 Task: Send an email with the signature Marcus Martinez with the subject Feedback on a website redesign and the message I would like to request a list of the current open positions in the company. from softage.3@softage.net to softage.10@softage.net with an attached audio file Audio_storytelling.mp3 and move the email from Sent Items to the folder Consulting contracts
Action: Mouse moved to (166, 418)
Screenshot: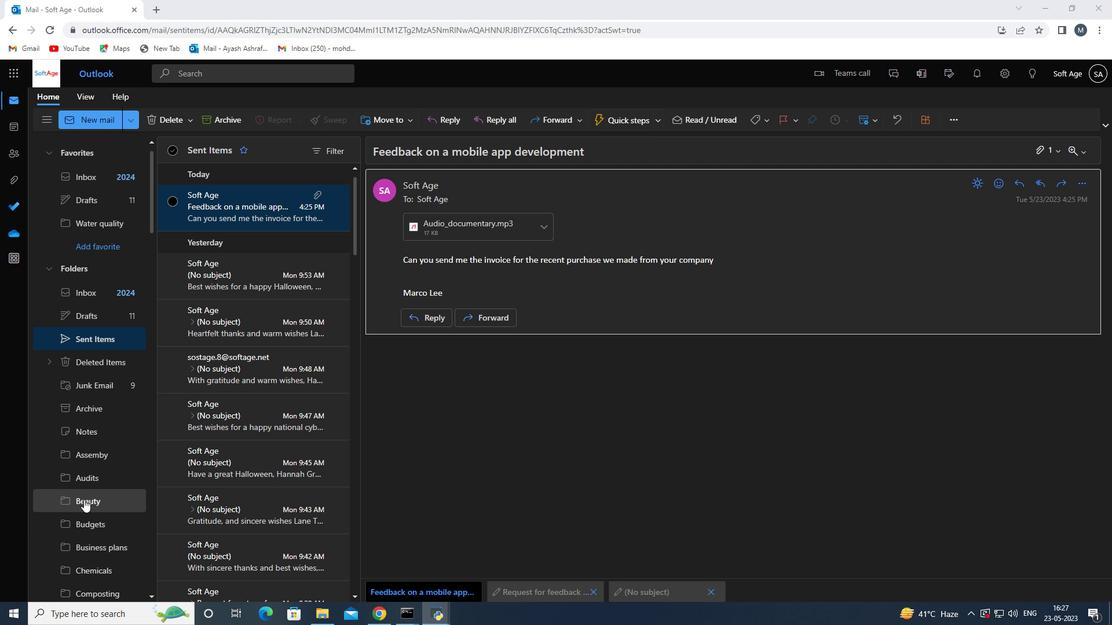 
Action: Mouse scrolled (166, 419) with delta (0, 0)
Screenshot: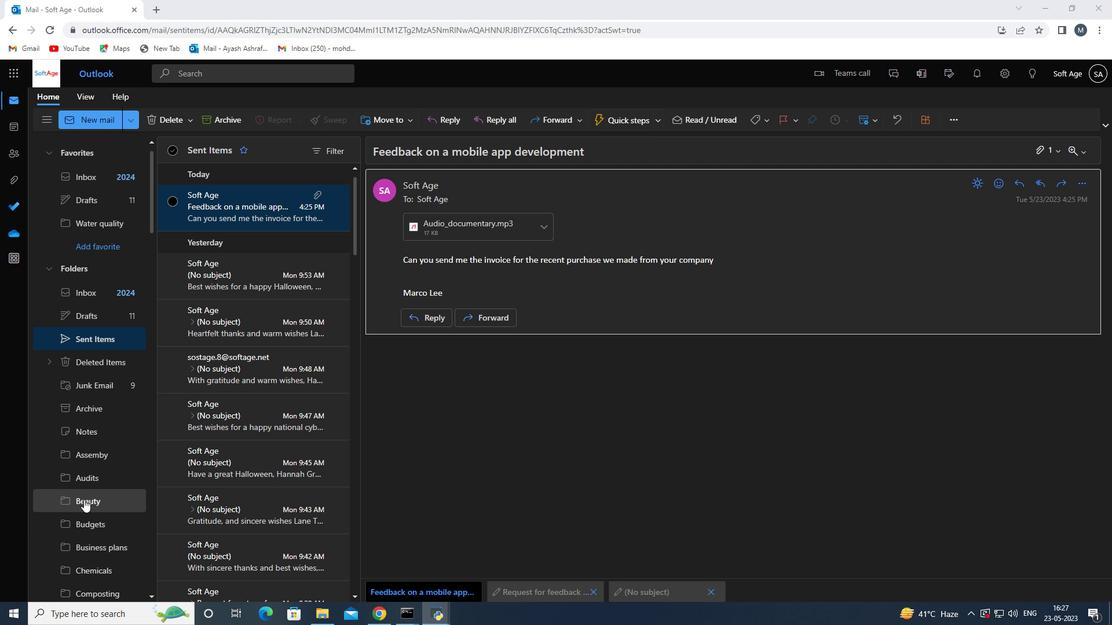 
Action: Mouse moved to (172, 403)
Screenshot: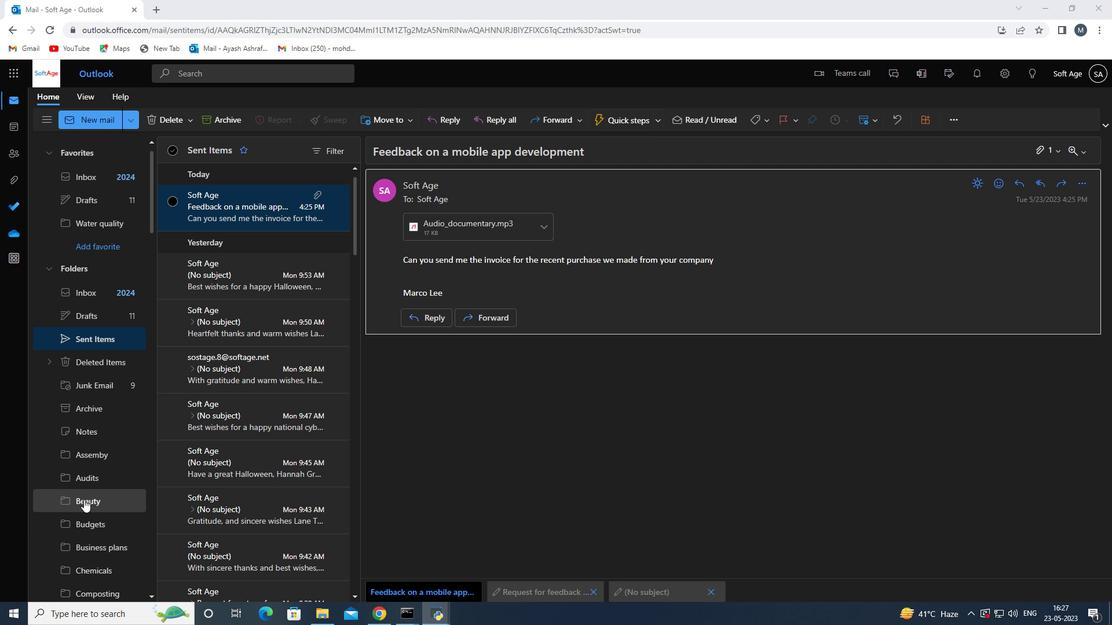 
Action: Mouse scrolled (172, 403) with delta (0, 0)
Screenshot: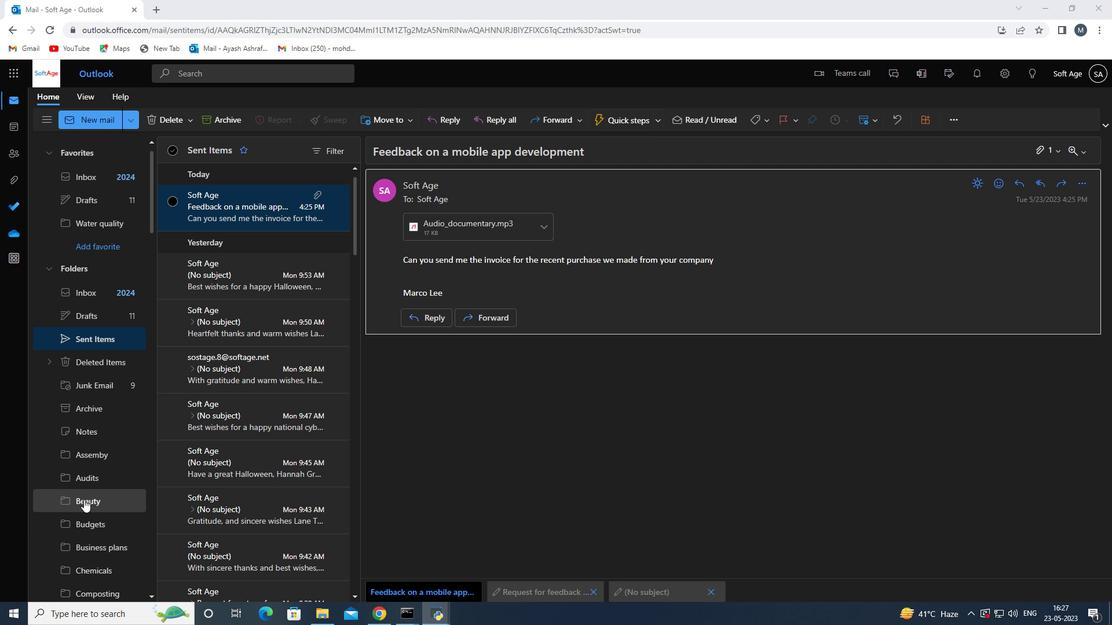 
Action: Mouse moved to (176, 391)
Screenshot: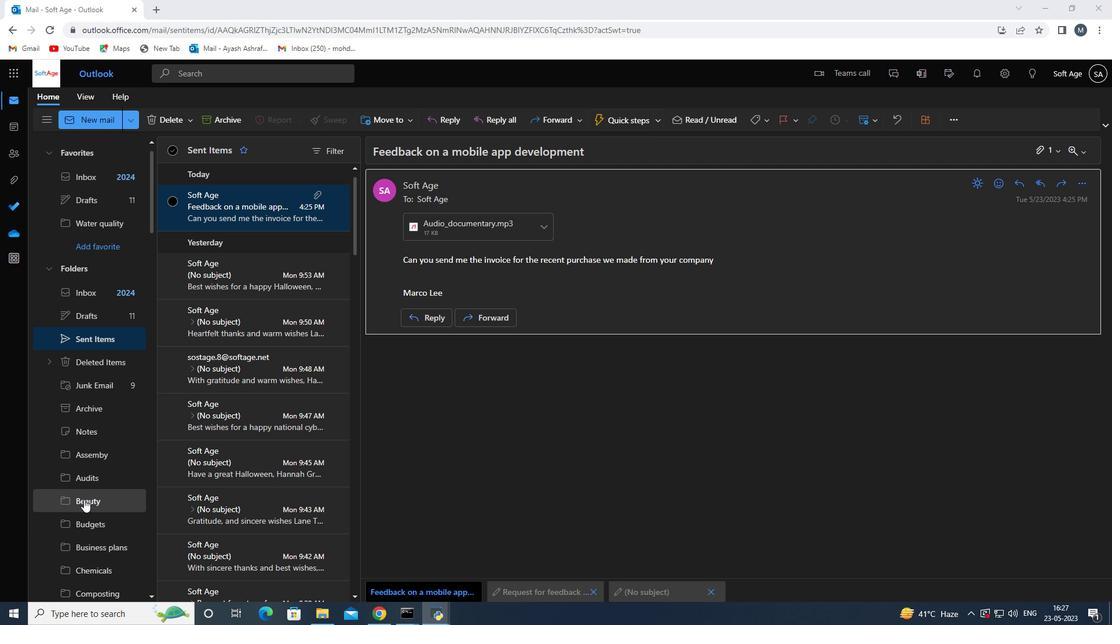 
Action: Mouse scrolled (176, 392) with delta (0, 0)
Screenshot: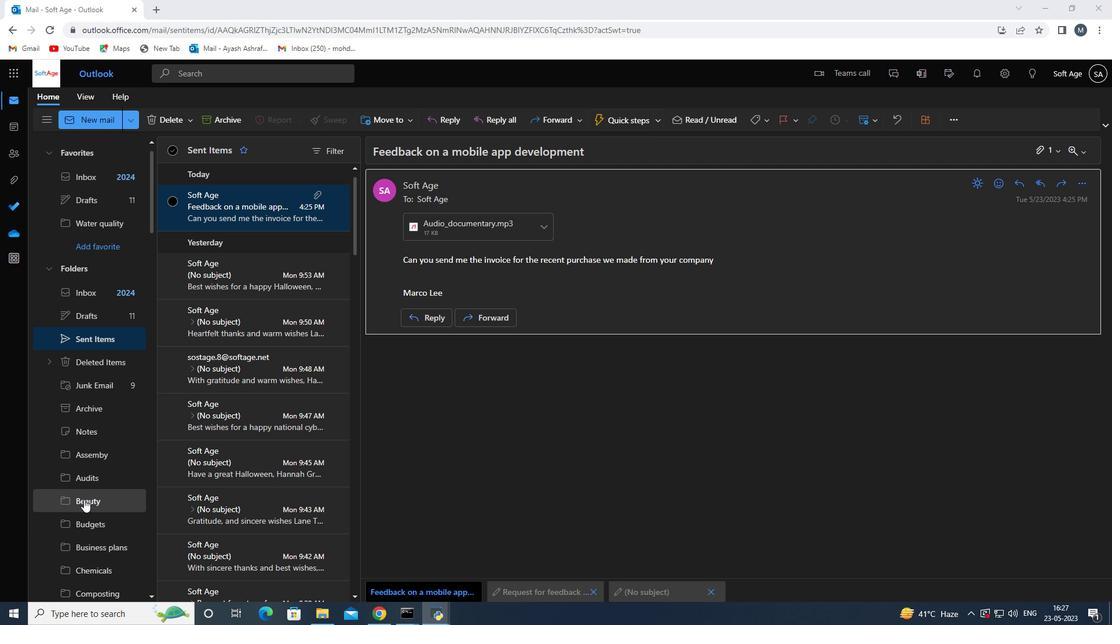 
Action: Mouse moved to (180, 377)
Screenshot: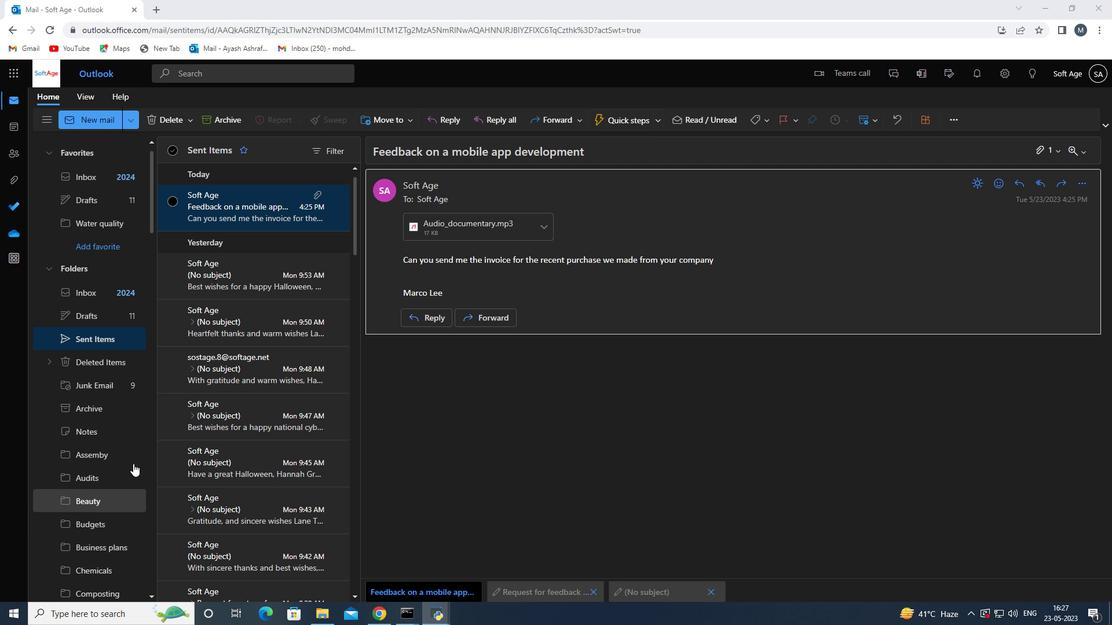 
Action: Mouse scrolled (180, 378) with delta (0, 0)
Screenshot: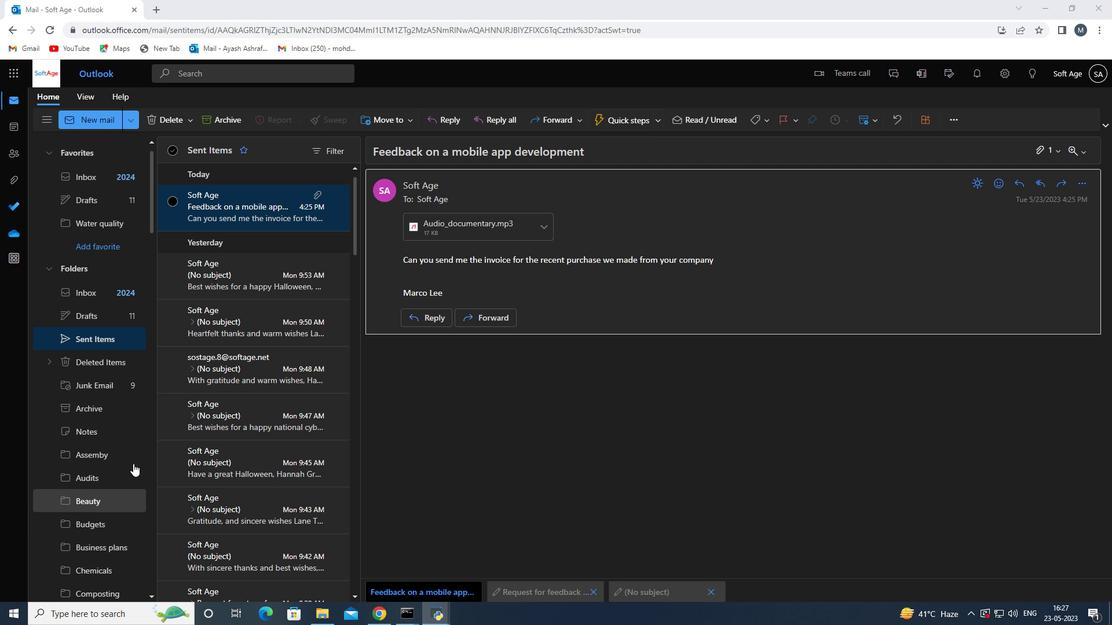 
Action: Mouse moved to (184, 357)
Screenshot: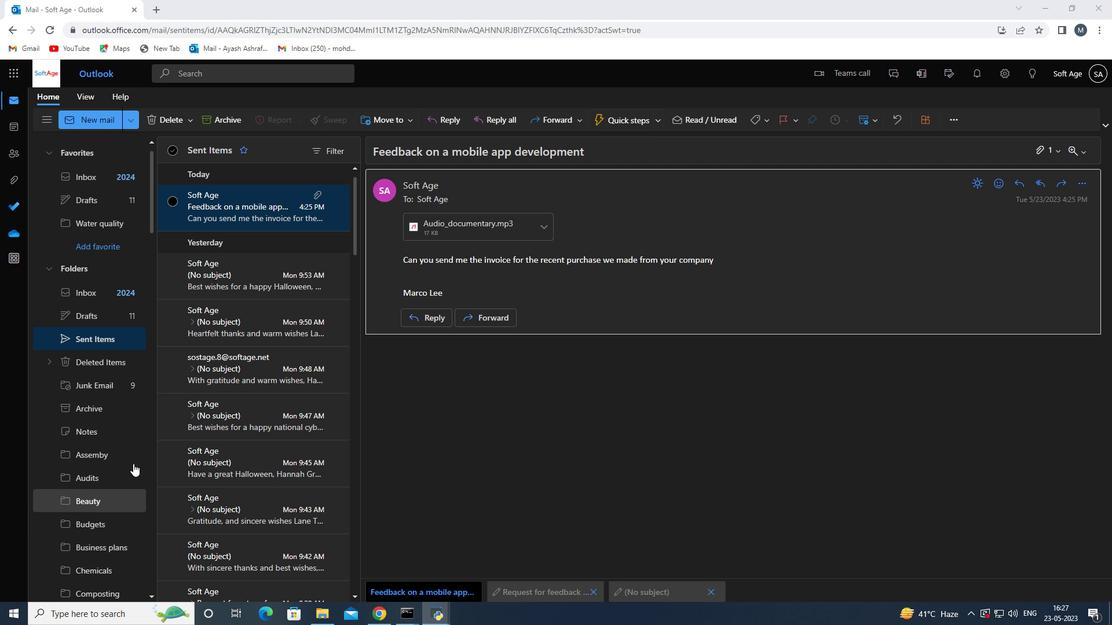 
Action: Mouse scrolled (184, 358) with delta (0, 0)
Screenshot: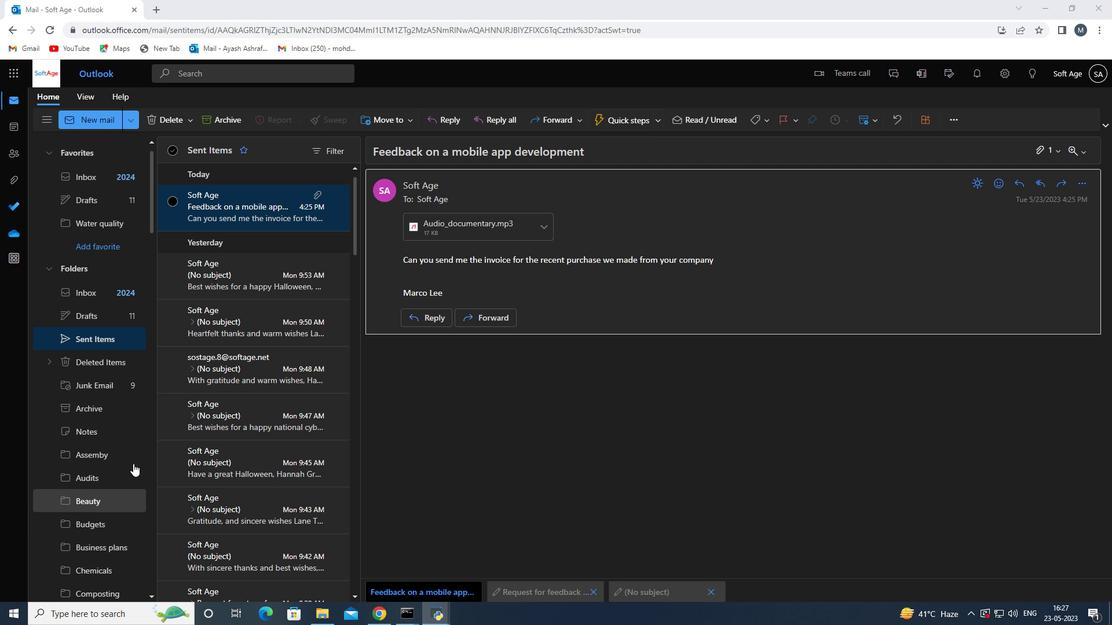 
Action: Mouse moved to (87, 114)
Screenshot: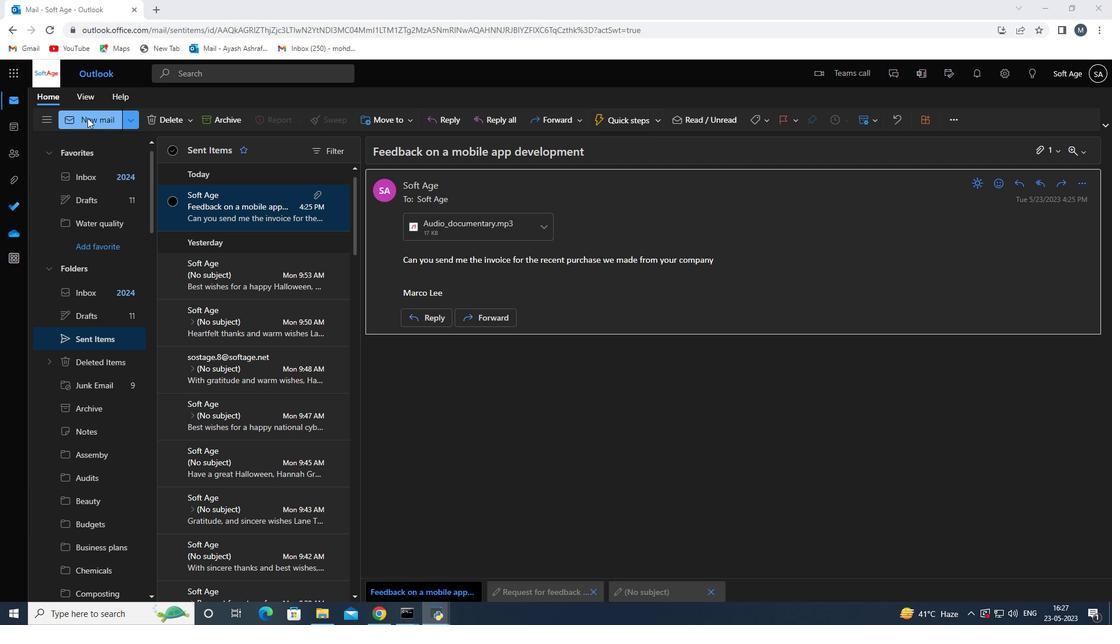 
Action: Mouse pressed left at (87, 114)
Screenshot: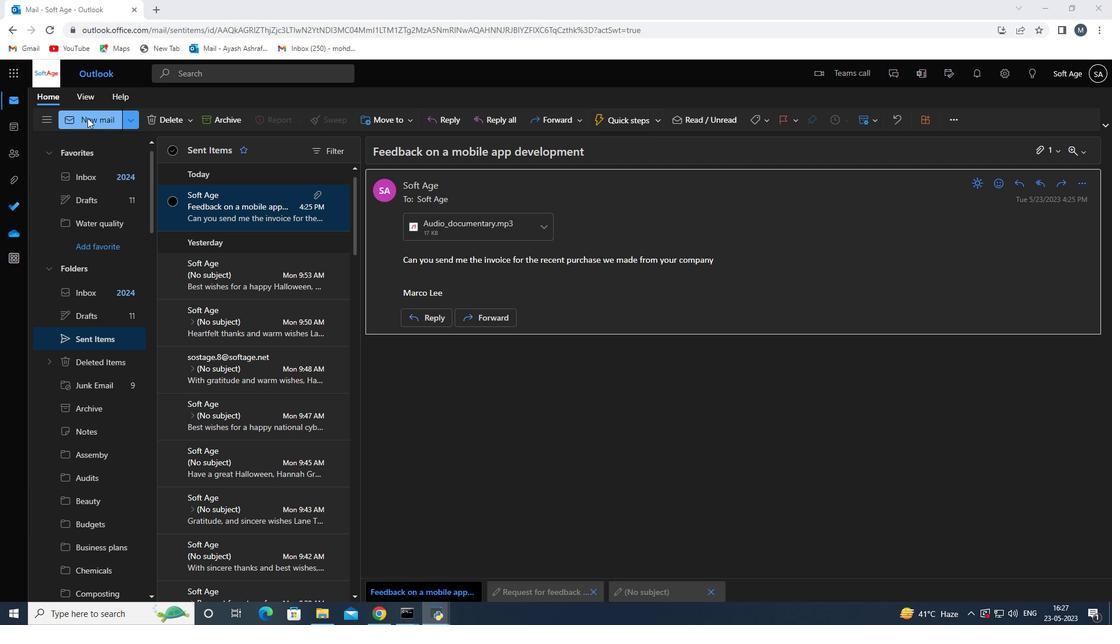 
Action: Mouse moved to (784, 121)
Screenshot: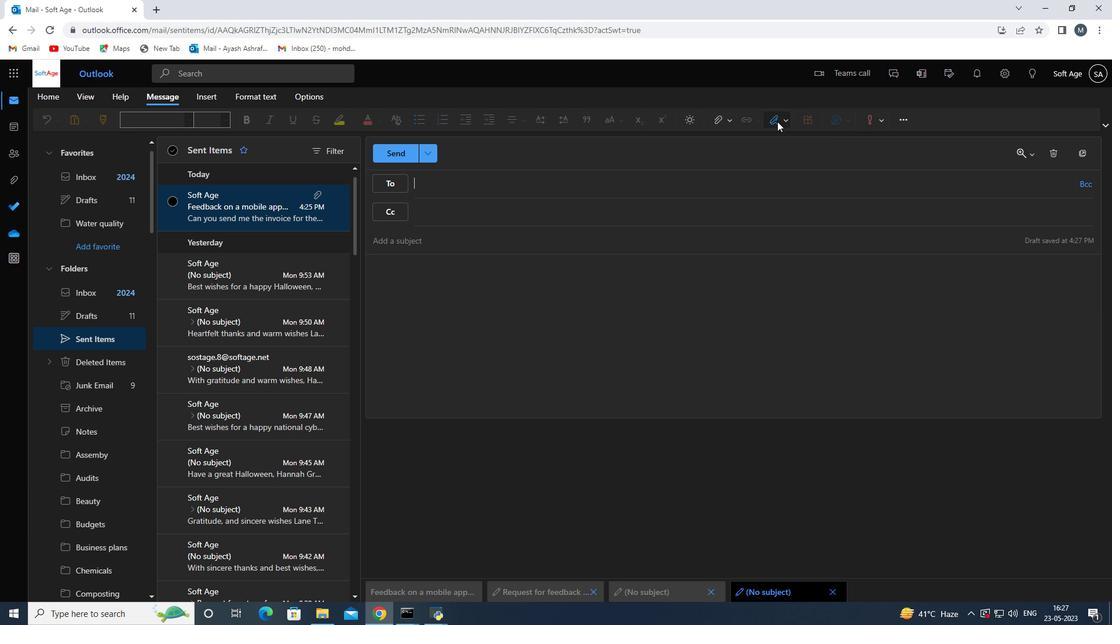 
Action: Mouse pressed left at (784, 121)
Screenshot: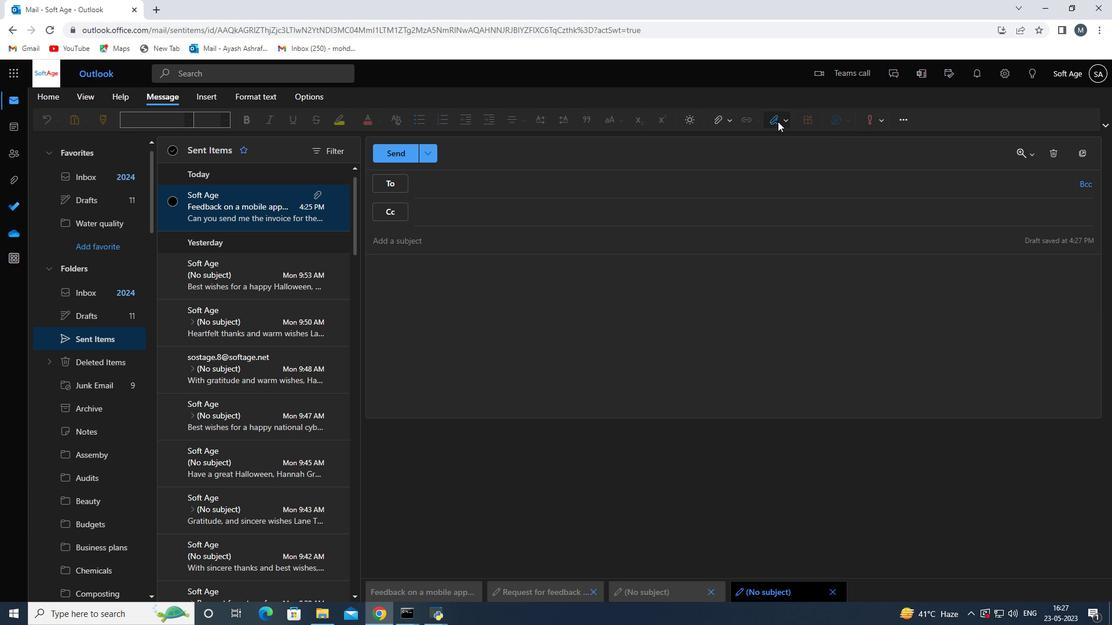 
Action: Mouse moved to (765, 165)
Screenshot: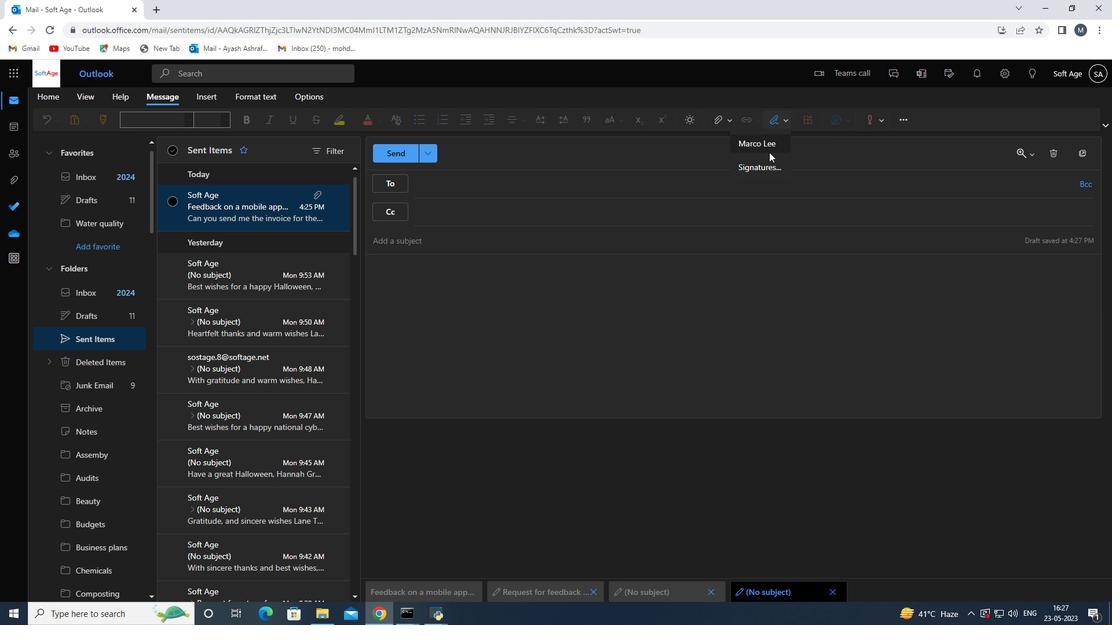 
Action: Mouse pressed left at (765, 165)
Screenshot: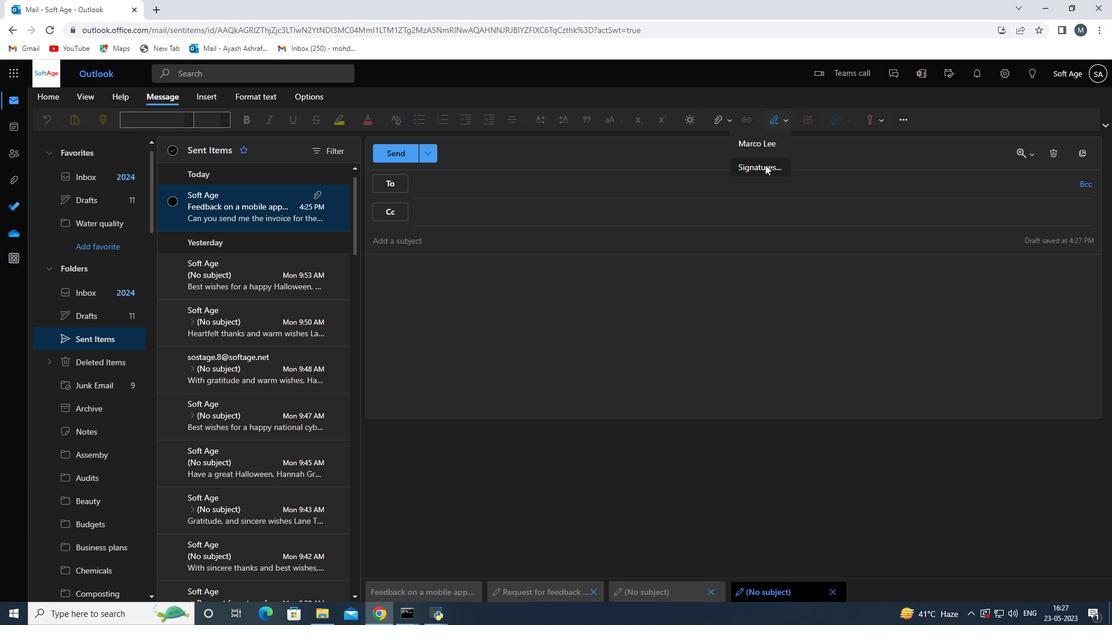 
Action: Mouse moved to (768, 215)
Screenshot: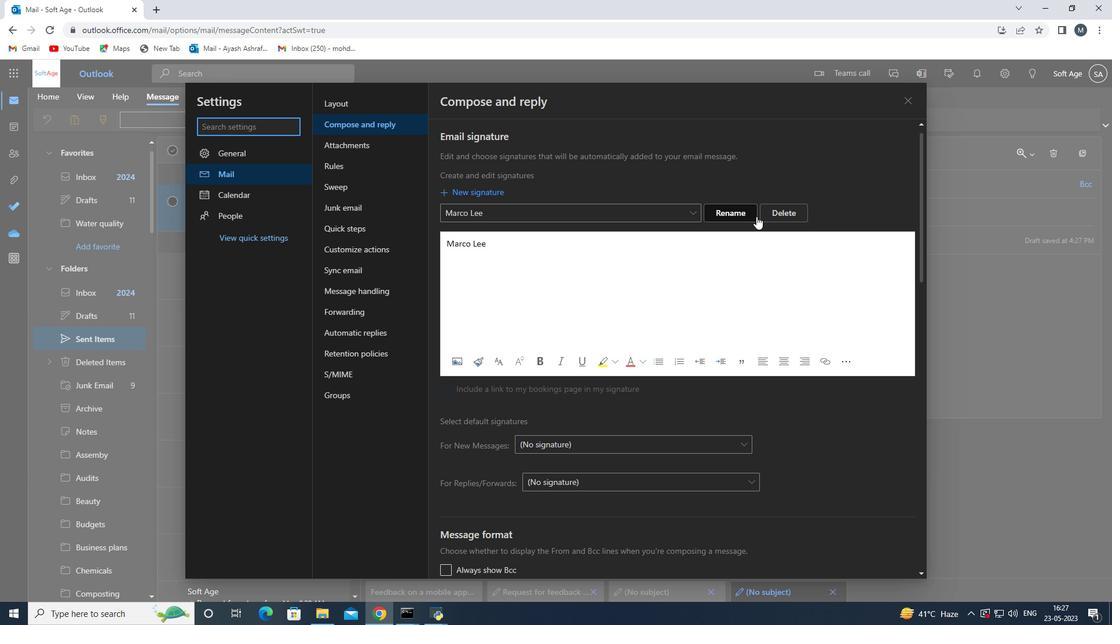 
Action: Mouse pressed left at (768, 215)
Screenshot: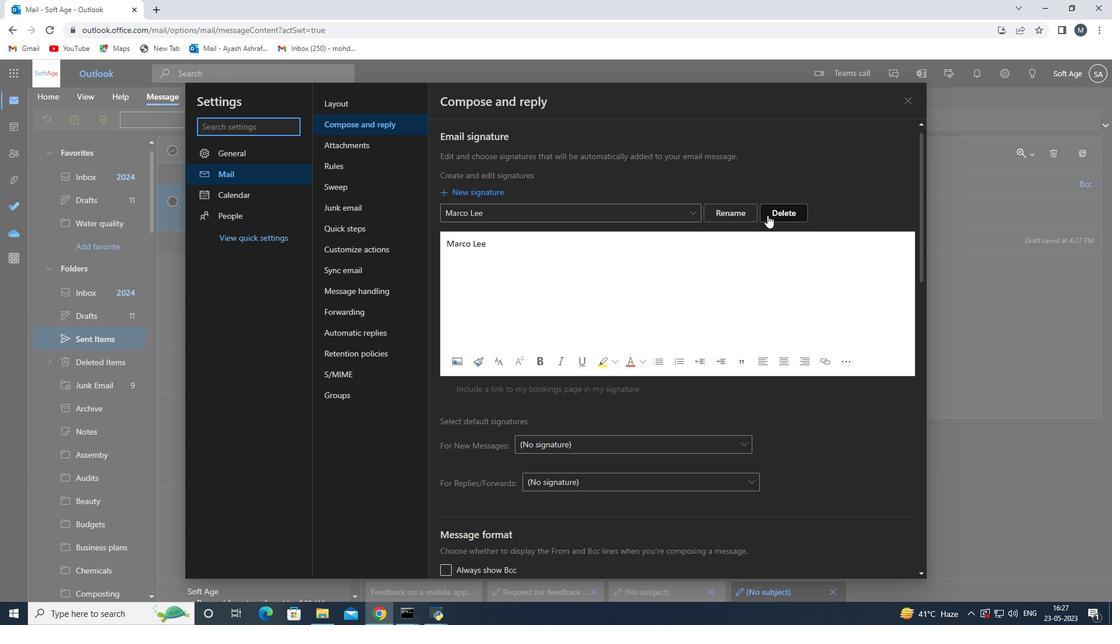 
Action: Mouse moved to (576, 211)
Screenshot: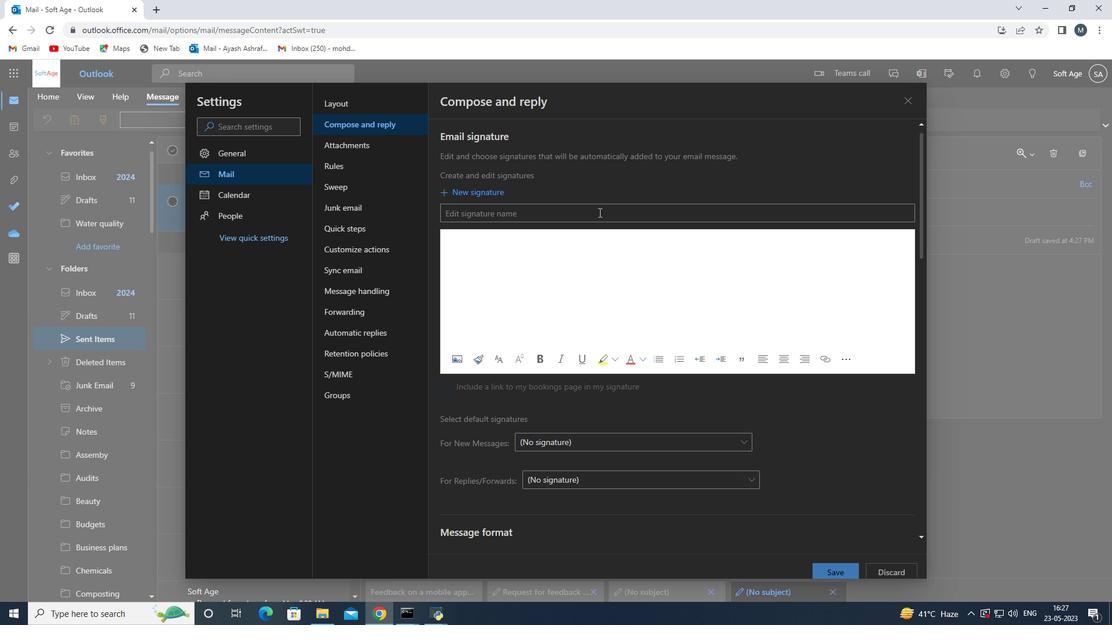 
Action: Mouse pressed left at (576, 211)
Screenshot: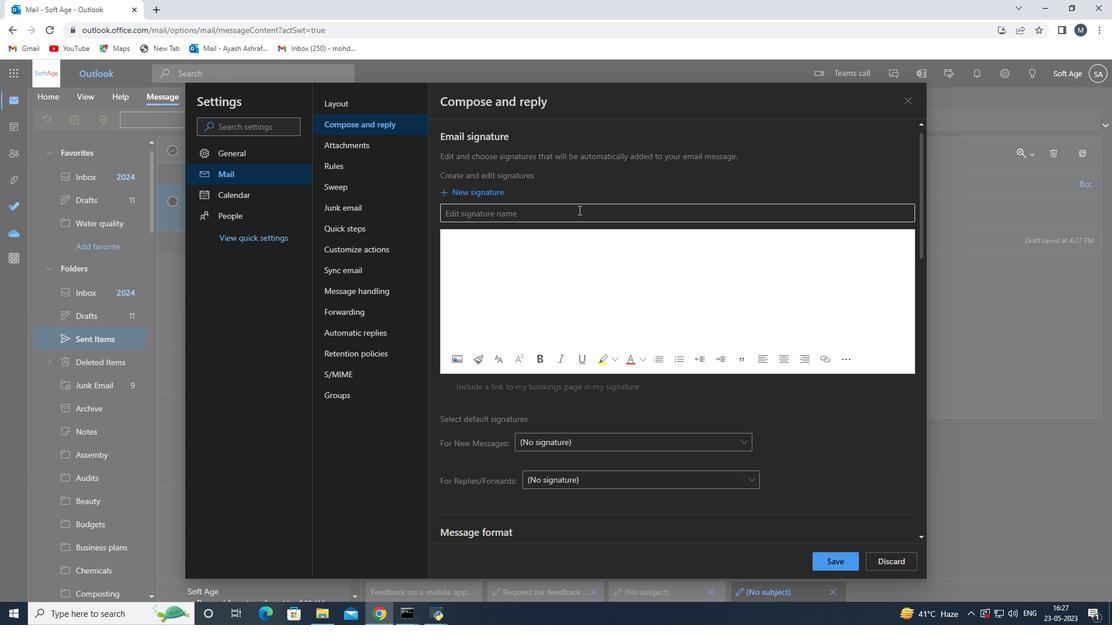 
Action: Key pressed <Key.shift>Marcus<Key.space><Key.shift>Martinez<Key.space>
Screenshot: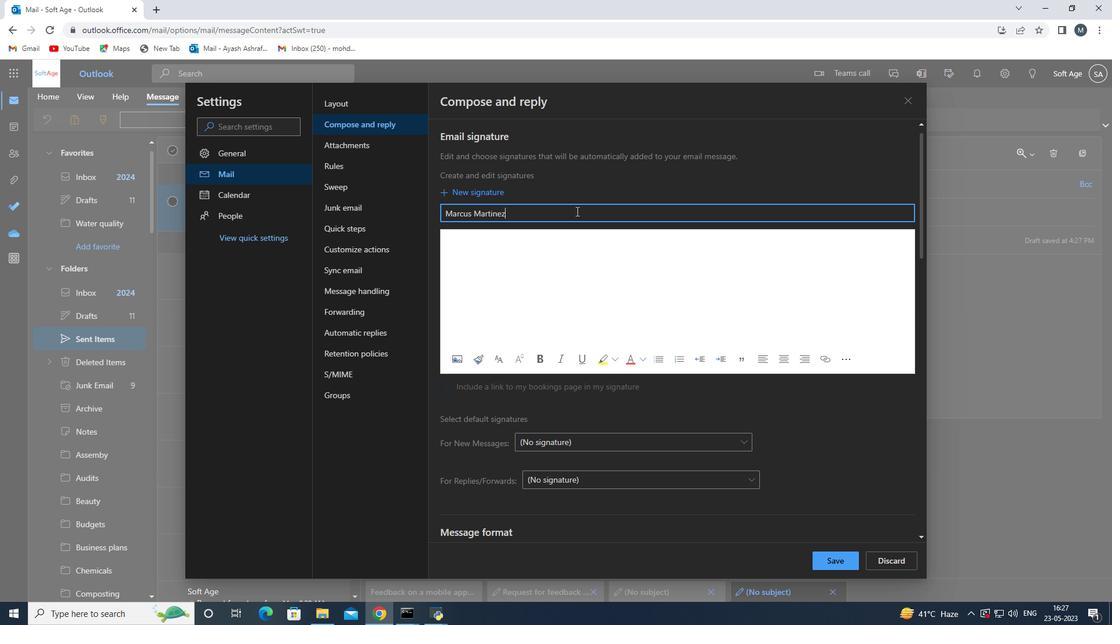 
Action: Mouse moved to (541, 263)
Screenshot: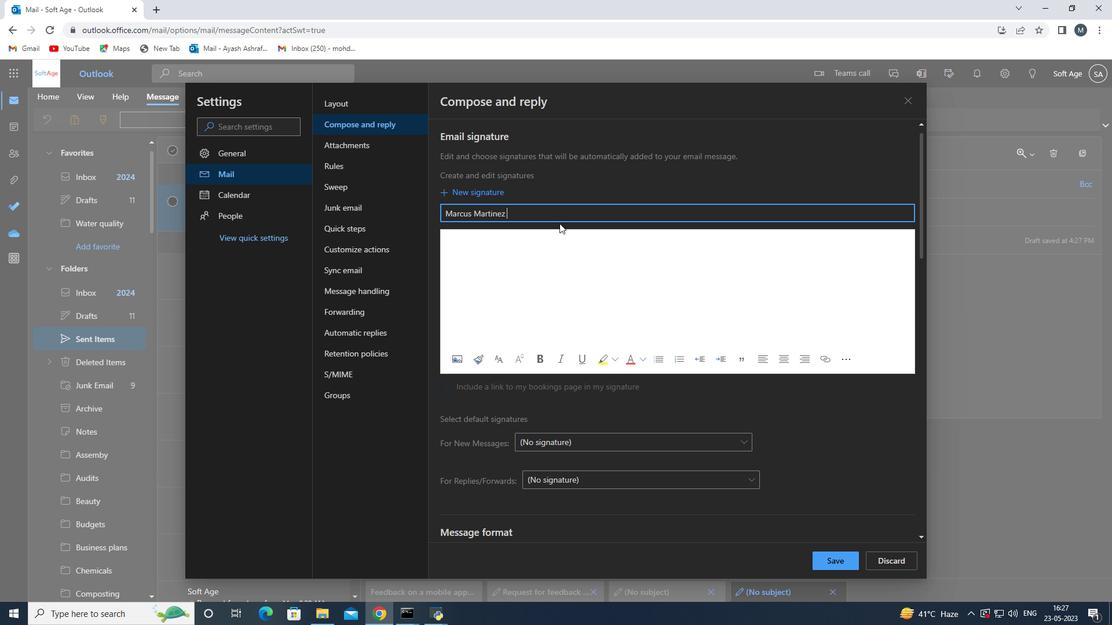 
Action: Mouse pressed left at (541, 263)
Screenshot: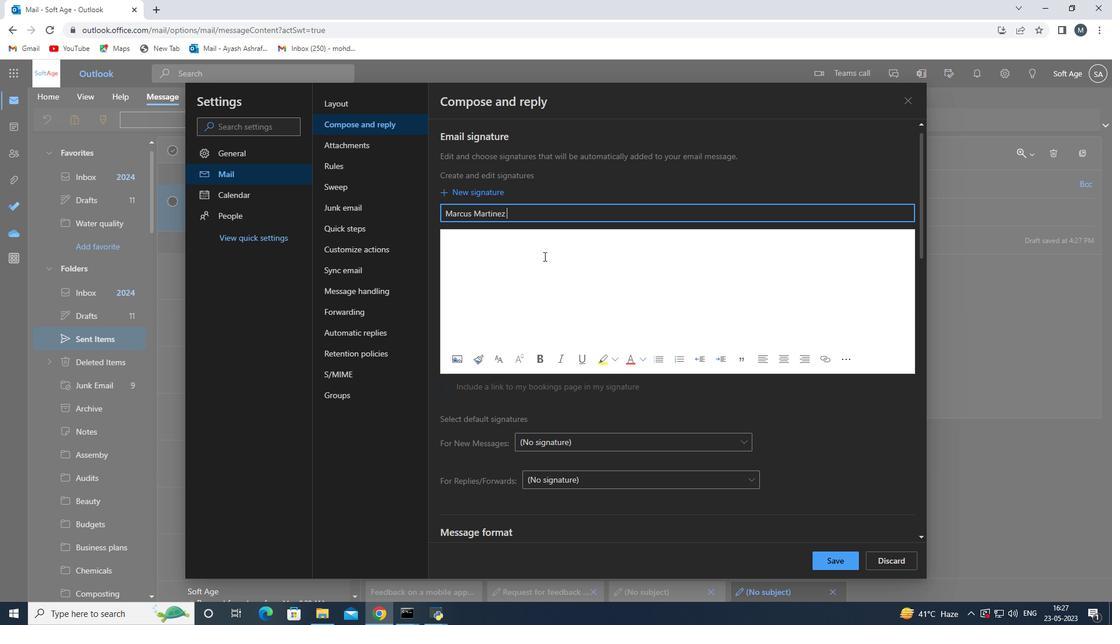 
Action: Mouse moved to (540, 263)
Screenshot: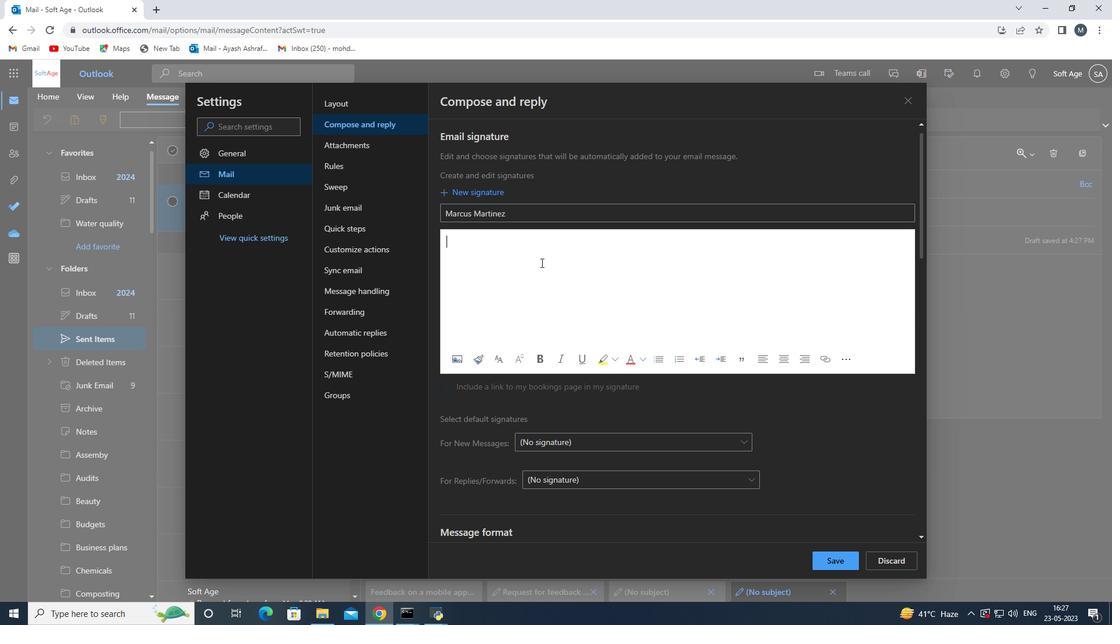 
Action: Key pressed <Key.shift>Marcus<Key.space><Key.shift>Martinez<Key.space>
Screenshot: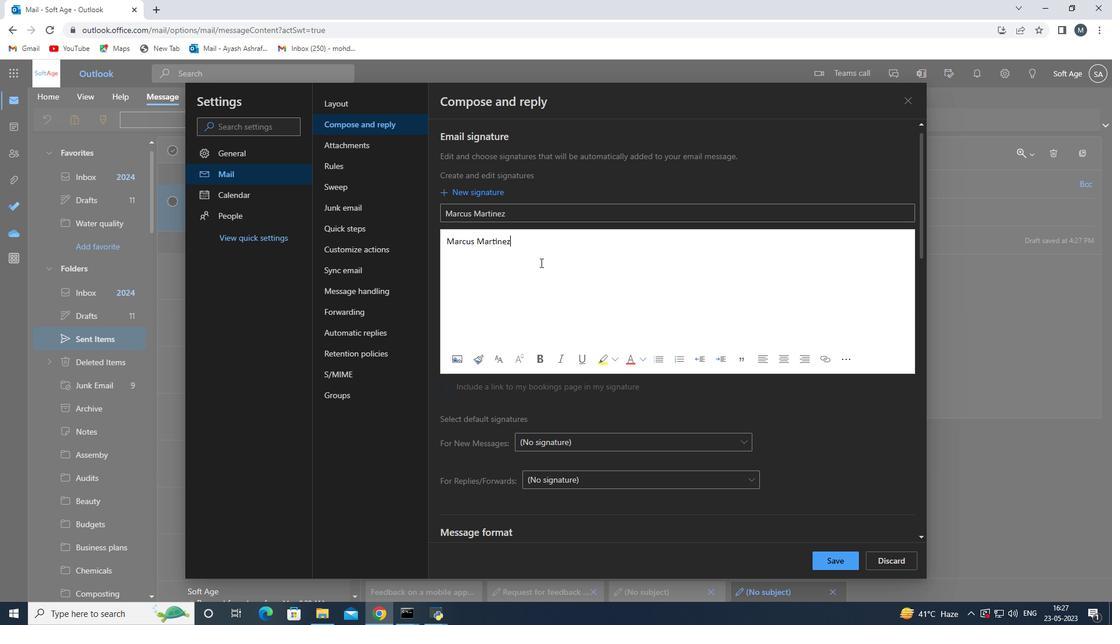 
Action: Mouse moved to (821, 556)
Screenshot: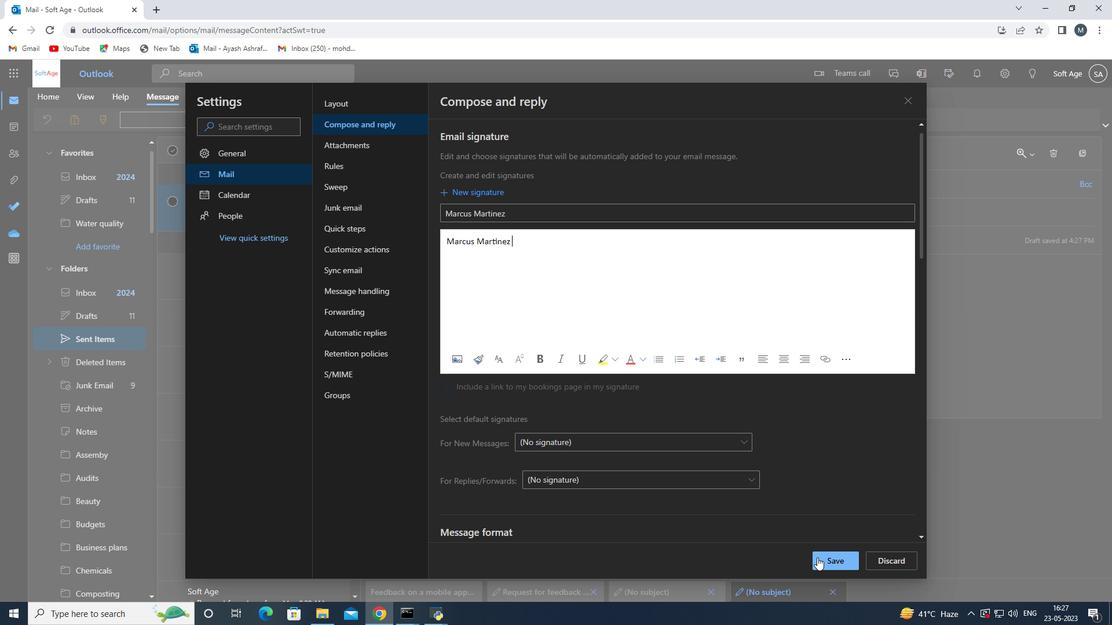 
Action: Mouse pressed left at (821, 556)
Screenshot: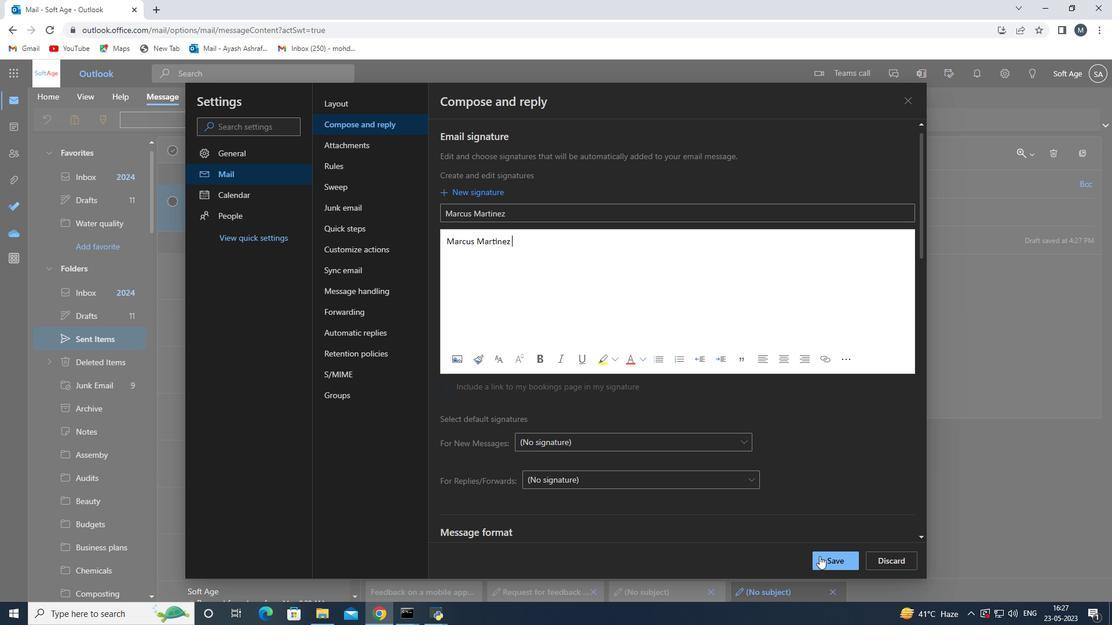 
Action: Mouse moved to (813, 513)
Screenshot: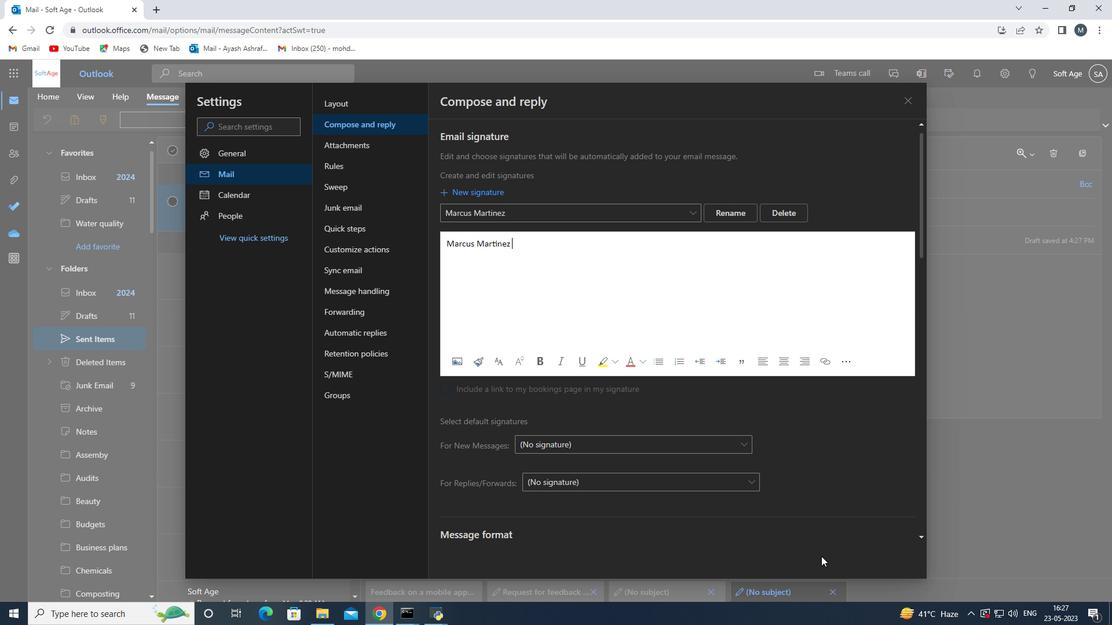 
Action: Mouse scrolled (813, 513) with delta (0, 0)
Screenshot: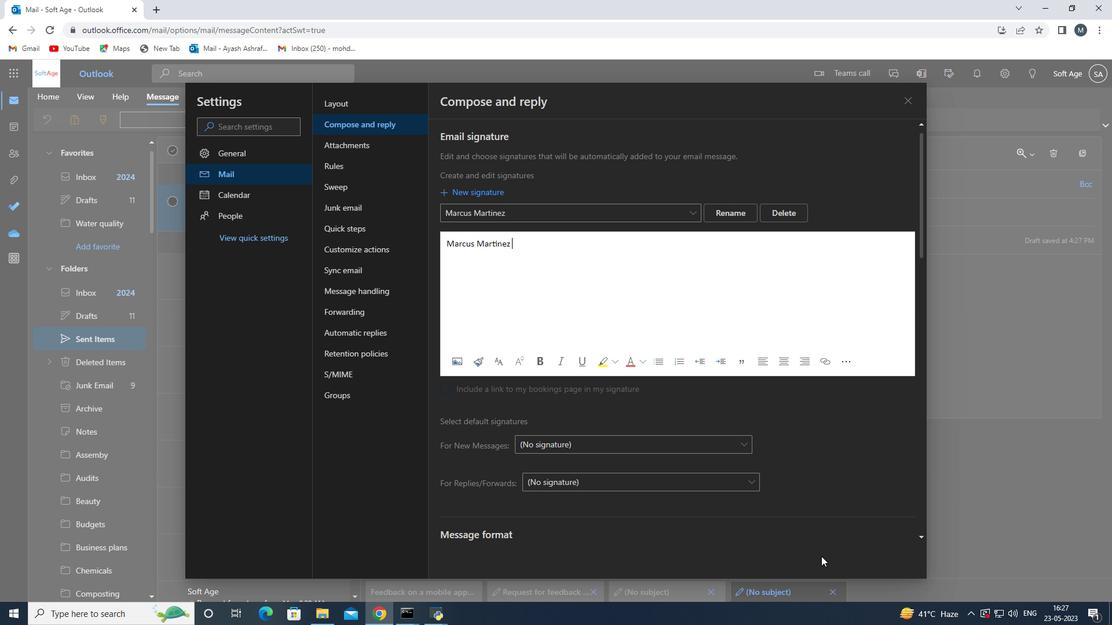 
Action: Mouse moved to (809, 497)
Screenshot: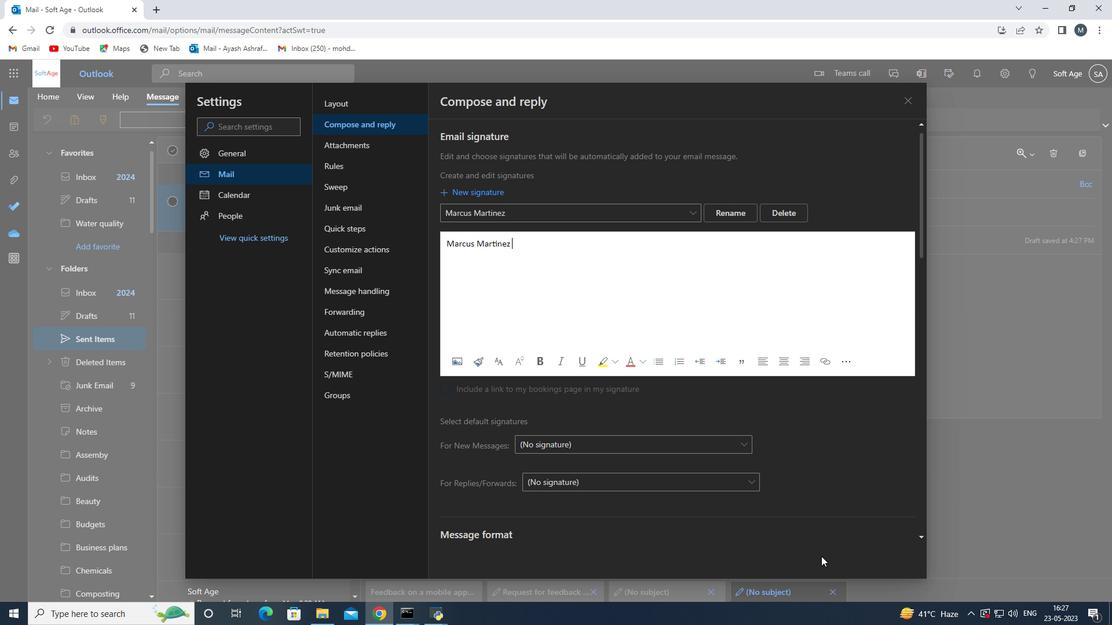 
Action: Mouse scrolled (809, 498) with delta (0, 0)
Screenshot: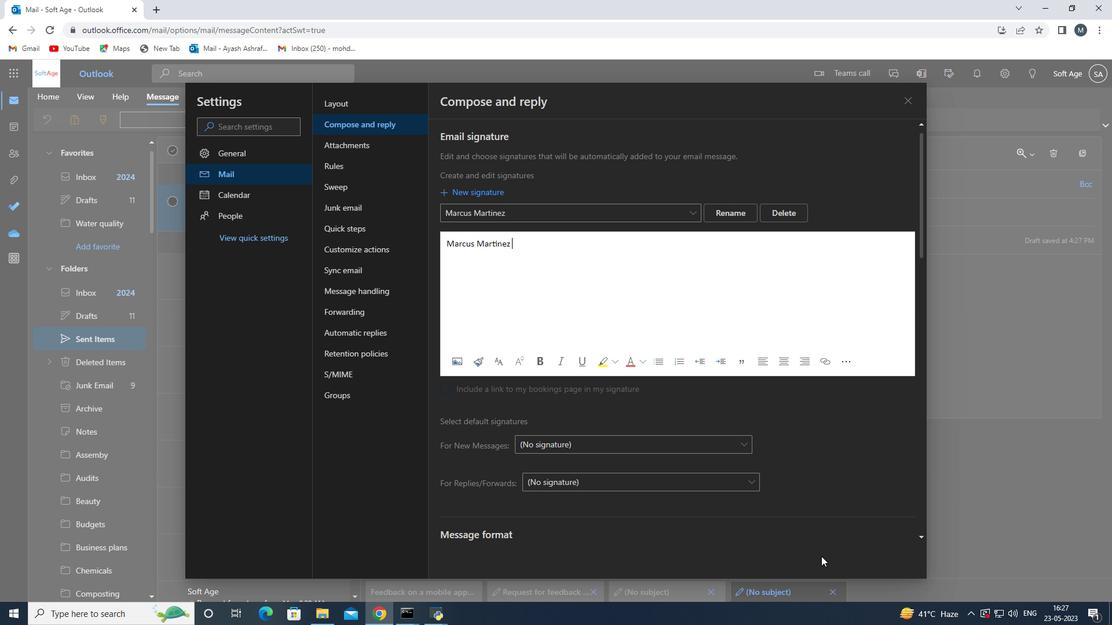 
Action: Mouse moved to (808, 492)
Screenshot: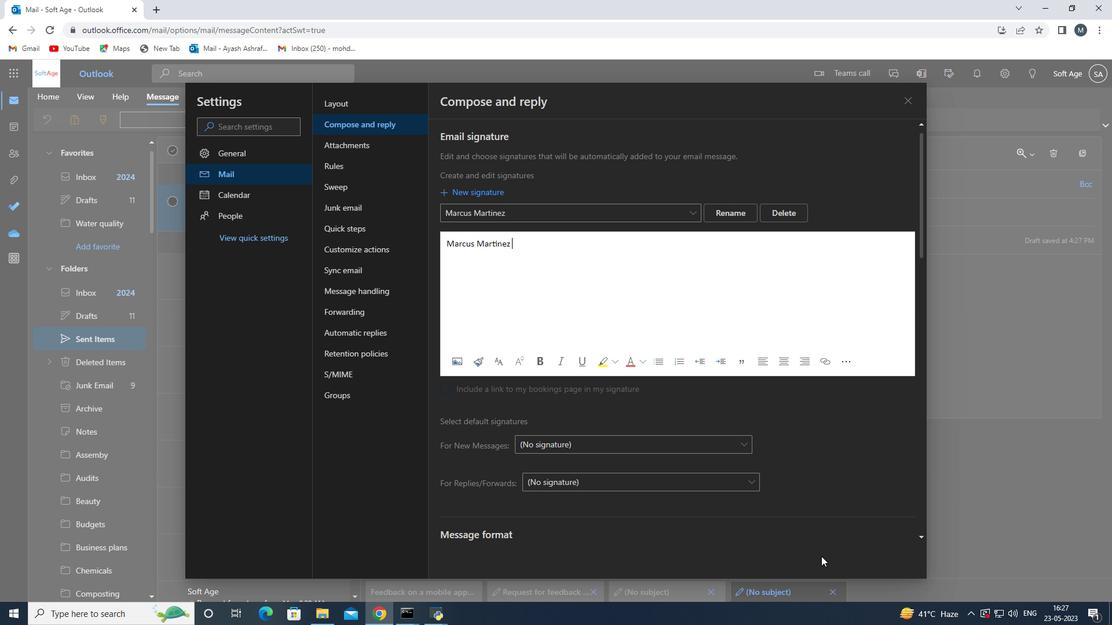 
Action: Mouse scrolled (808, 492) with delta (0, 0)
Screenshot: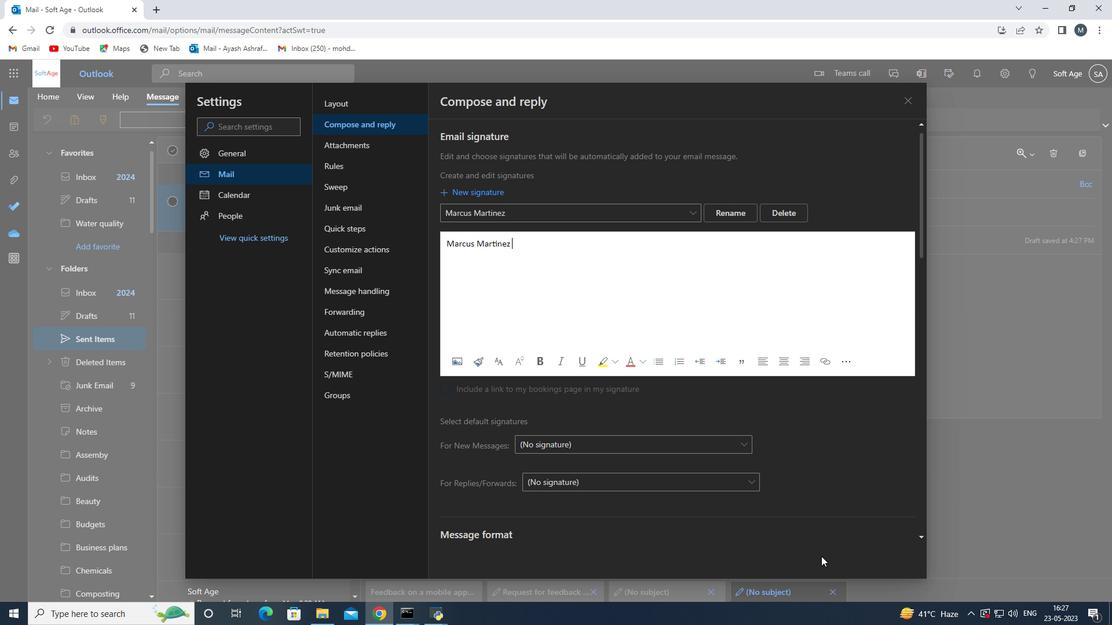 
Action: Mouse moved to (806, 487)
Screenshot: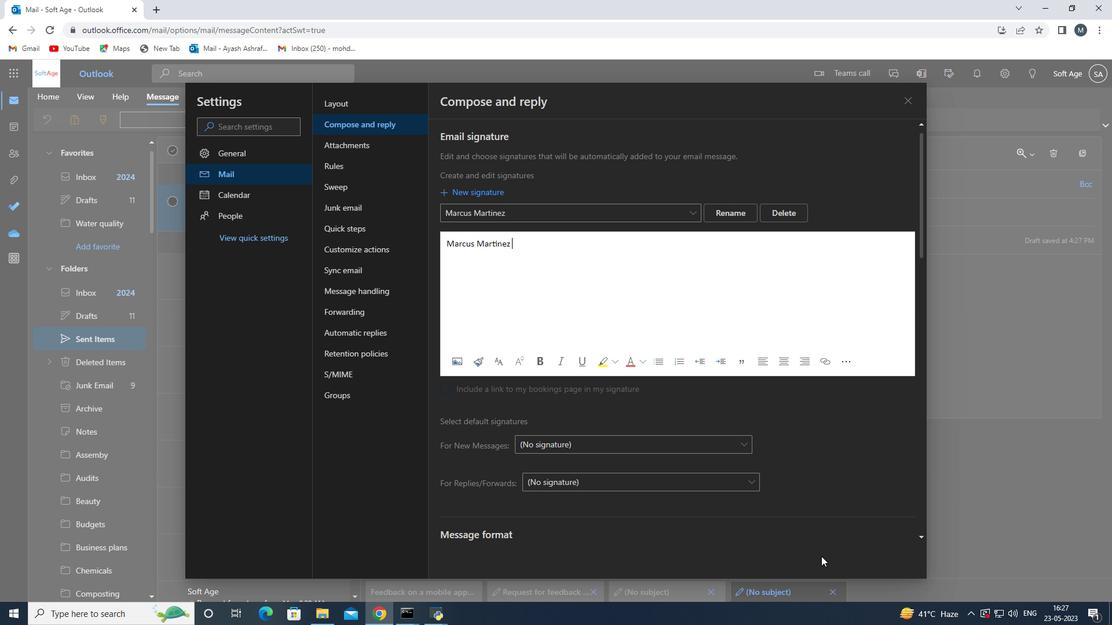
Action: Mouse scrolled (806, 487) with delta (0, 0)
Screenshot: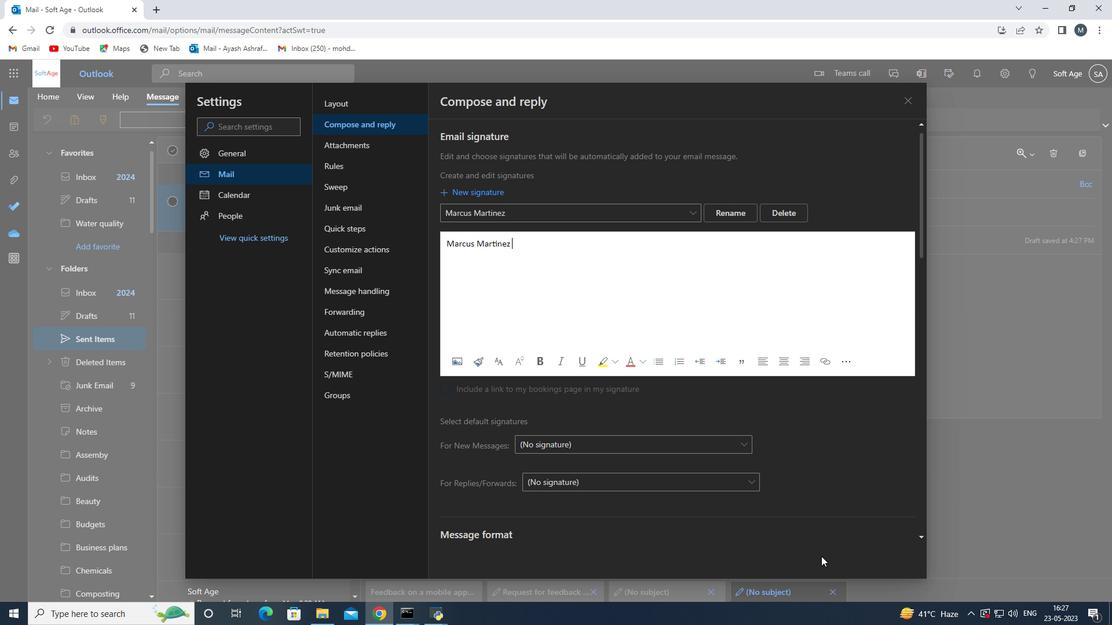 
Action: Mouse moved to (805, 486)
Screenshot: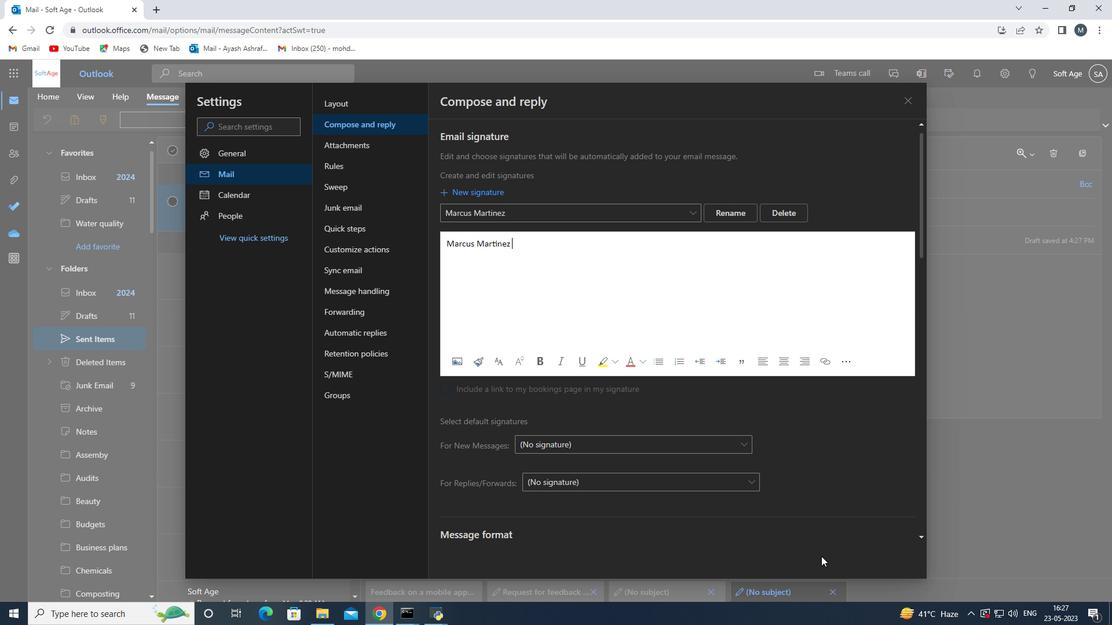 
Action: Mouse scrolled (805, 486) with delta (0, 0)
Screenshot: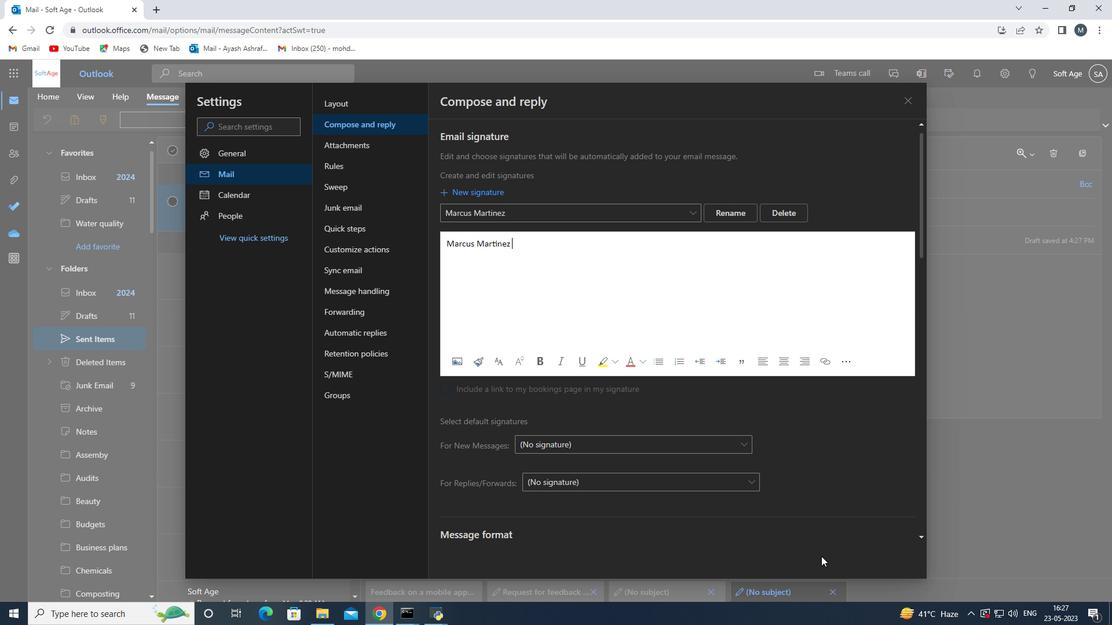 
Action: Mouse moved to (804, 483)
Screenshot: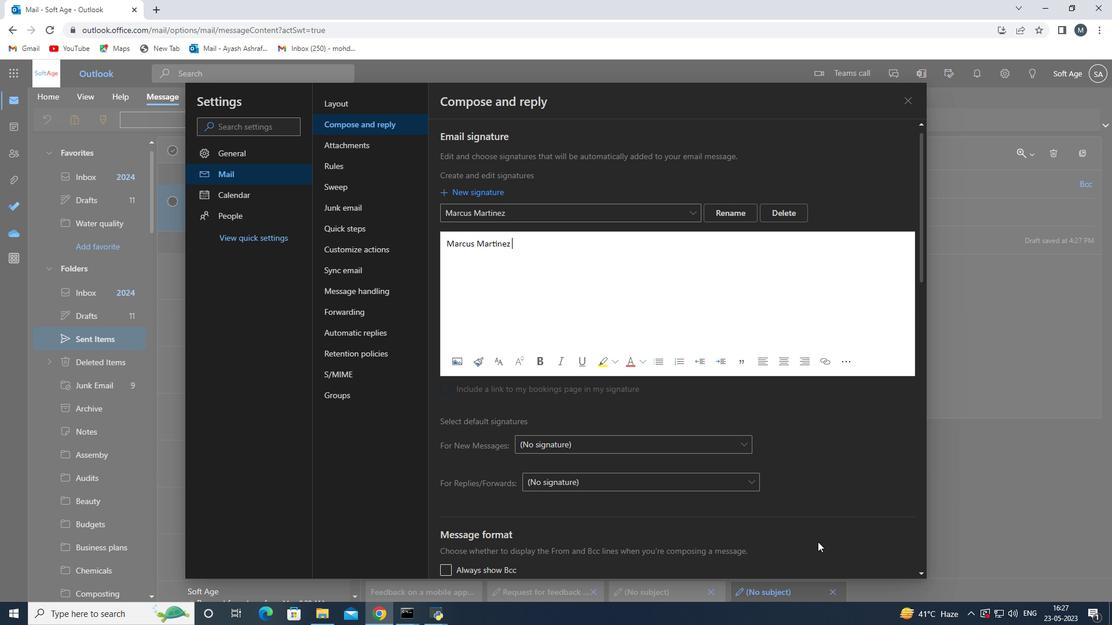 
Action: Mouse scrolled (804, 483) with delta (0, 0)
Screenshot: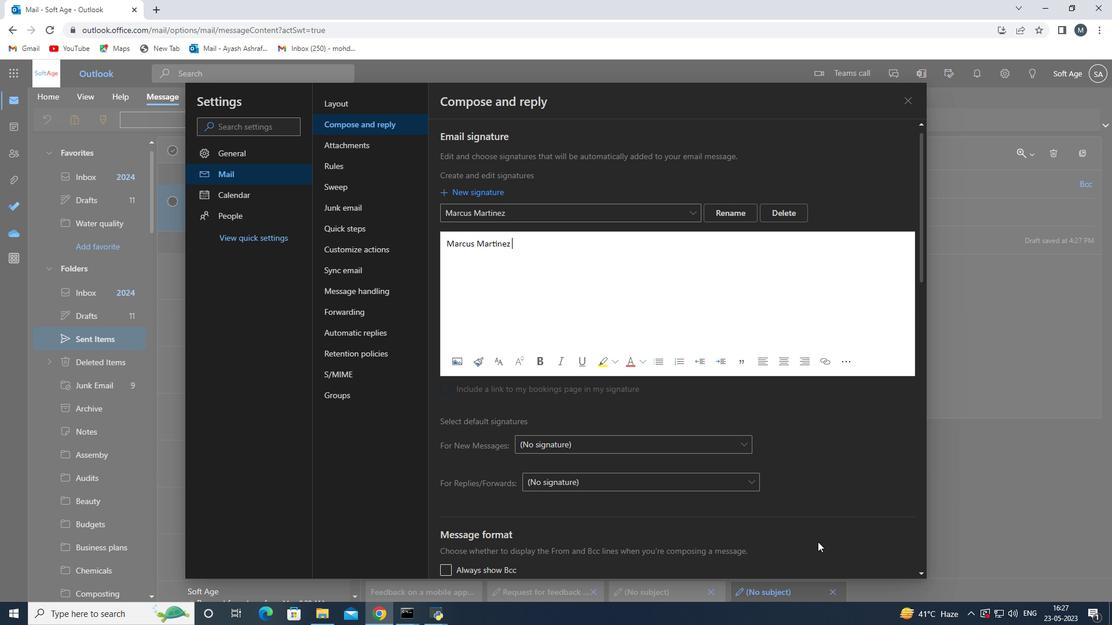 
Action: Mouse moved to (913, 99)
Screenshot: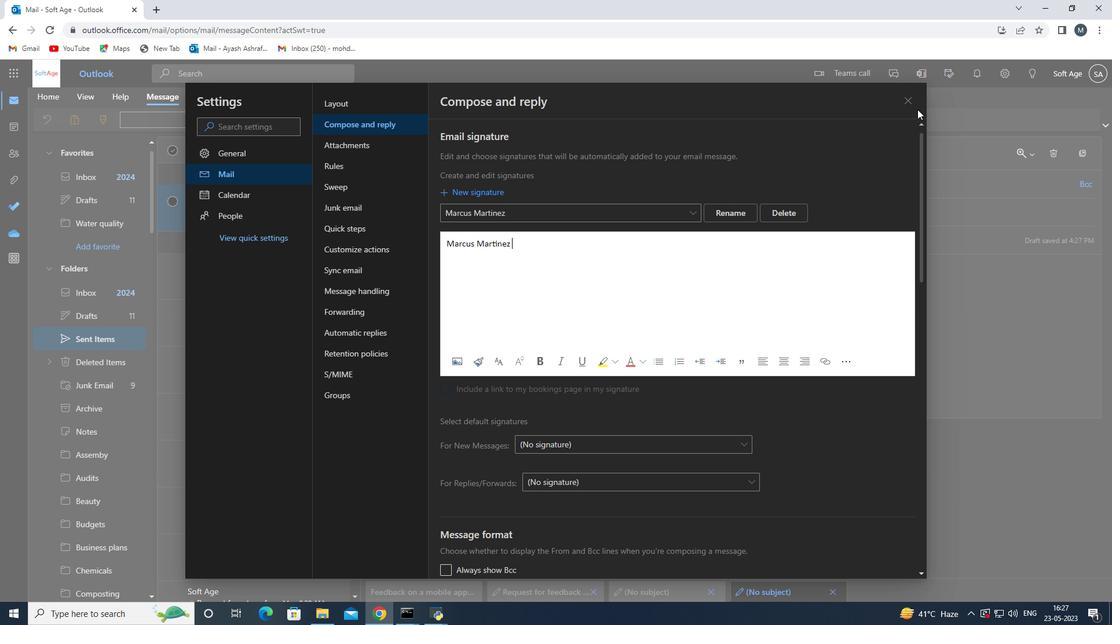 
Action: Mouse pressed left at (913, 99)
Screenshot: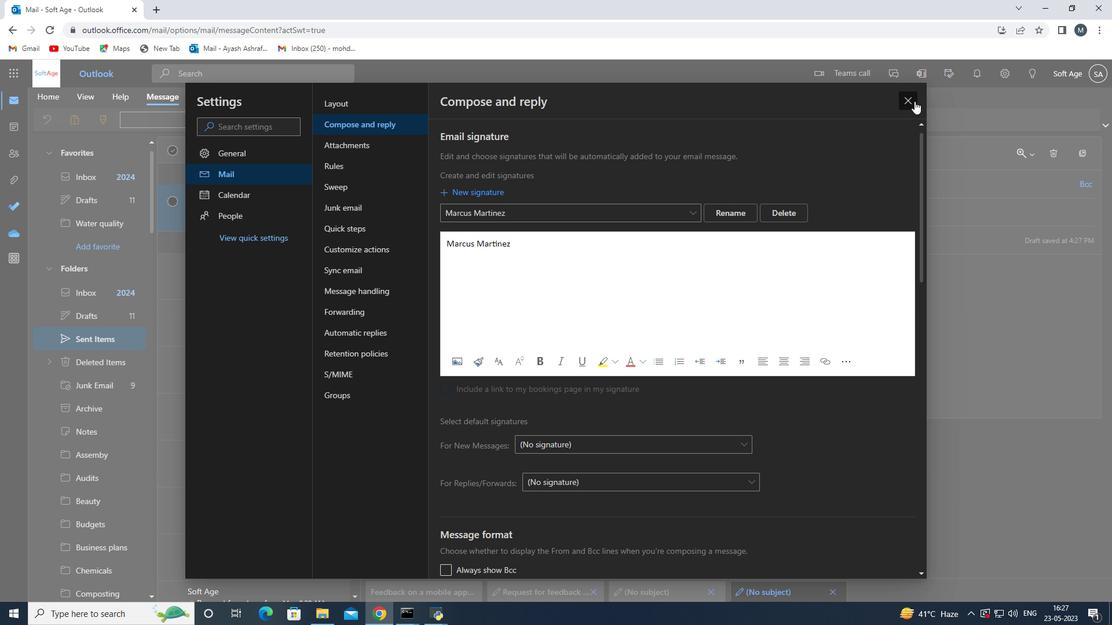 
Action: Mouse moved to (471, 244)
Screenshot: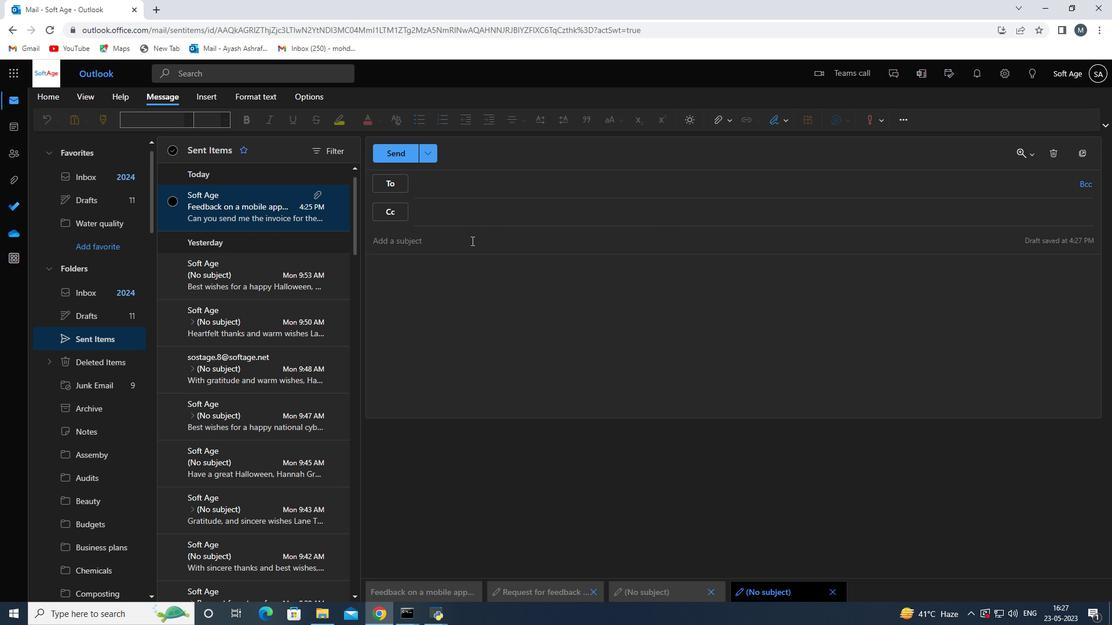 
Action: Mouse pressed left at (471, 244)
Screenshot: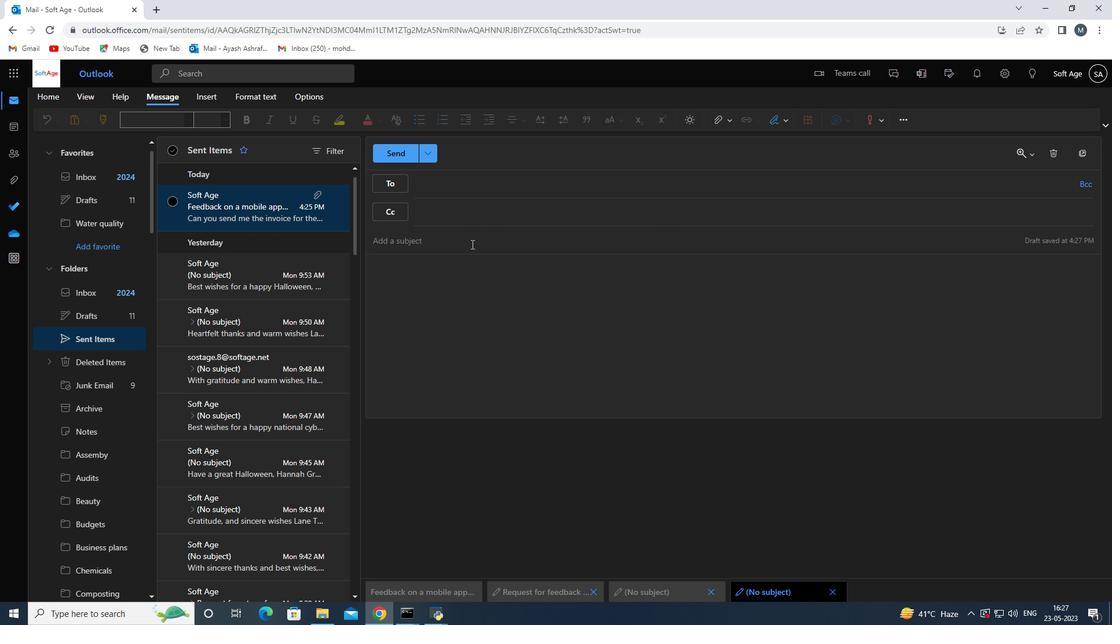 
Action: Key pressed <Key.shift>Feedback<Key.space>on<Key.space>a<Key.space>website<Key.space>redesign<Key.space>
Screenshot: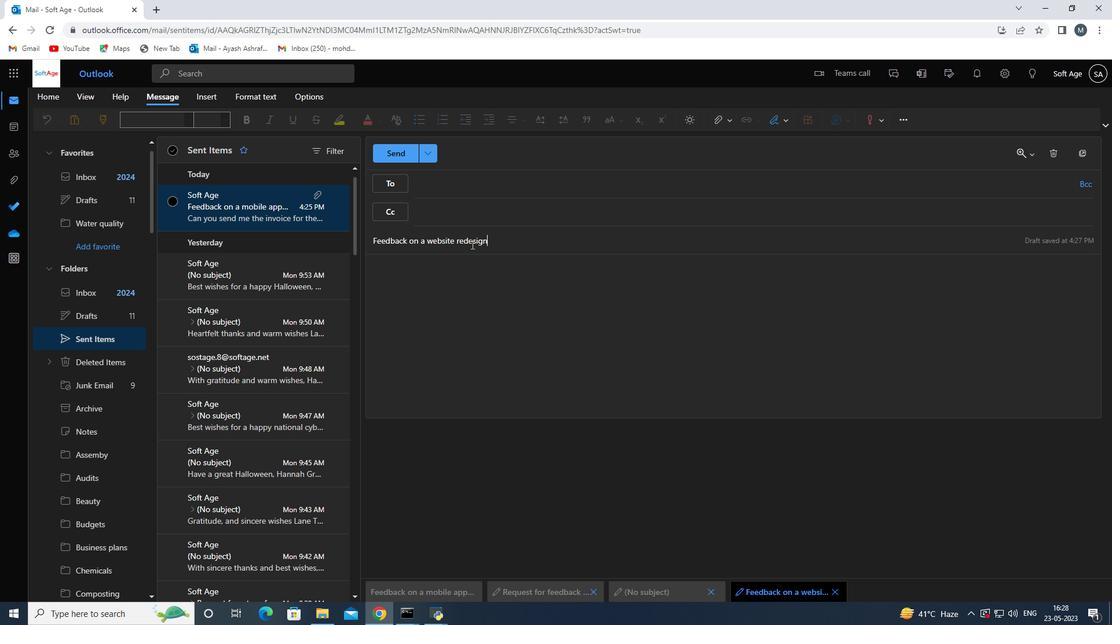 
Action: Mouse moved to (445, 294)
Screenshot: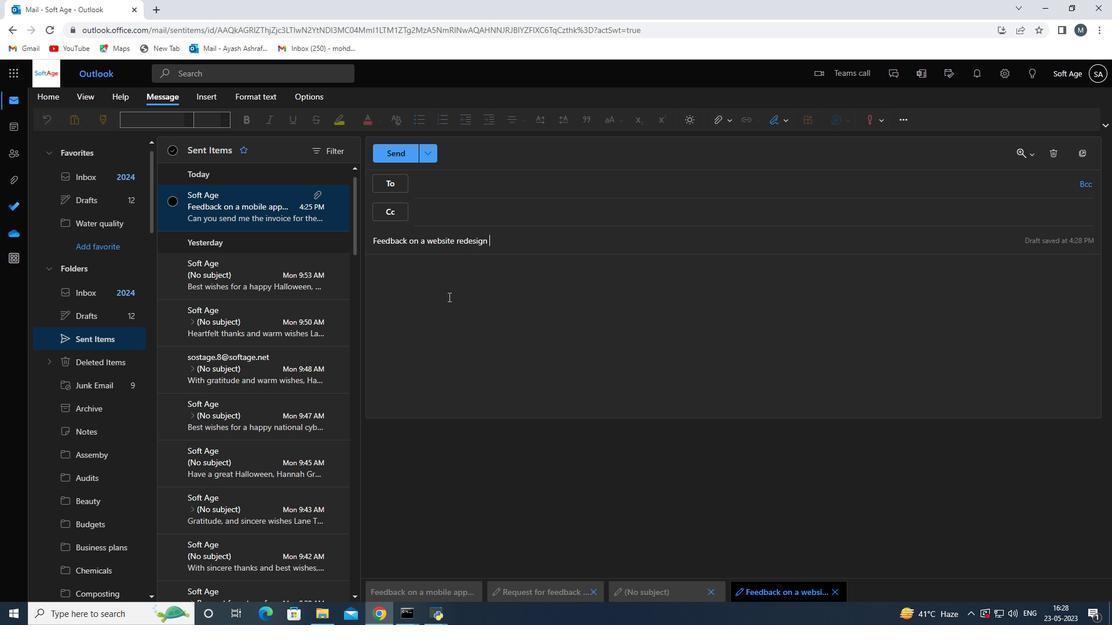 
Action: Mouse pressed left at (445, 294)
Screenshot: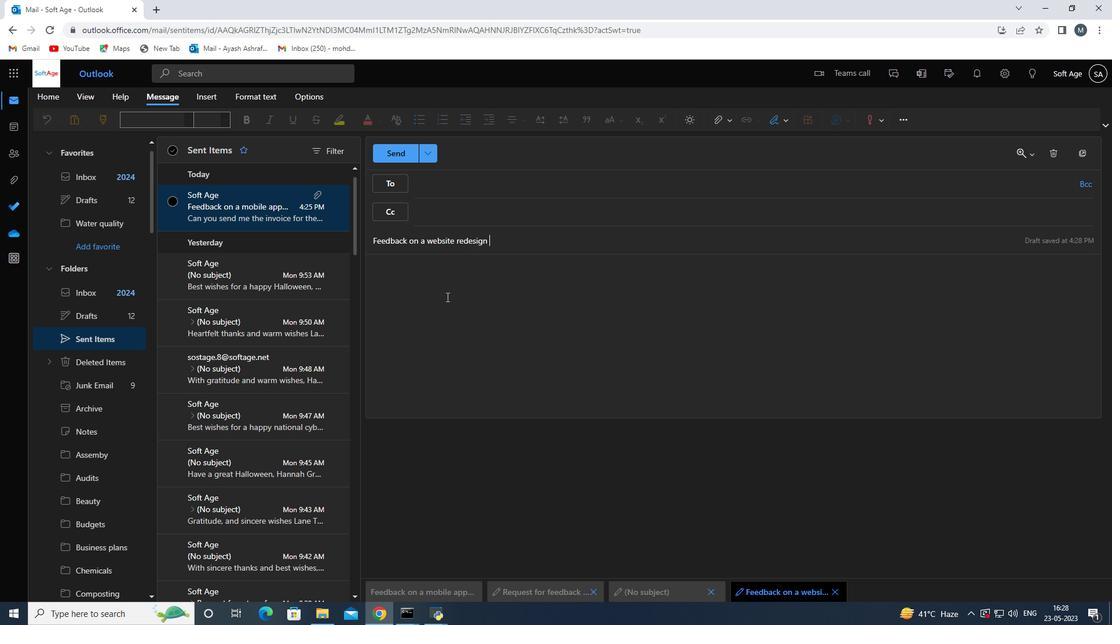 
Action: Key pressed <Key.shift>I<Key.space>would<Key.space>like<Key.space>to<Key.space>request<Key.space>a<Key.space>list<Key.space>of<Key.space>the<Key.space>current<Key.space>open<Key.space>positions<Key.space>i<Key.space>n<Key.backspace><Key.backspace>n<Key.space>the<Key.space>compan<Key.space>
Screenshot: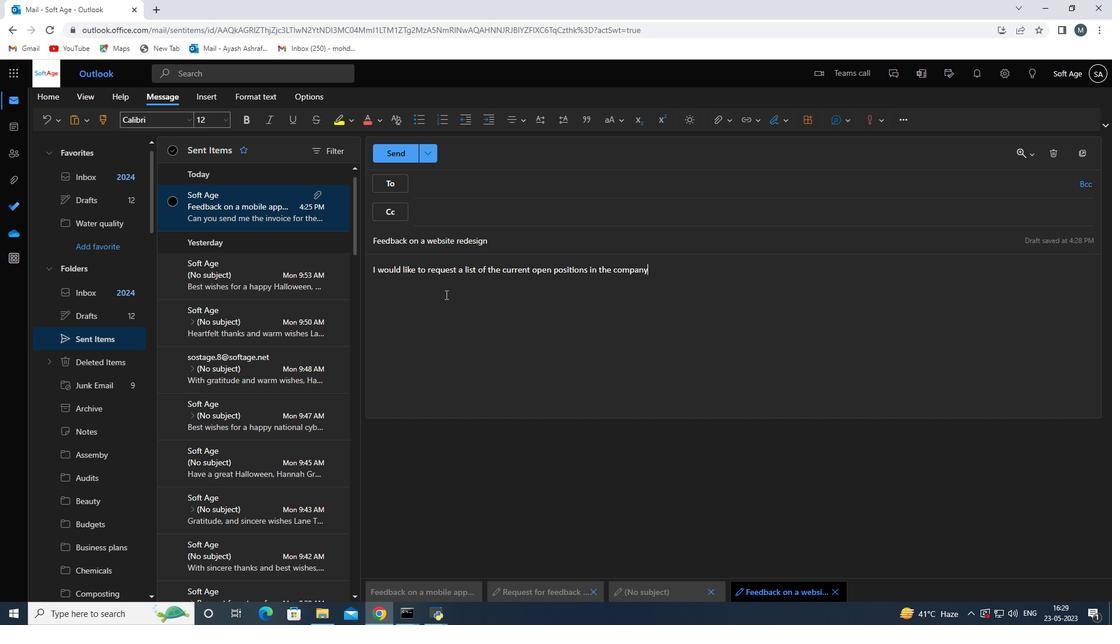 
Action: Mouse moved to (786, 127)
Screenshot: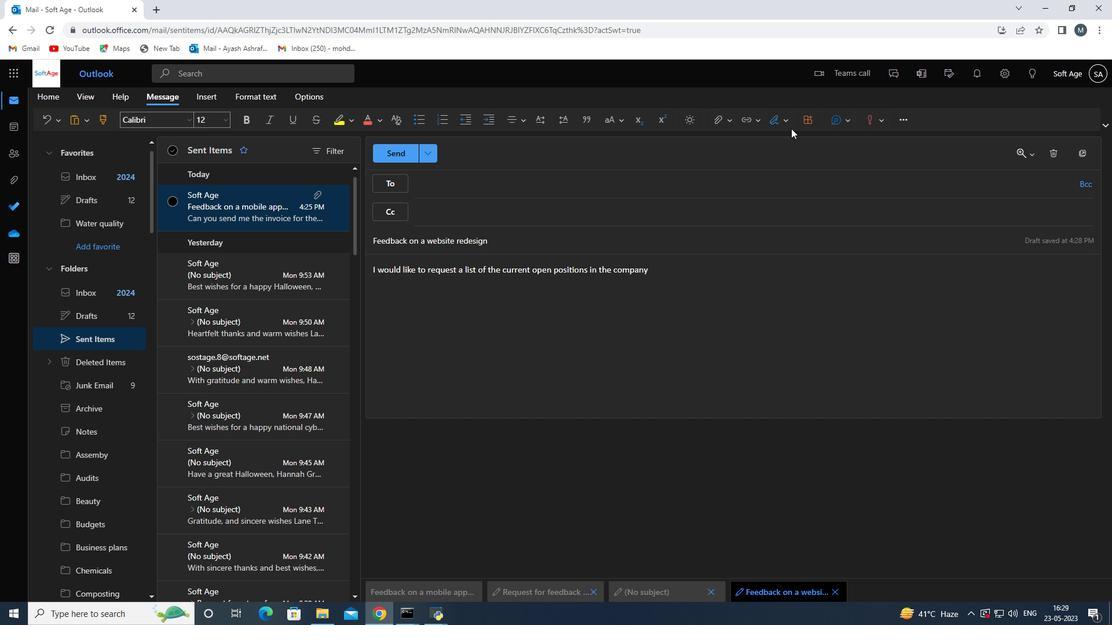
Action: Mouse pressed left at (786, 127)
Screenshot: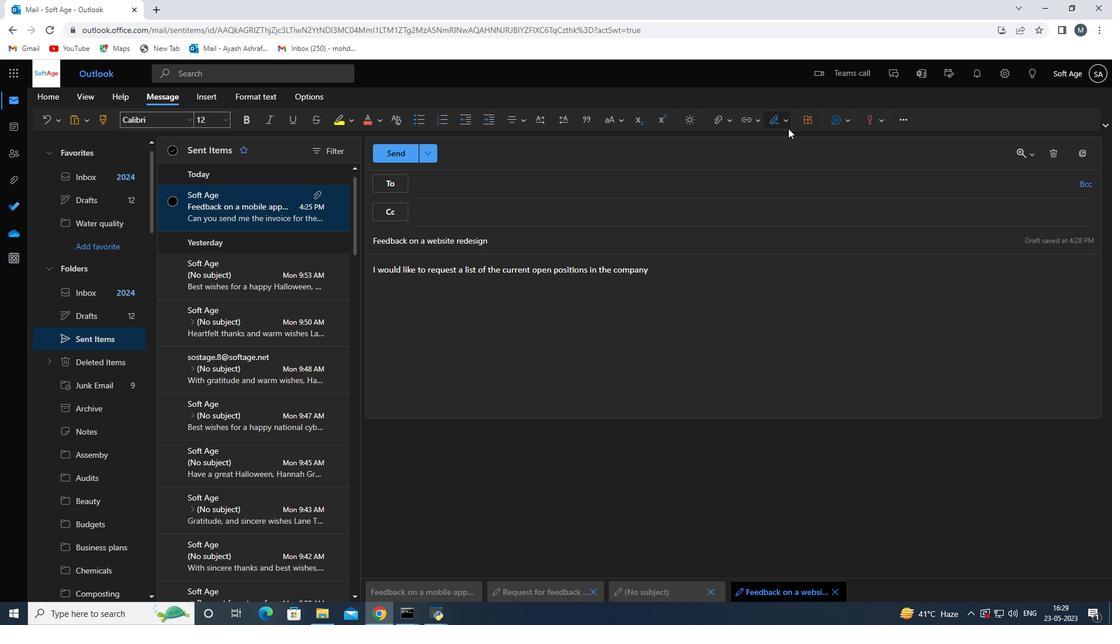 
Action: Mouse moved to (758, 147)
Screenshot: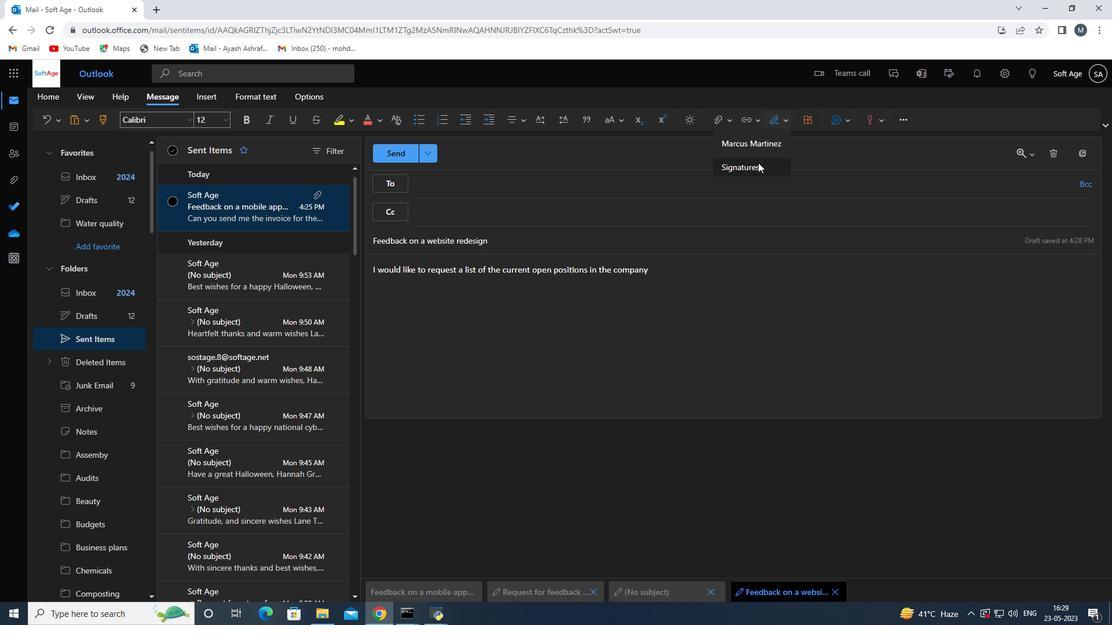 
Action: Mouse pressed left at (758, 147)
Screenshot: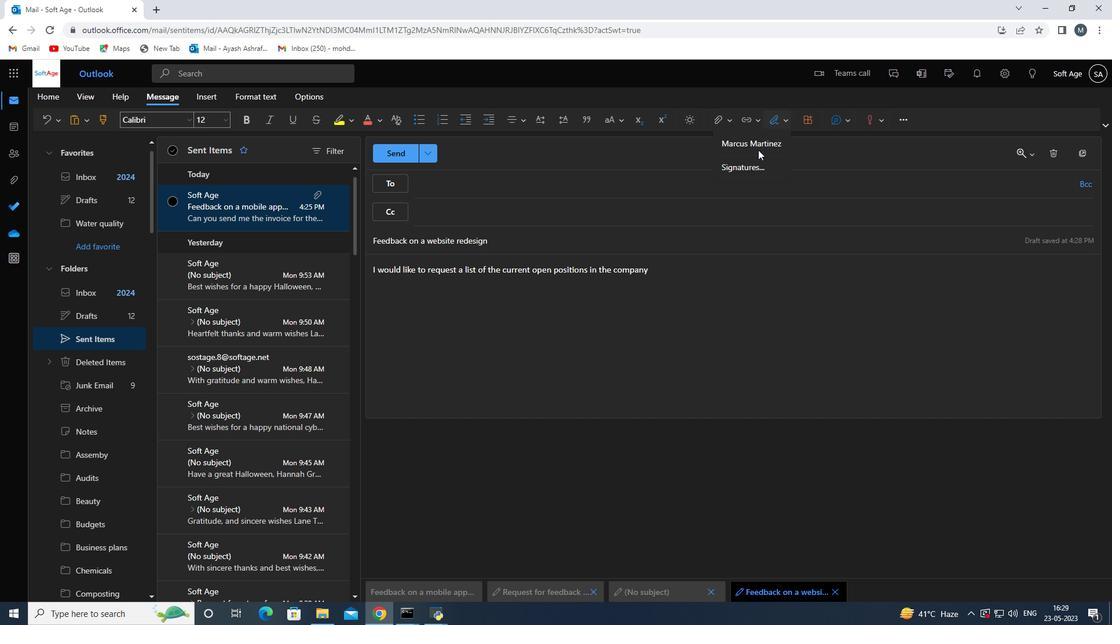 
Action: Mouse moved to (412, 261)
Screenshot: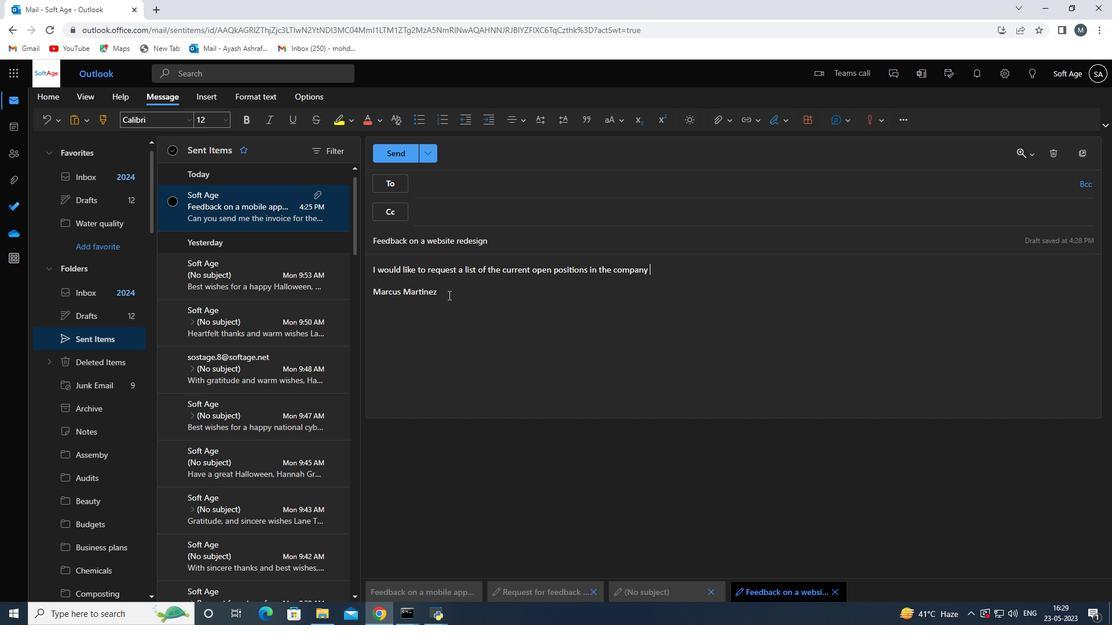 
Action: Mouse scrolled (412, 263) with delta (0, 0)
Screenshot: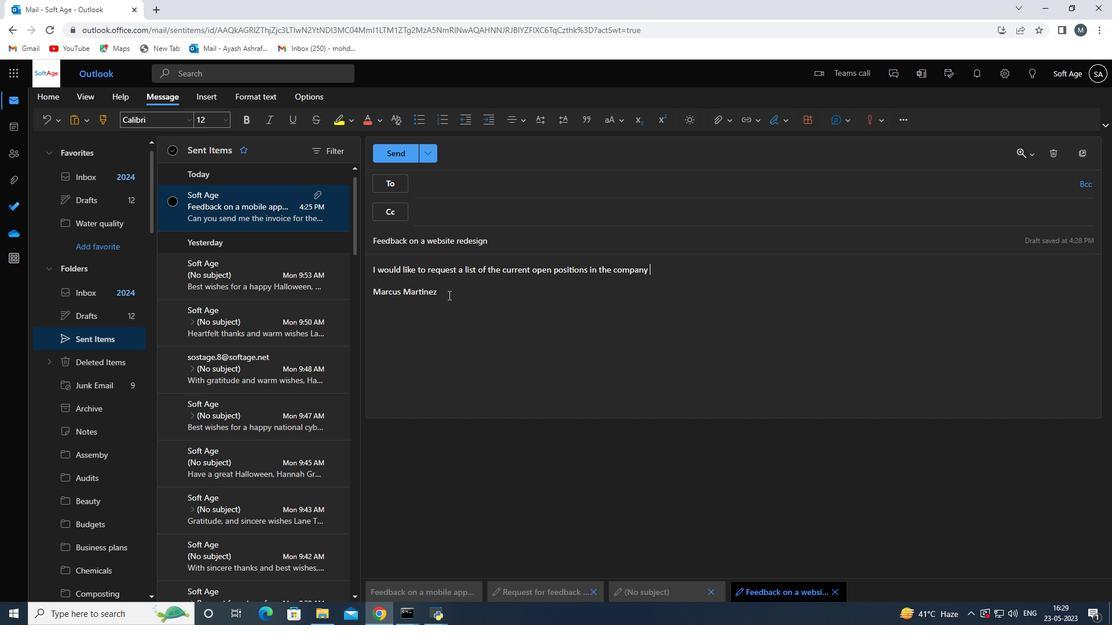 
Action: Mouse scrolled (412, 262) with delta (0, 0)
Screenshot: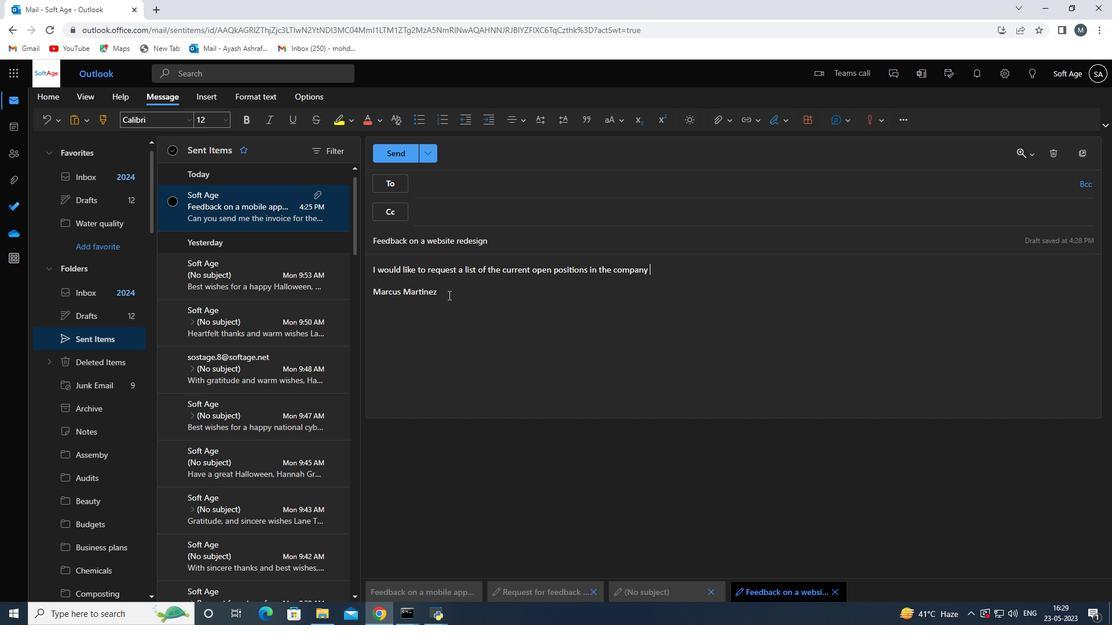 
Action: Mouse scrolled (412, 262) with delta (0, 0)
Screenshot: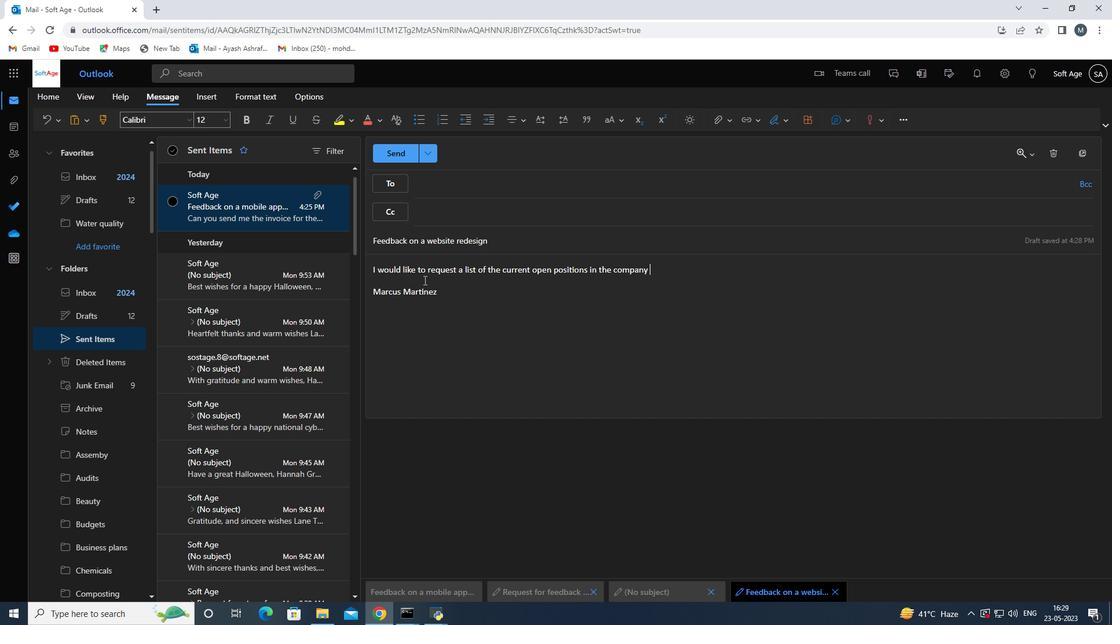 
Action: Mouse moved to (724, 121)
Screenshot: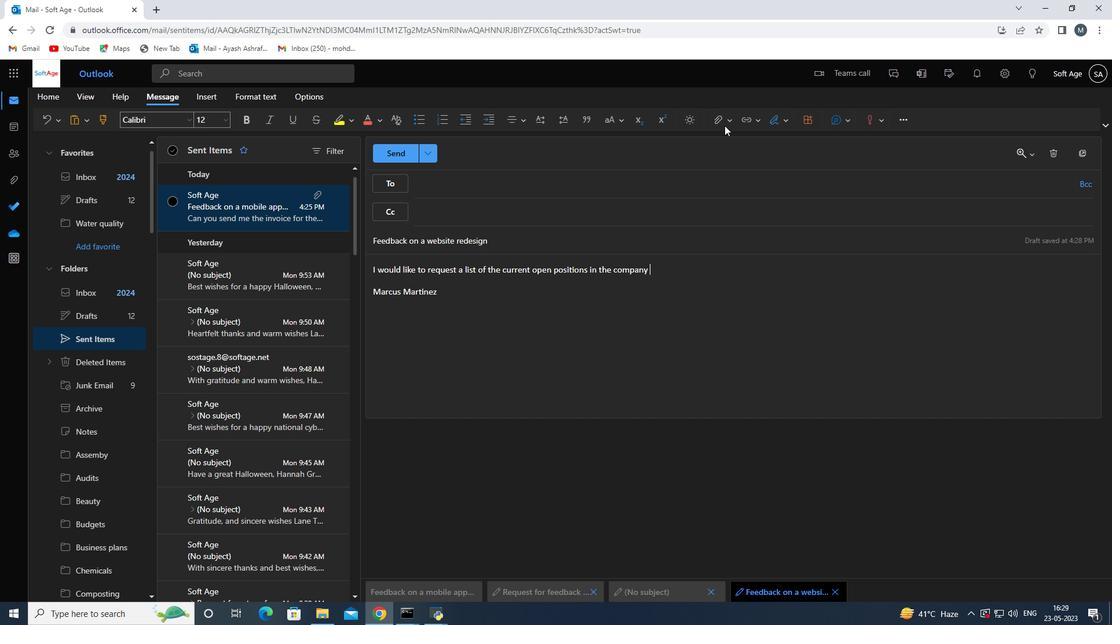 
Action: Mouse pressed left at (724, 121)
Screenshot: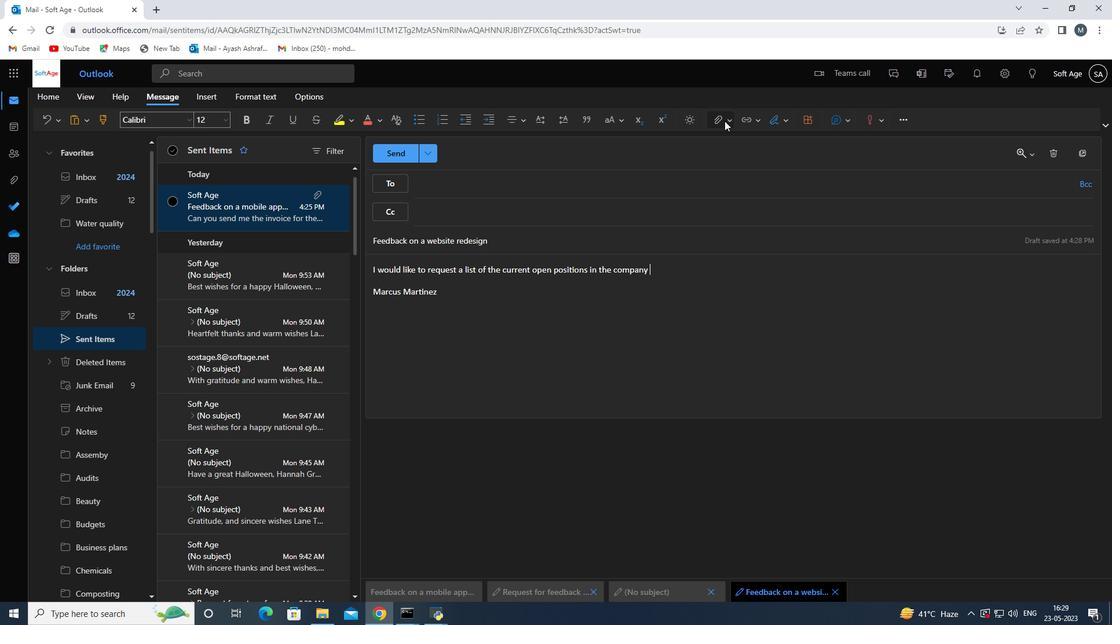 
Action: Mouse moved to (652, 151)
Screenshot: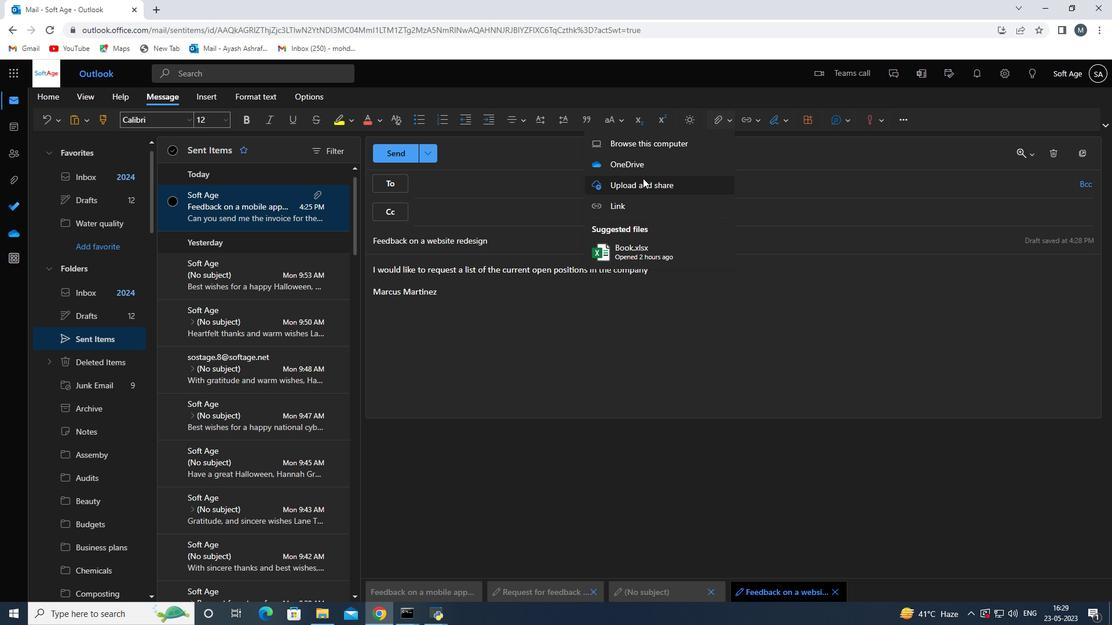 
Action: Mouse pressed left at (652, 151)
Screenshot: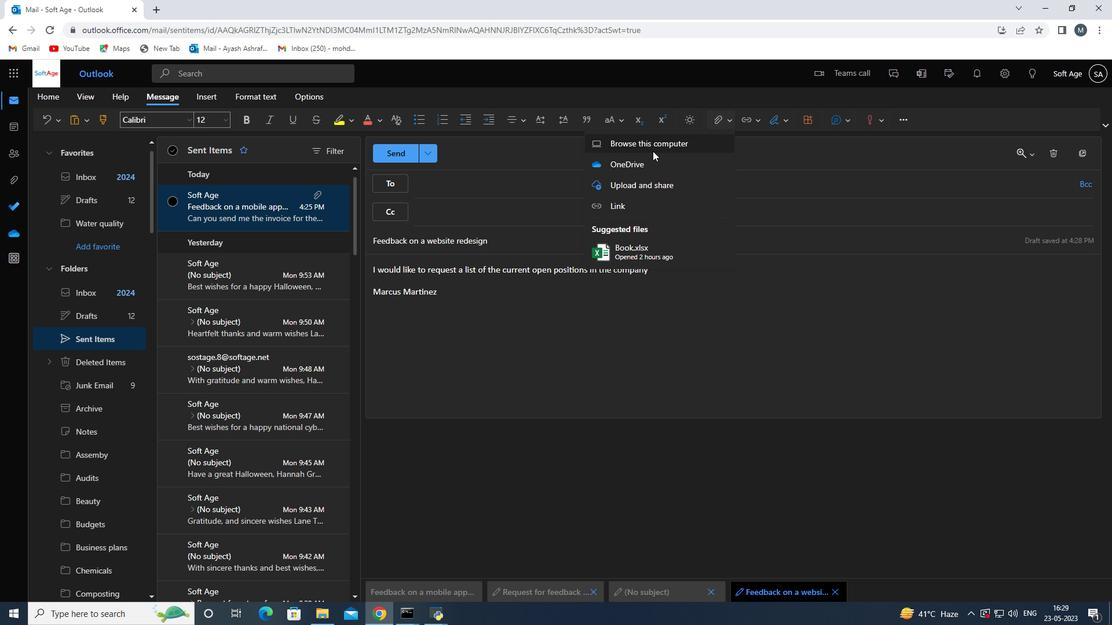
Action: Mouse moved to (242, 147)
Screenshot: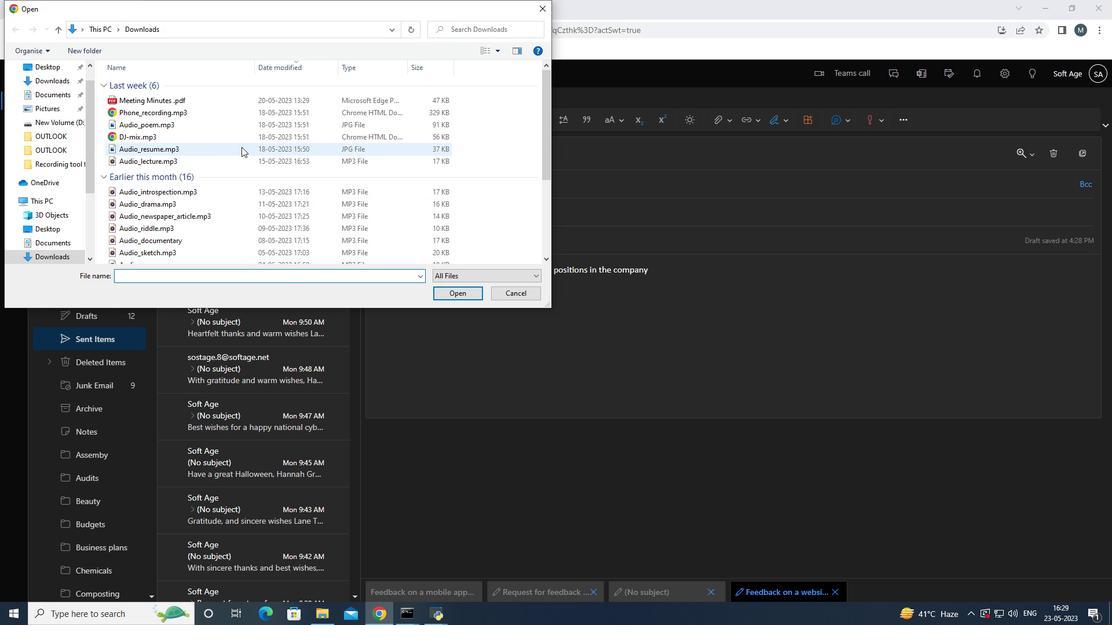 
Action: Mouse pressed left at (242, 147)
Screenshot: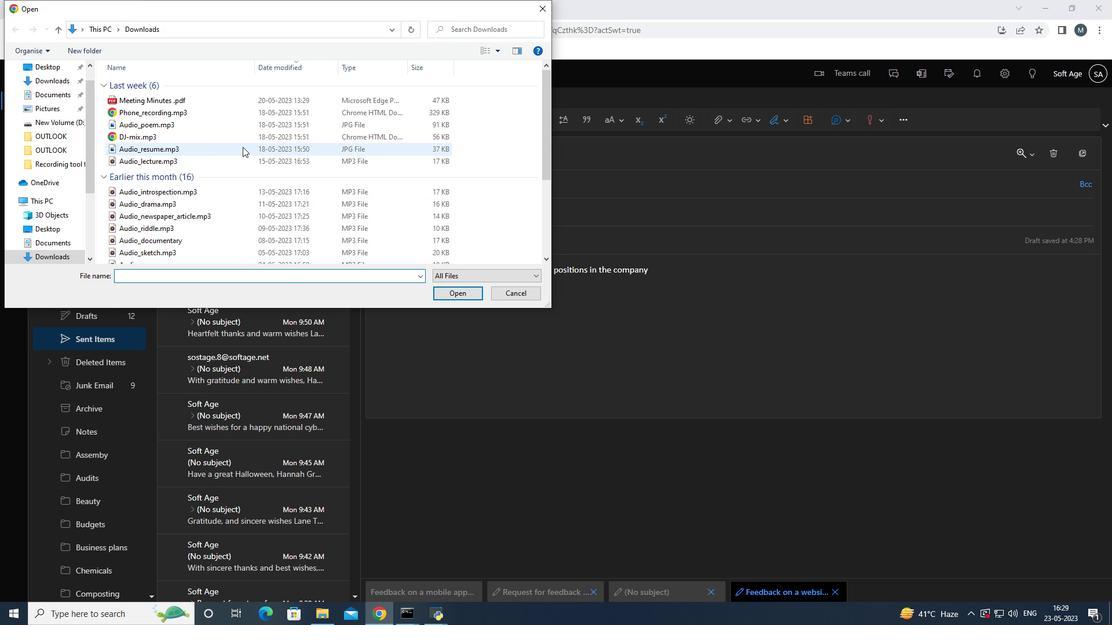 
Action: Mouse pressed right at (242, 147)
Screenshot: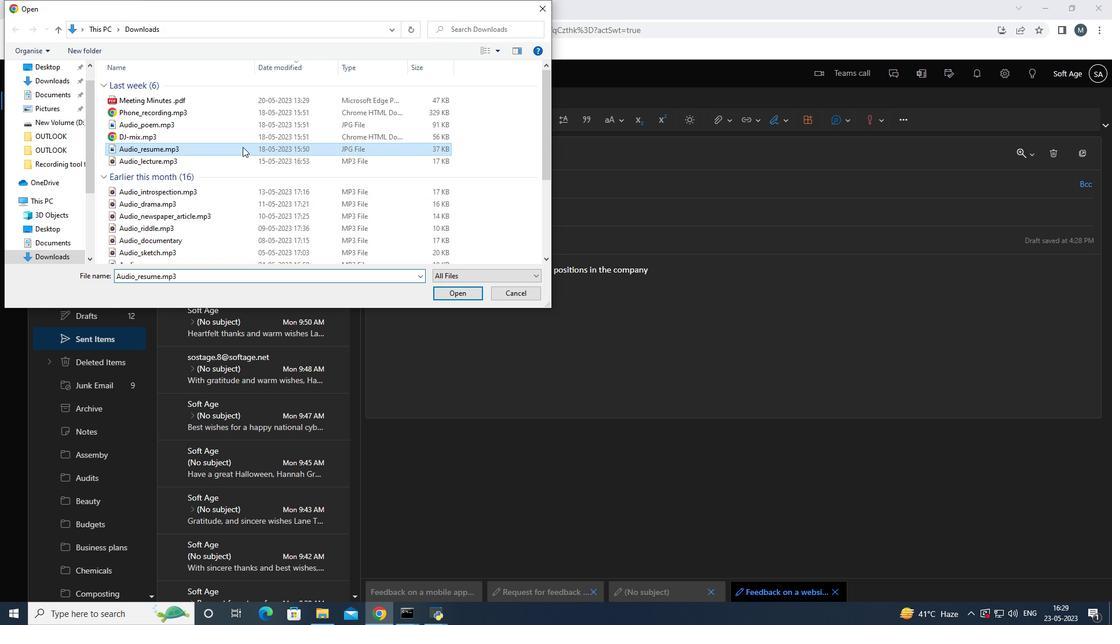 
Action: Mouse moved to (301, 502)
Screenshot: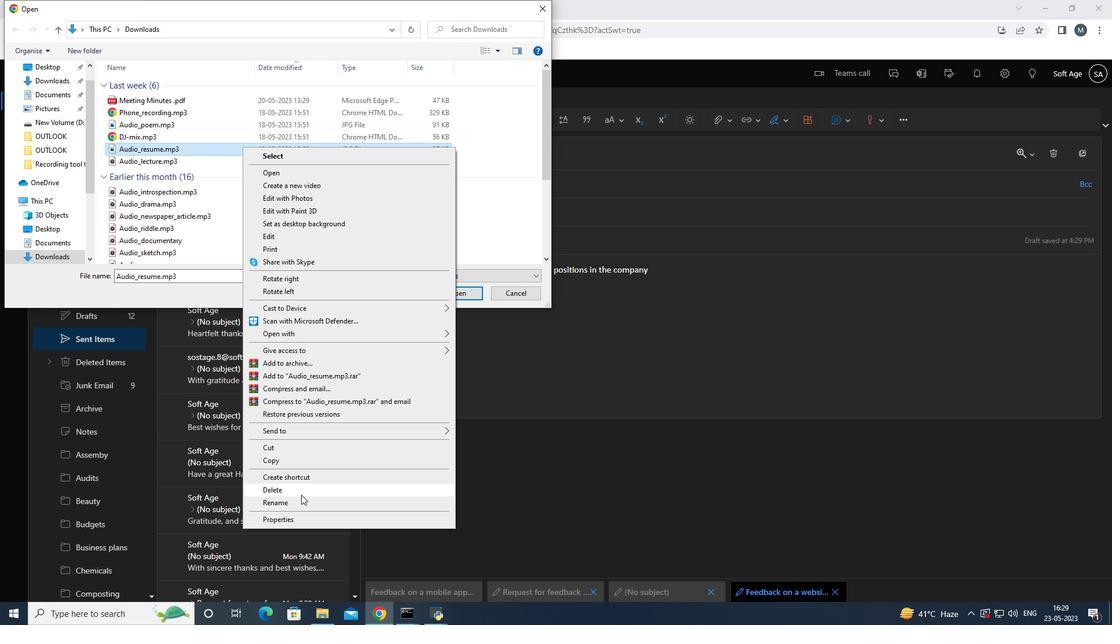 
Action: Mouse pressed left at (301, 502)
Screenshot: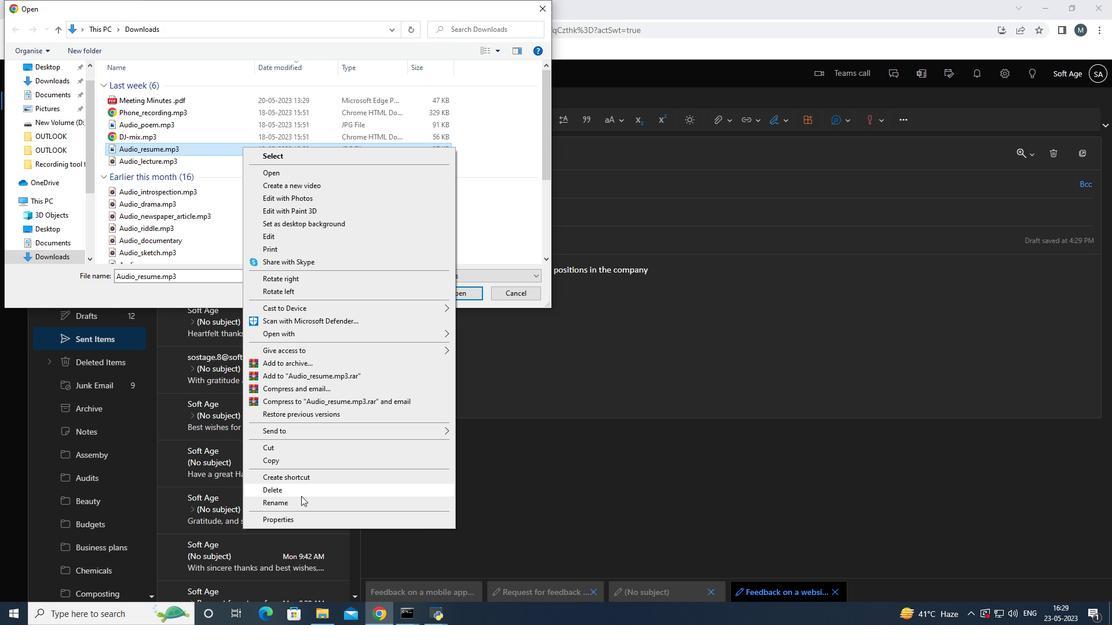 
Action: Mouse moved to (302, 502)
Screenshot: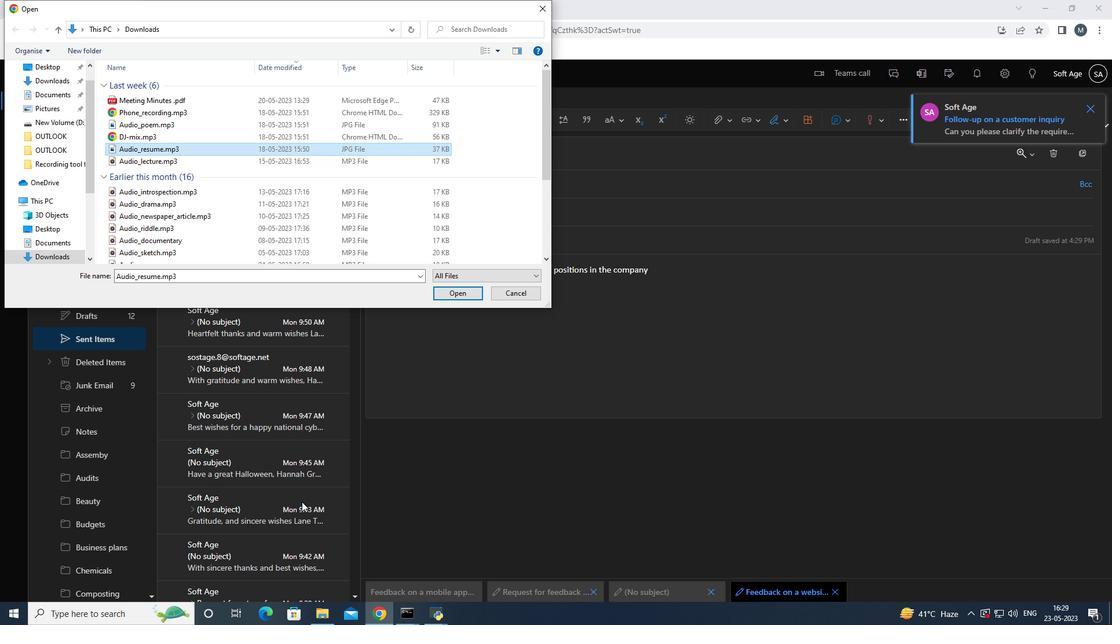 
Action: Key pressed <Key.shift><Key.shift><Key.shift><Key.shift><Key.shift><Key.shift><Key.shift><Key.shift><Key.shift><Key.shift><Key.shift><Key.shift><Key.shift><Key.shift><Key.shift><Key.shift><Key.shift><Key.shift><Key.shift><Key.shift><Key.shift><Key.shift><Key.shift><Key.shift><Key.shift><Key.shift><Key.shift><Key.shift><Key.shift><Key.shift><Key.shift><Key.shift><Key.shift><Key.shift><Key.shift><Key.shift><Key.shift><Key.shift><Key.shift><Key.shift><Key.shift><Key.shift><Key.shift><Key.shift><Key.shift><Key.shift><Key.shift><Key.shift><Key.shift><Key.shift><Key.shift><Key.shift><Key.shift><Key.shift><Key.shift><Key.shift><Key.shift><Key.shift><Key.shift><Key.shift><Key.shift><Key.shift><Key.shift><Key.shift><Key.shift><Key.shift><Key.shift><Key.shift><Key.shift><Key.shift><Key.shift><Key.shift><Key.shift><Key.shift><Key.shift><Key.shift><Key.shift><Key.shift>
Screenshot: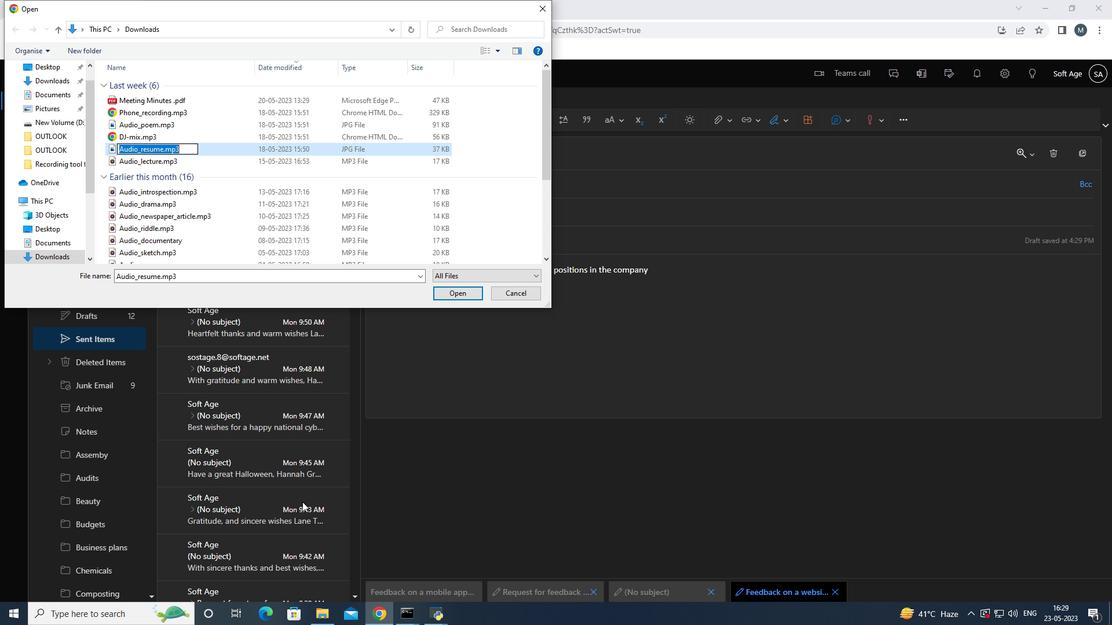 
Action: Mouse moved to (318, 514)
Screenshot: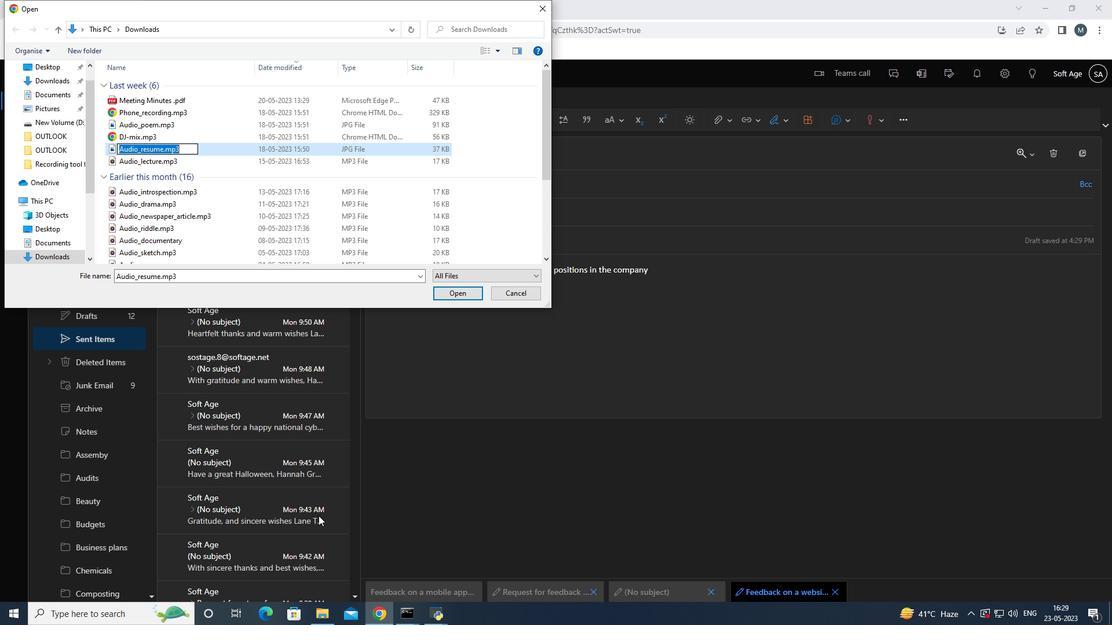 
Action: Key pressed <Key.shift><Key.shift><Key.shift><Key.shift>Audio<Key.space>
Screenshot: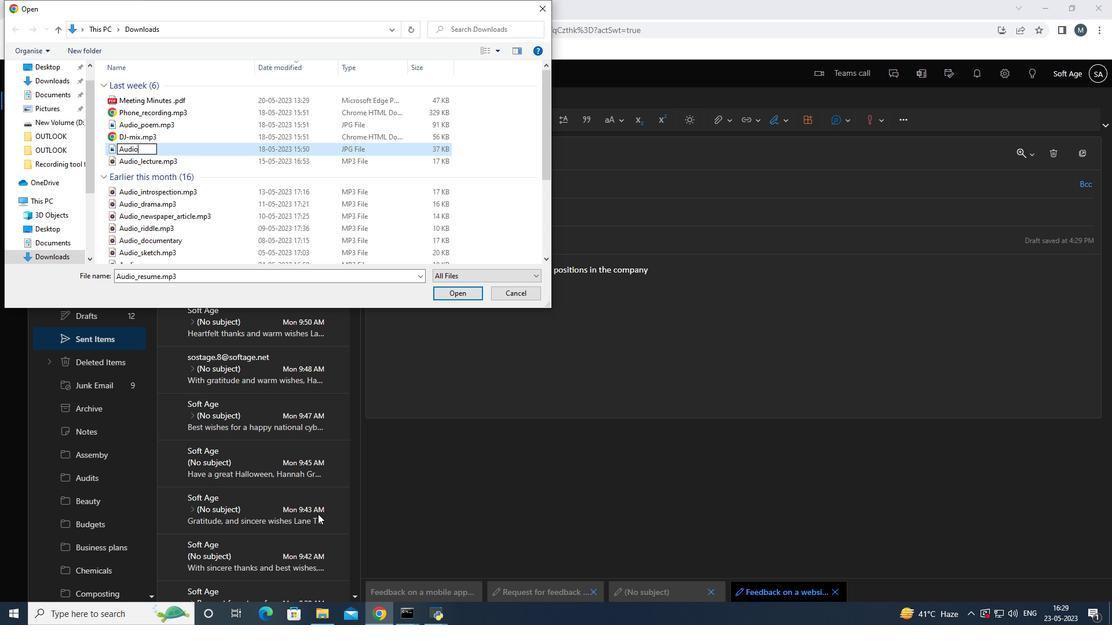 
Action: Mouse moved to (318, 513)
Screenshot: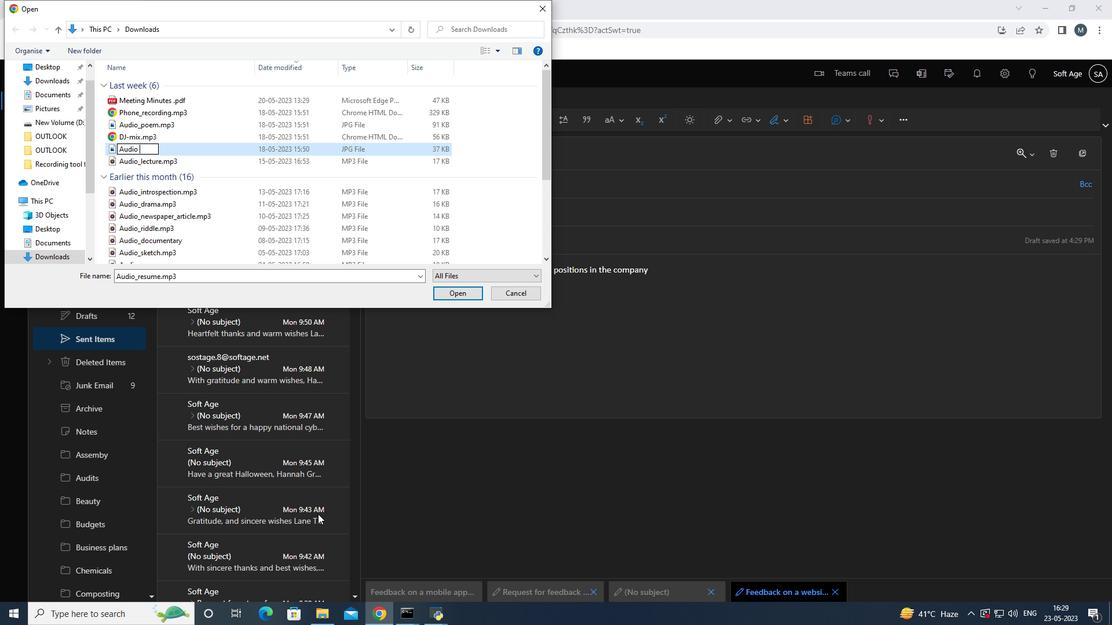 
Action: Key pressed <Key.backspace><Key.shift>_storytelling<Key.space><Key.backspace>.mp3
Screenshot: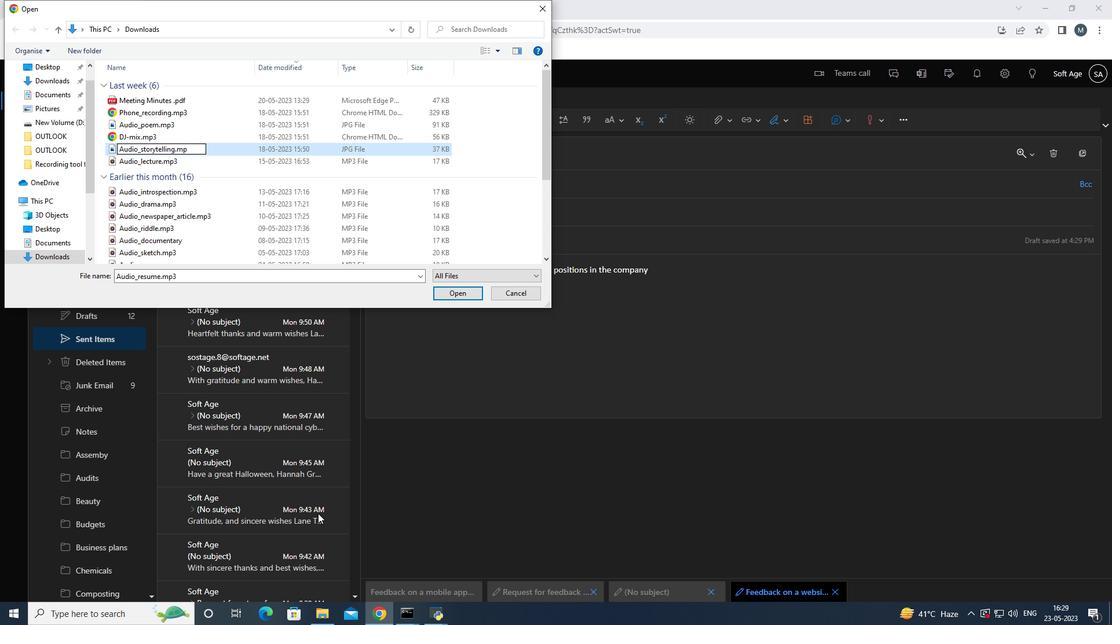 
Action: Mouse moved to (166, 187)
Screenshot: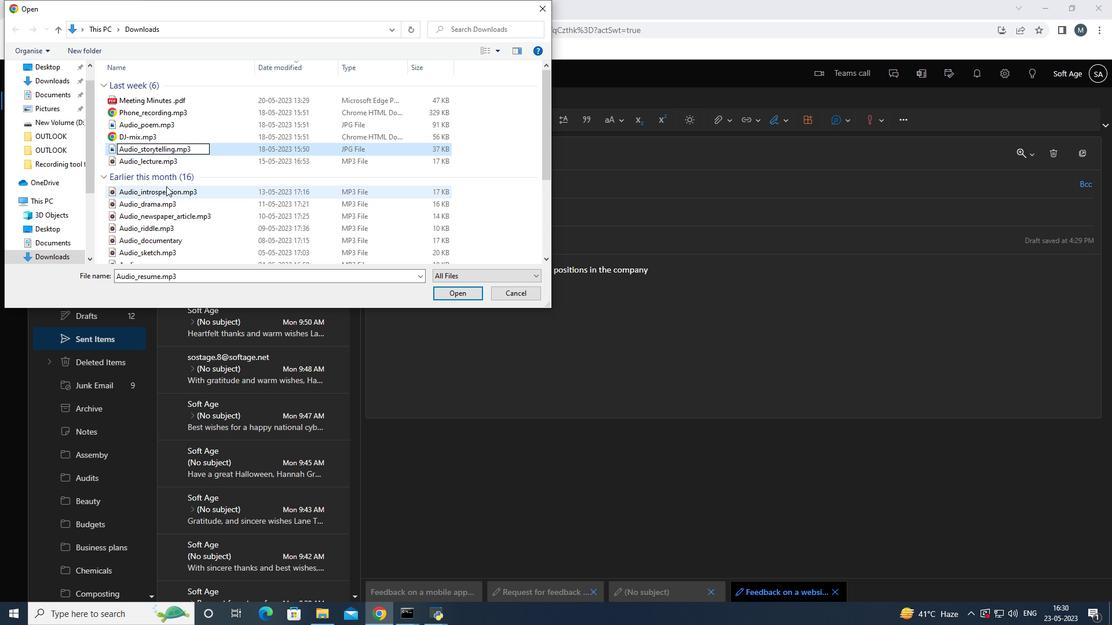 
Action: Mouse pressed left at (166, 187)
Screenshot: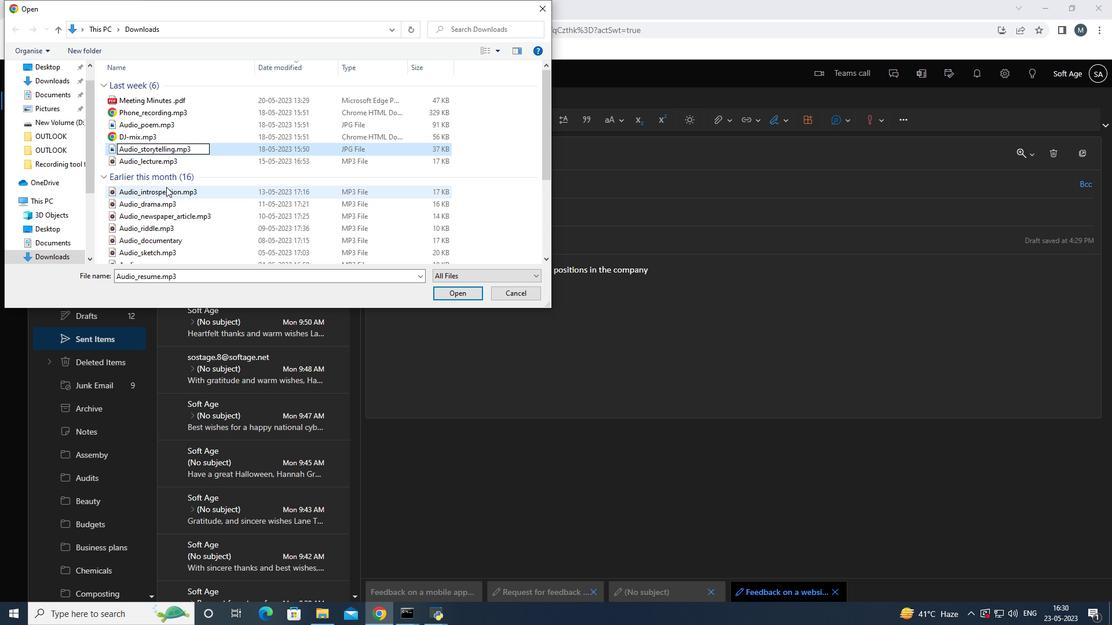 
Action: Mouse moved to (213, 145)
Screenshot: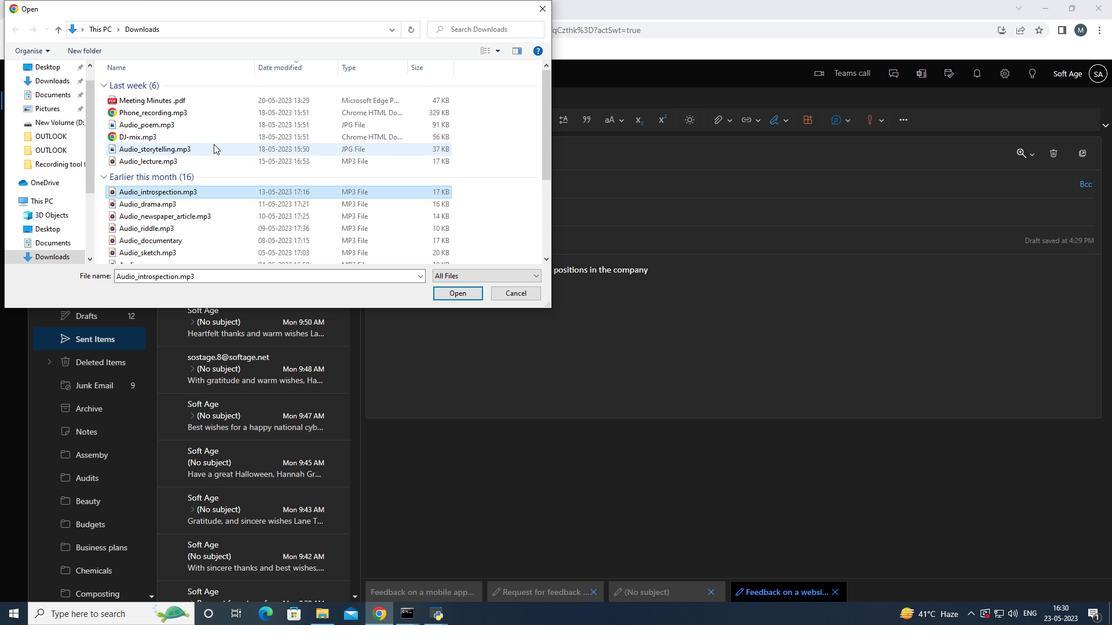 
Action: Mouse pressed left at (213, 145)
Screenshot: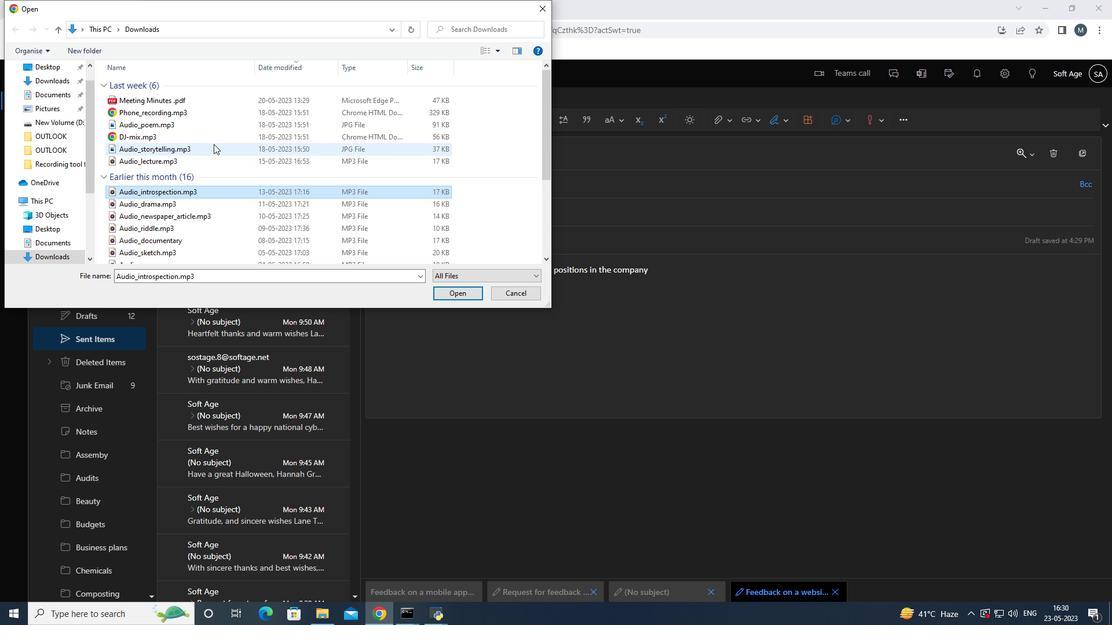 
Action: Mouse moved to (455, 297)
Screenshot: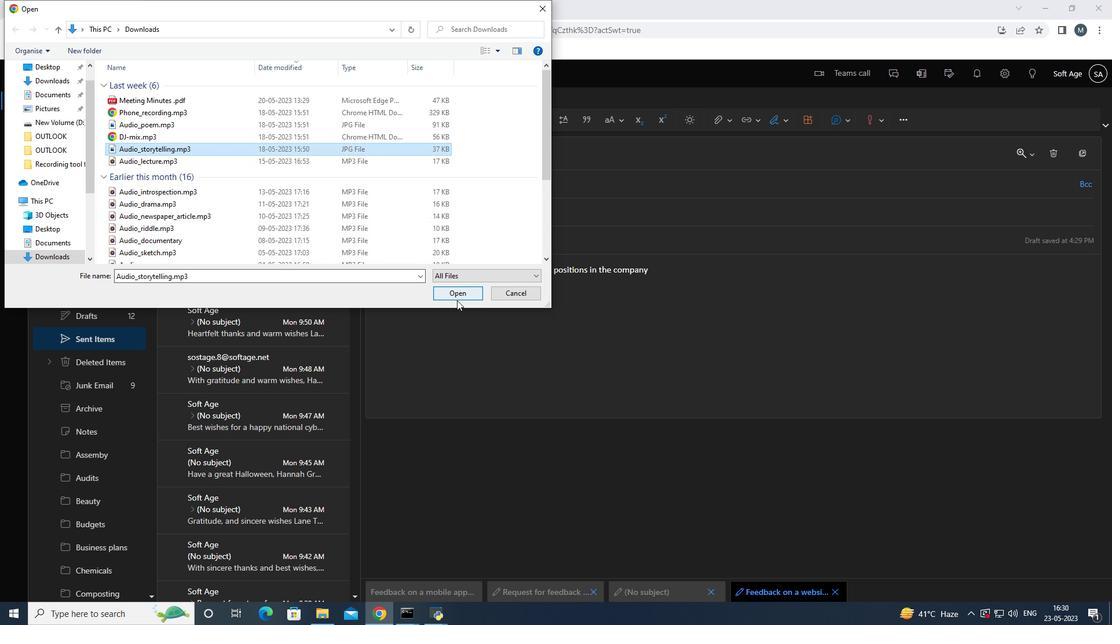 
Action: Mouse pressed left at (455, 297)
Screenshot: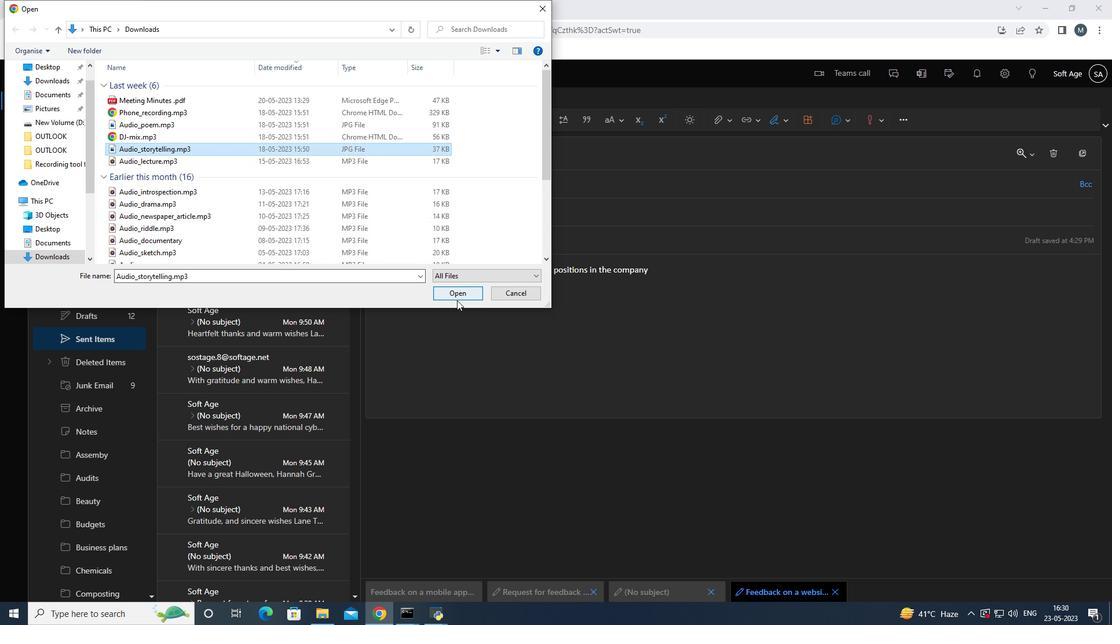 
Action: Mouse moved to (456, 180)
Screenshot: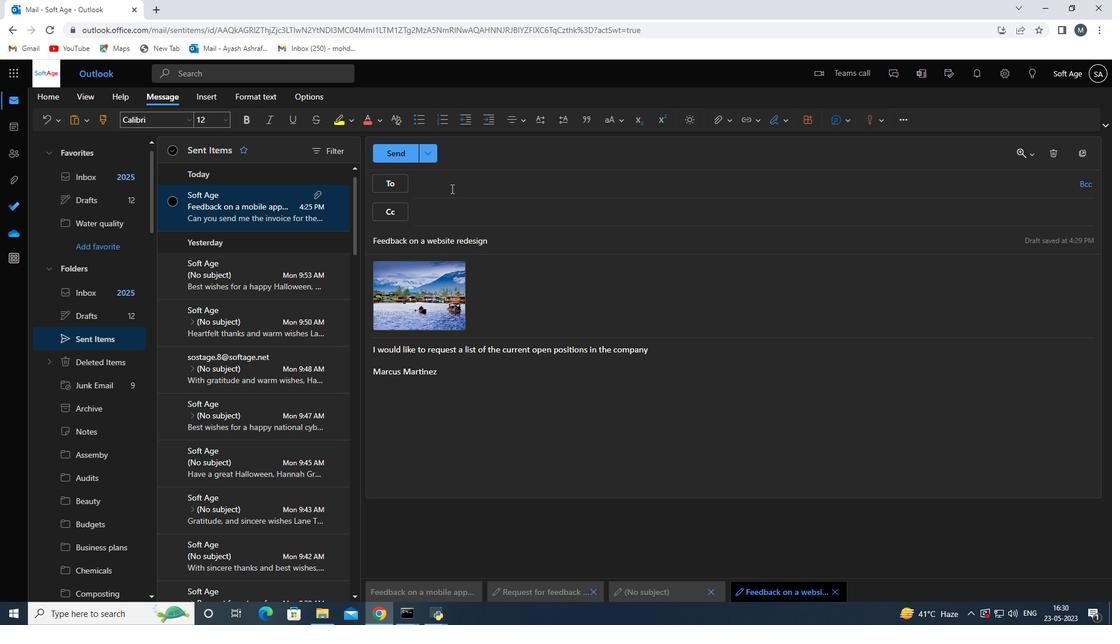 
Action: Mouse pressed left at (456, 180)
Screenshot: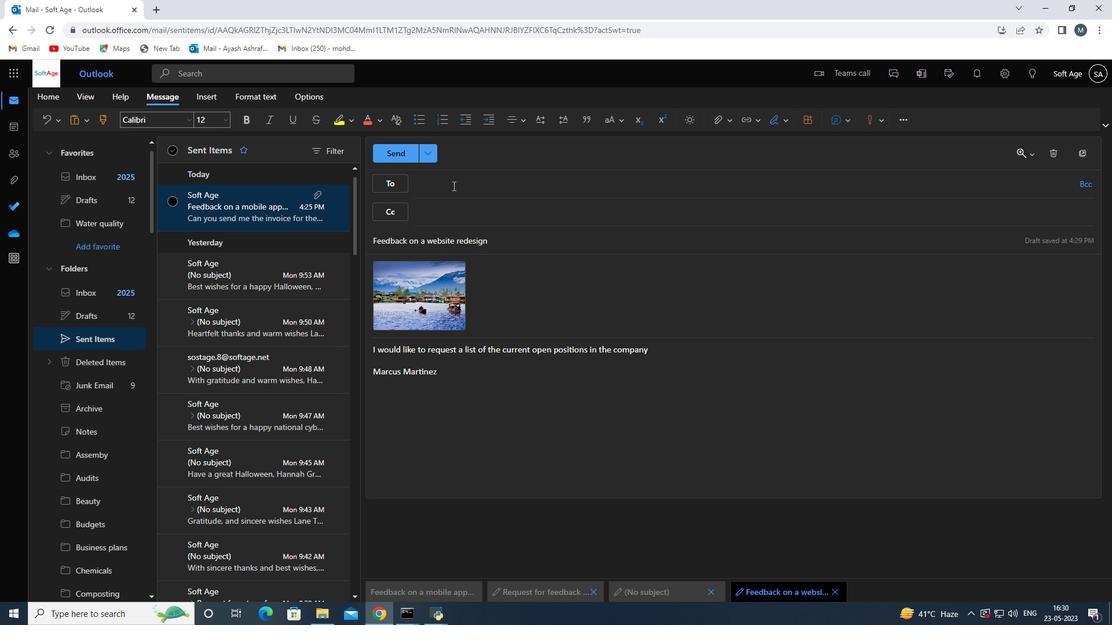 
Action: Mouse moved to (458, 177)
Screenshot: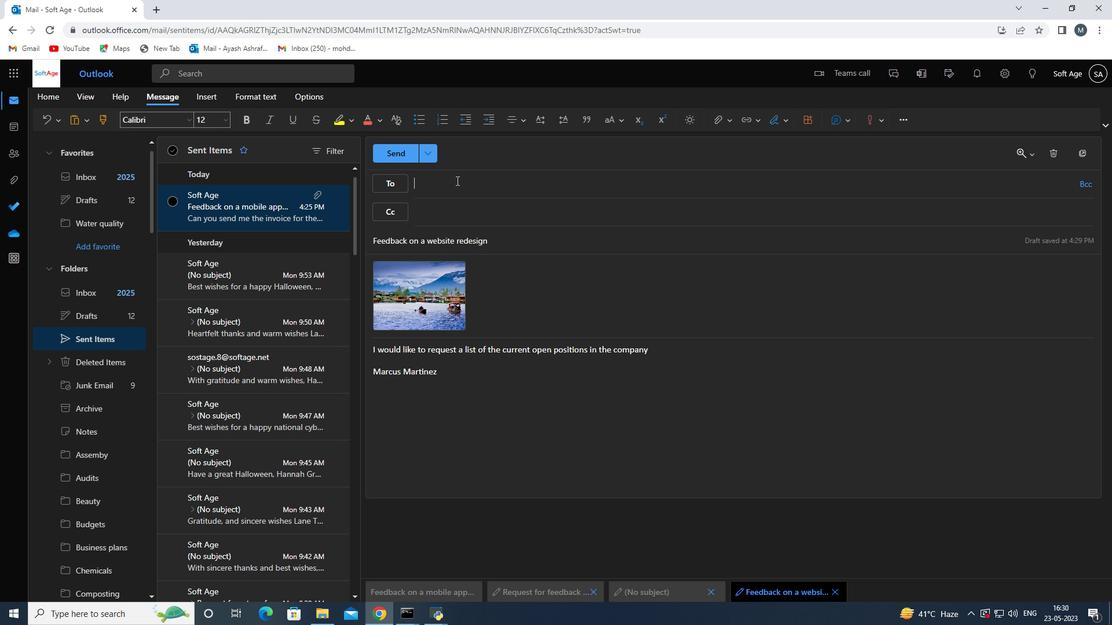 
Action: Key pressed softage.10
Screenshot: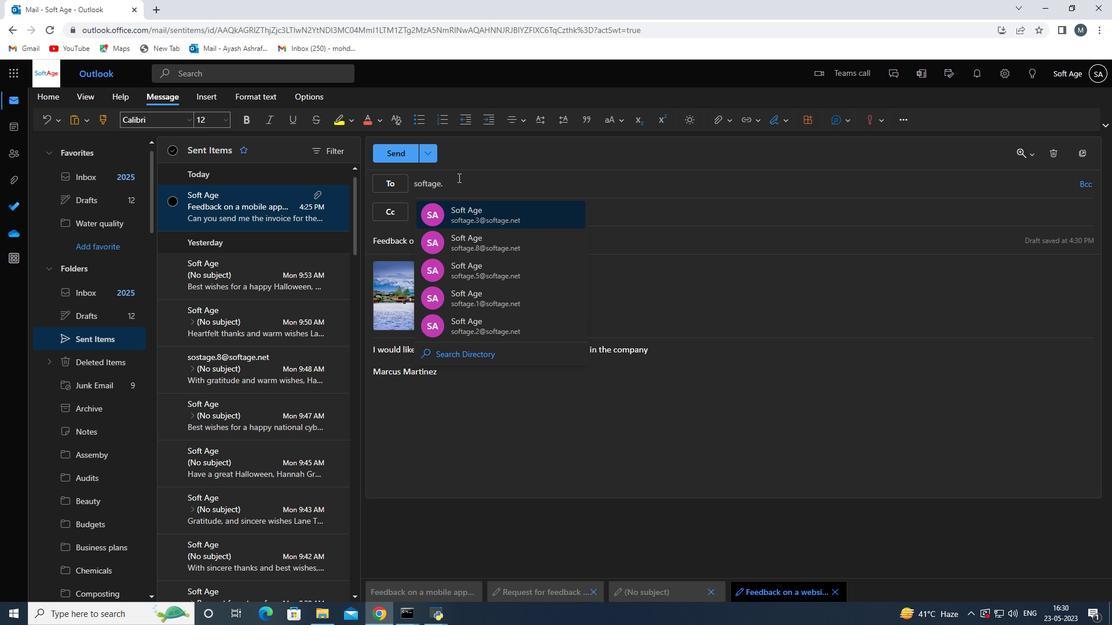 
Action: Mouse moved to (481, 224)
Screenshot: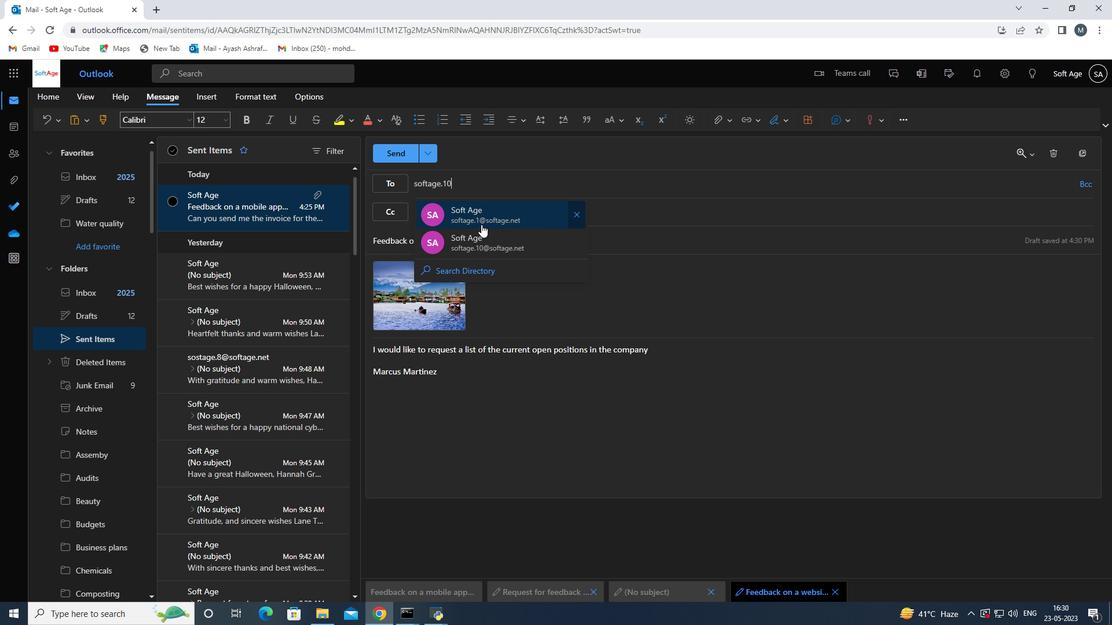 
Action: Mouse pressed left at (481, 224)
Screenshot: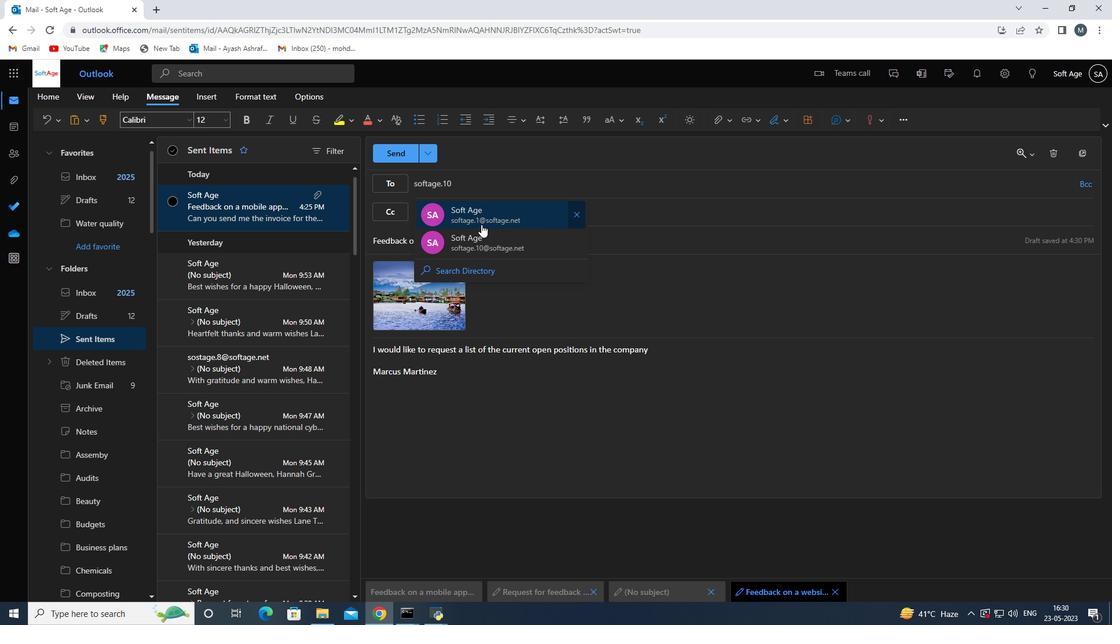 
Action: Mouse moved to (383, 152)
Screenshot: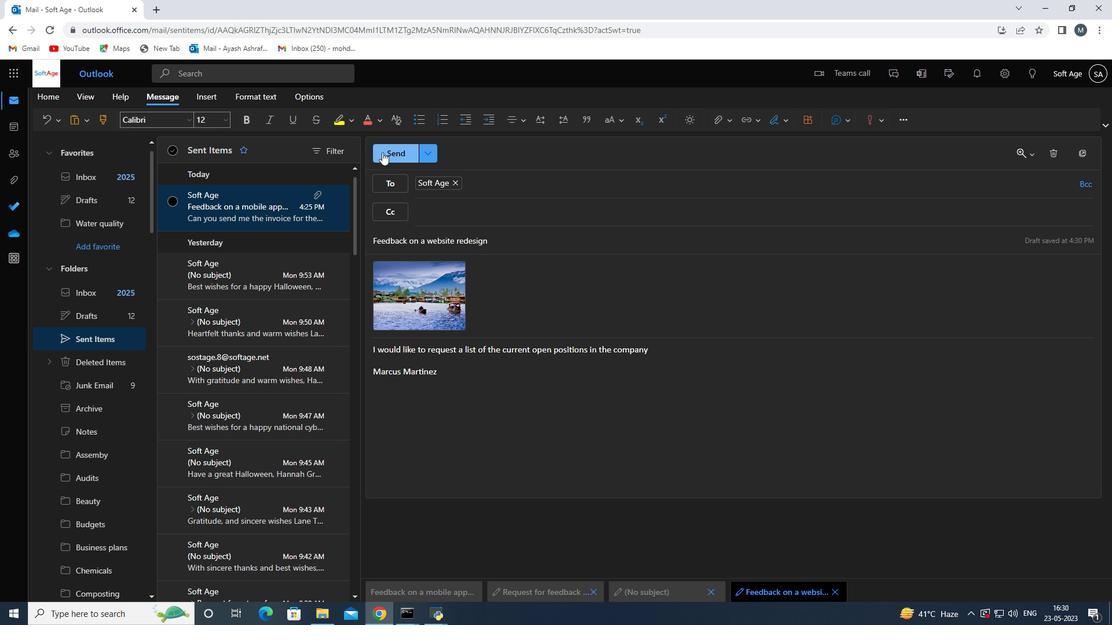 
Action: Mouse pressed left at (383, 152)
Screenshot: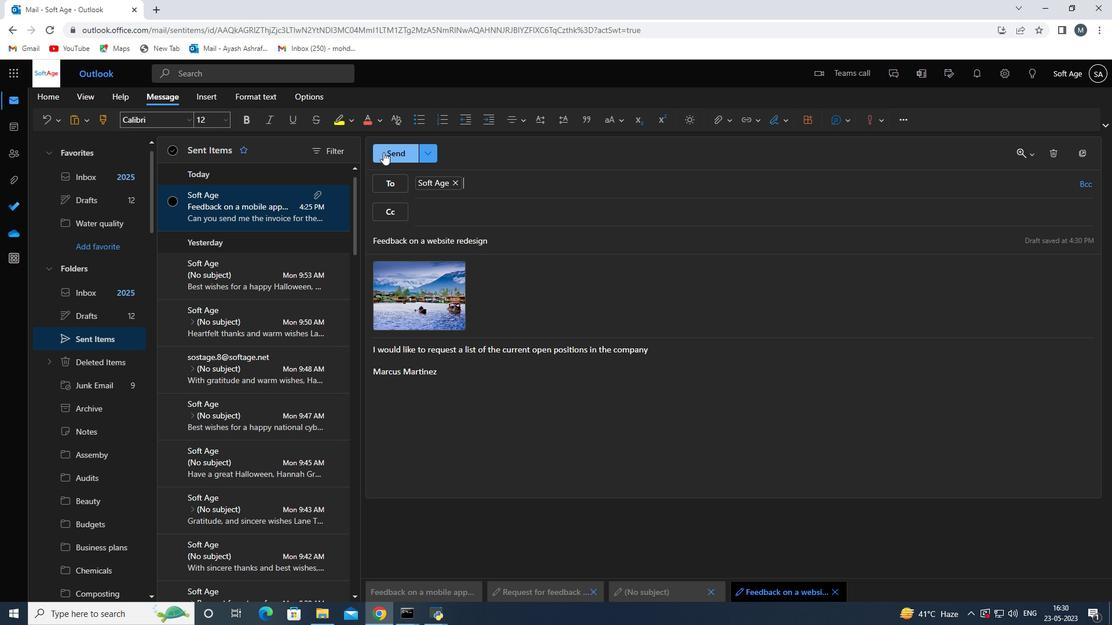 
Action: Mouse moved to (98, 330)
Screenshot: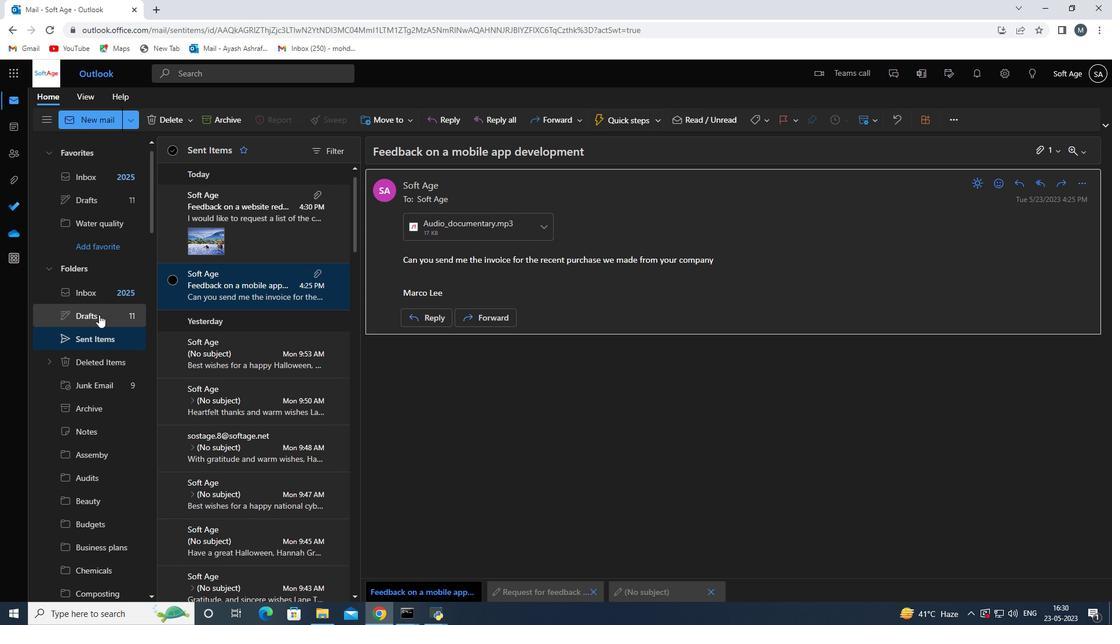 
Action: Mouse scrolled (98, 330) with delta (0, 0)
Screenshot: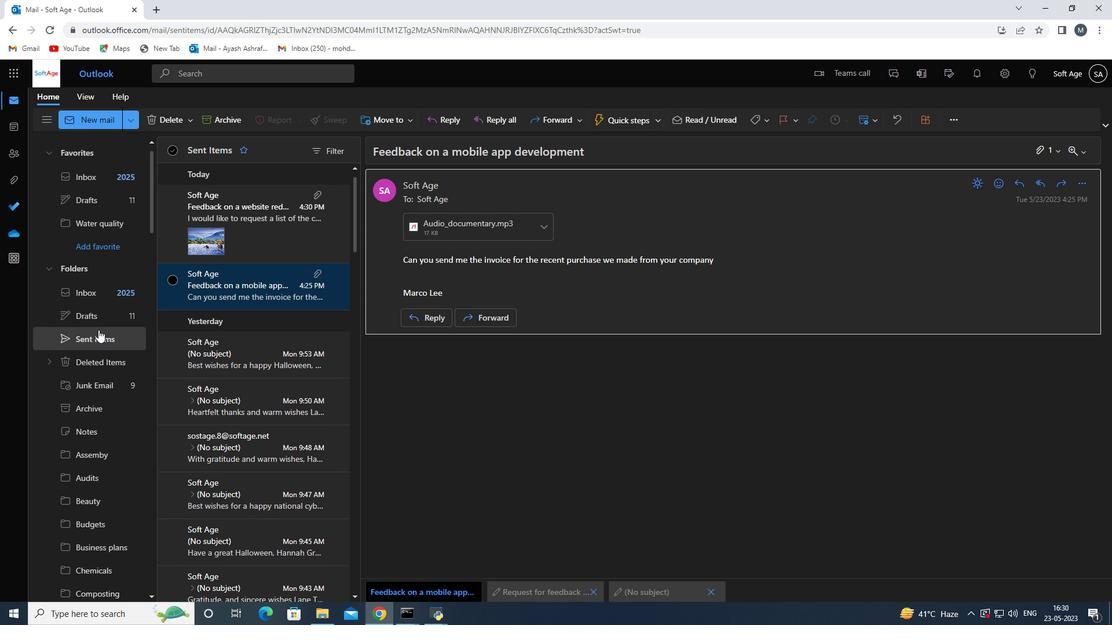 
Action: Mouse scrolled (98, 330) with delta (0, 0)
Screenshot: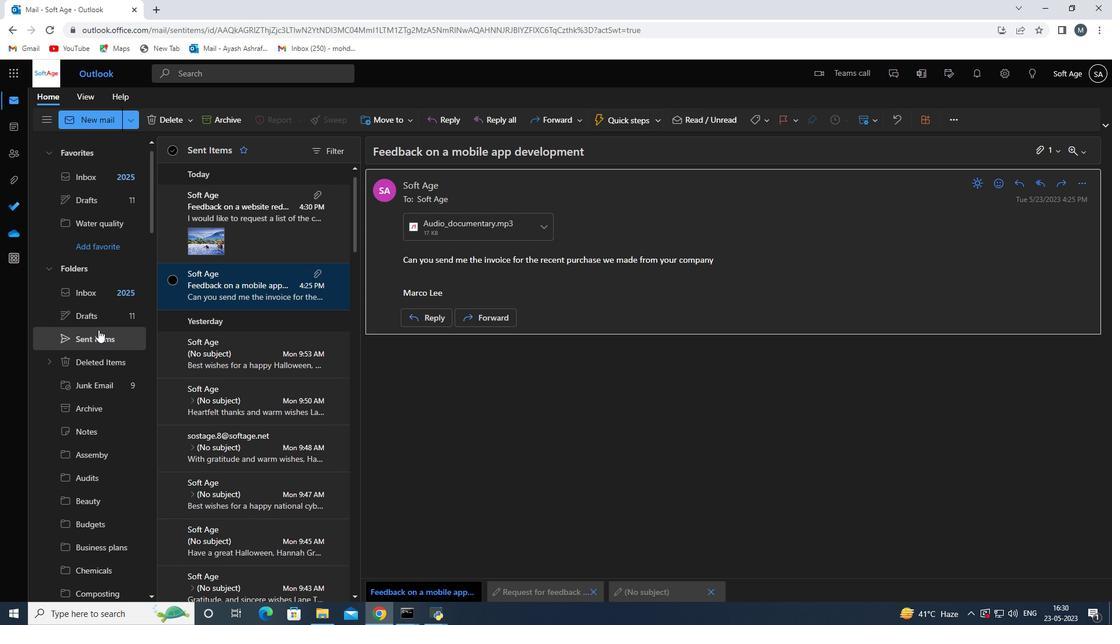 
Action: Mouse scrolled (98, 330) with delta (0, 0)
Screenshot: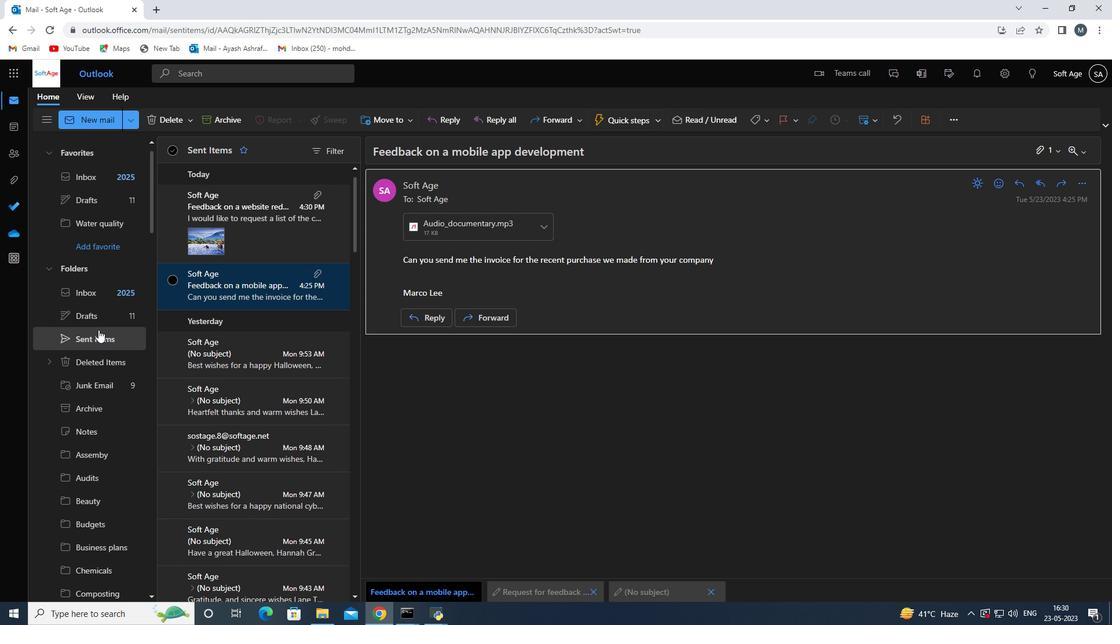 
Action: Mouse moved to (101, 341)
Screenshot: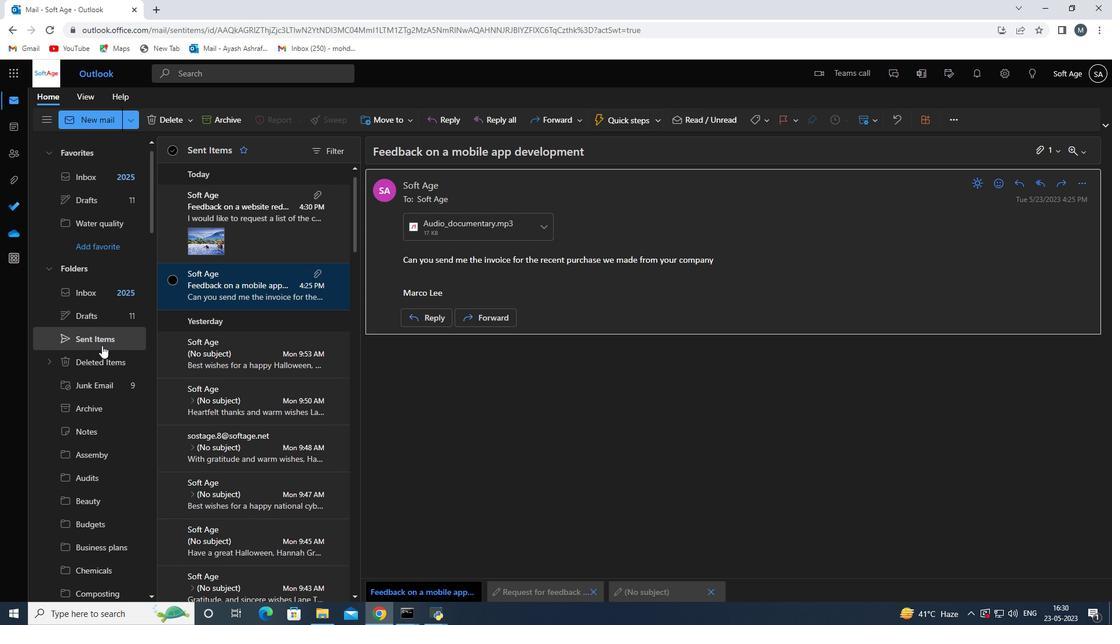 
Action: Mouse pressed left at (101, 341)
Screenshot: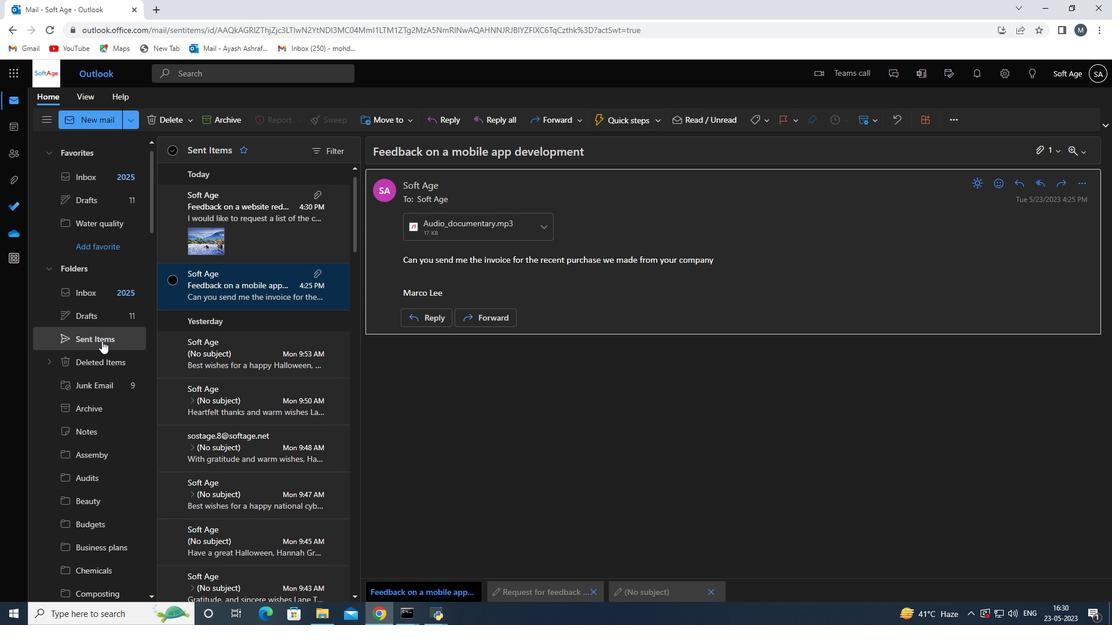 
Action: Mouse moved to (236, 273)
Screenshot: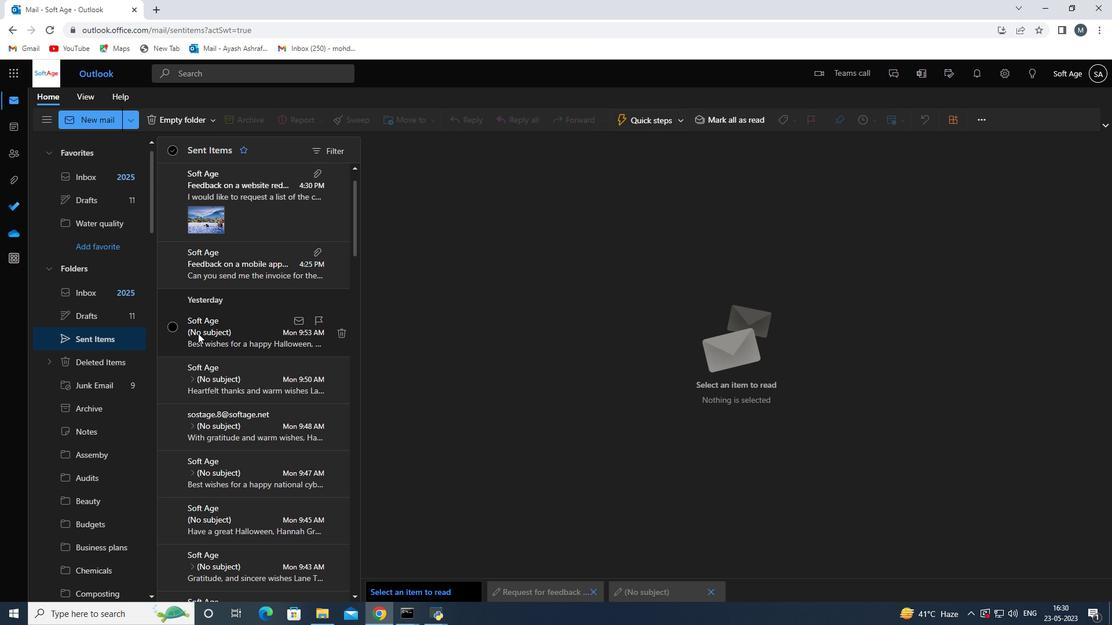 
Action: Mouse scrolled (236, 274) with delta (0, 0)
Screenshot: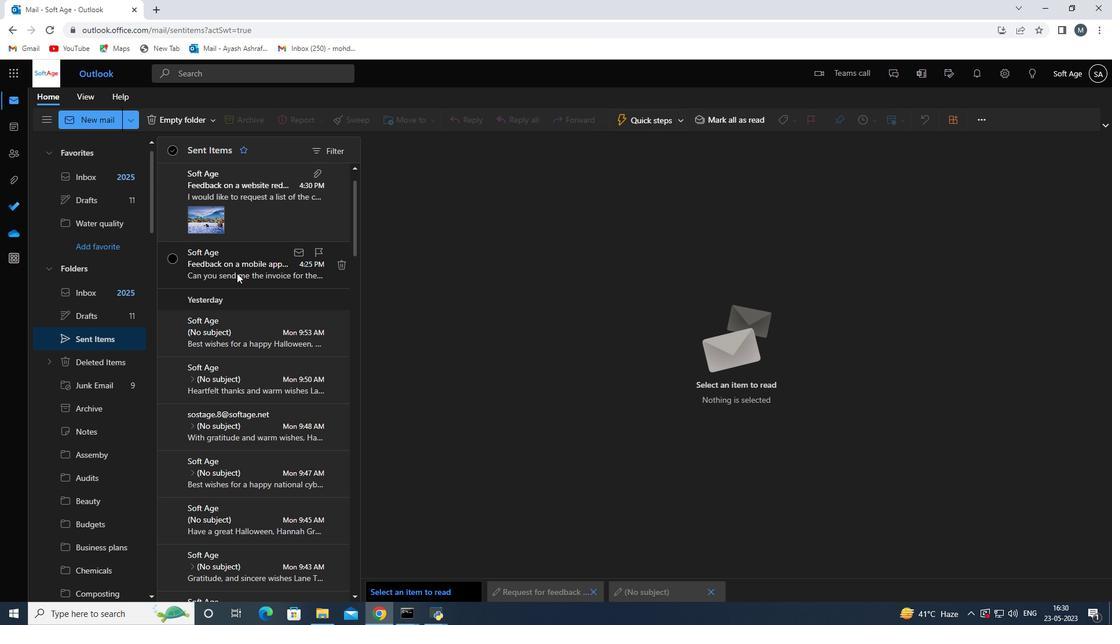 
Action: Mouse scrolled (236, 274) with delta (0, 0)
Screenshot: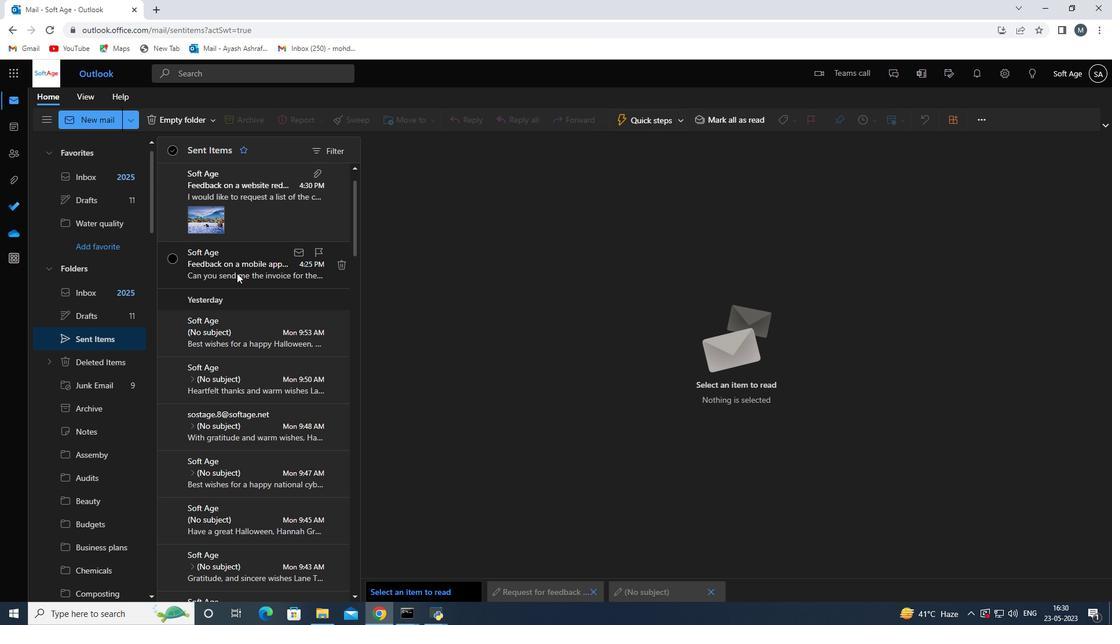 
Action: Mouse scrolled (236, 274) with delta (0, 0)
Screenshot: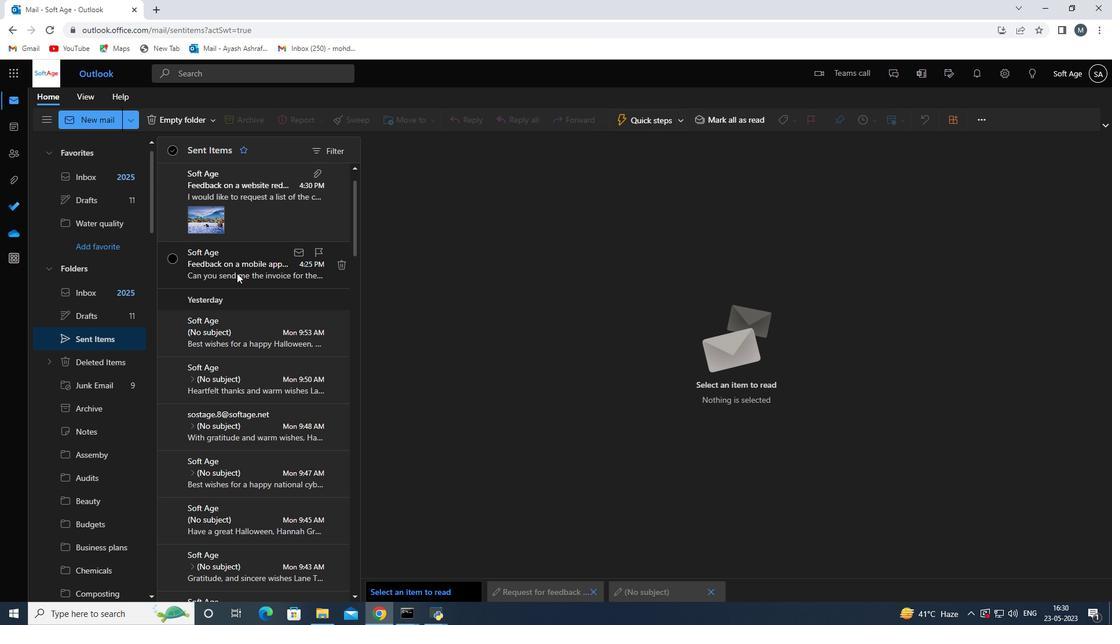 
Action: Mouse scrolled (236, 274) with delta (0, 0)
Screenshot: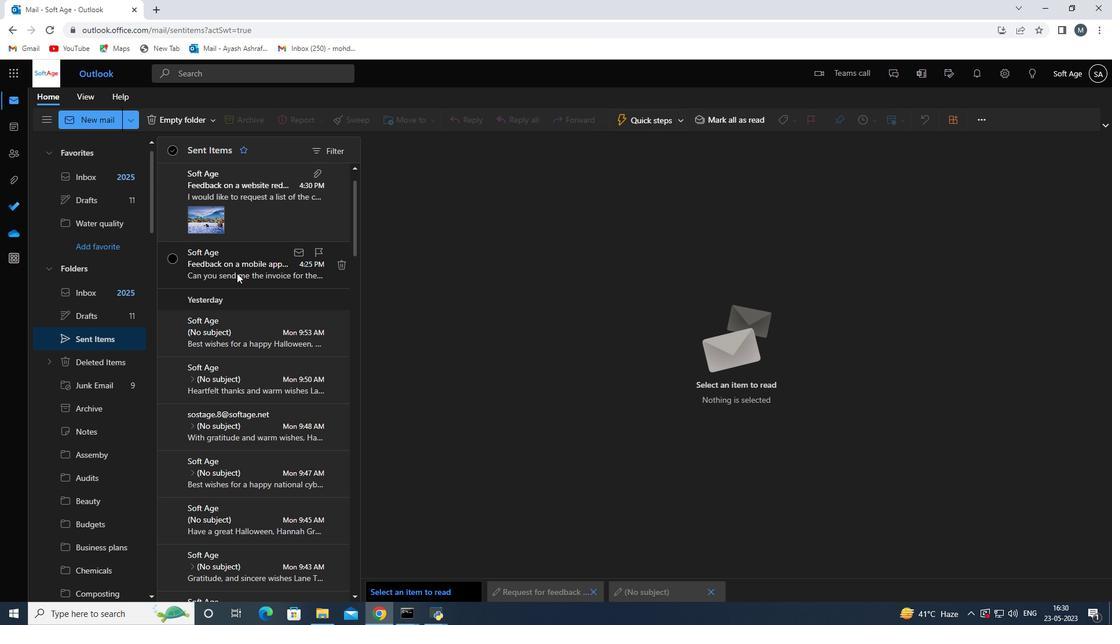 
Action: Mouse moved to (255, 224)
Screenshot: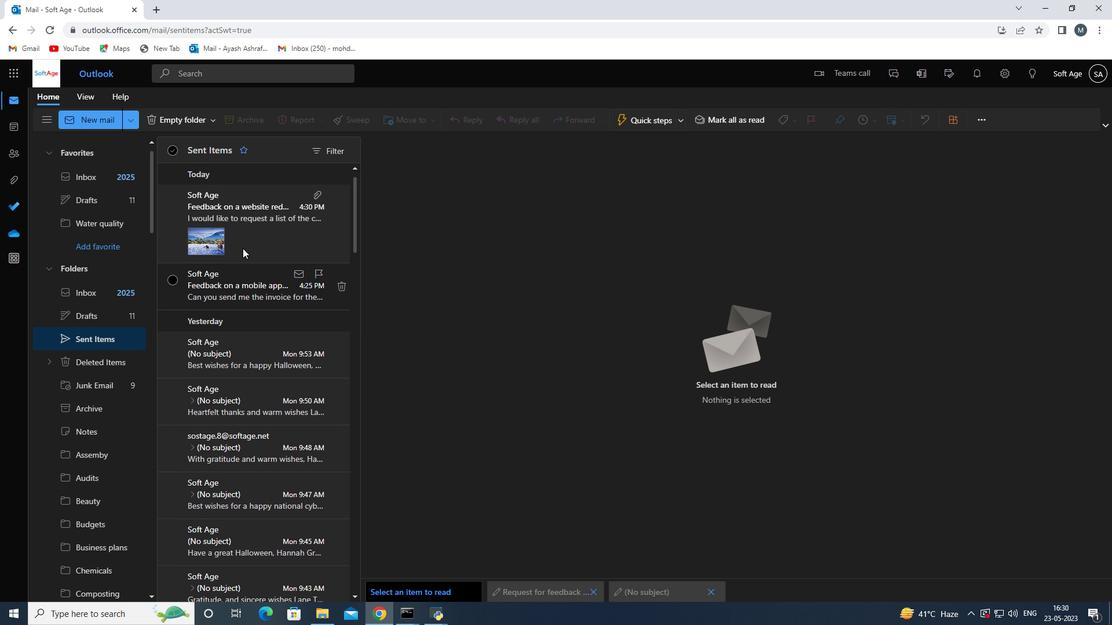 
Action: Mouse pressed left at (255, 224)
Screenshot: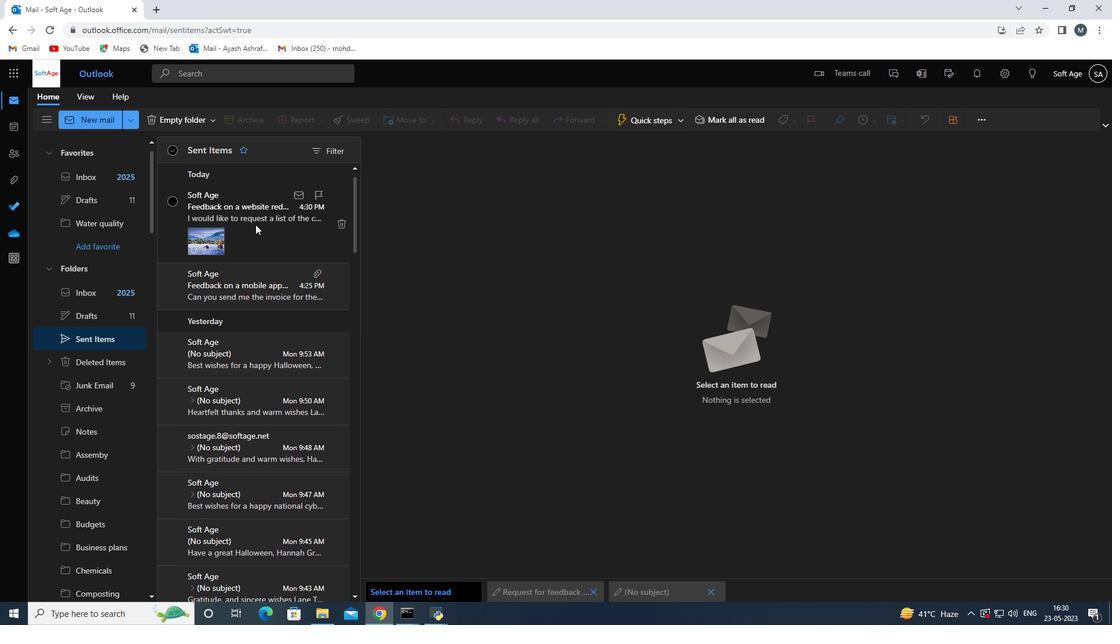 
Action: Mouse moved to (370, 122)
Screenshot: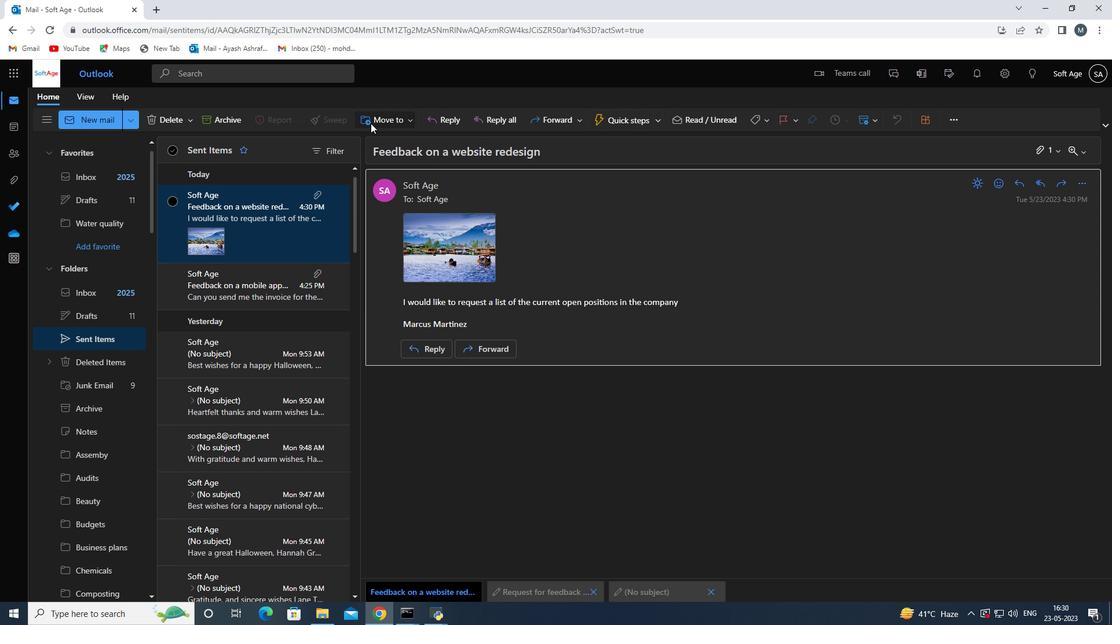 
Action: Mouse pressed left at (370, 122)
Screenshot: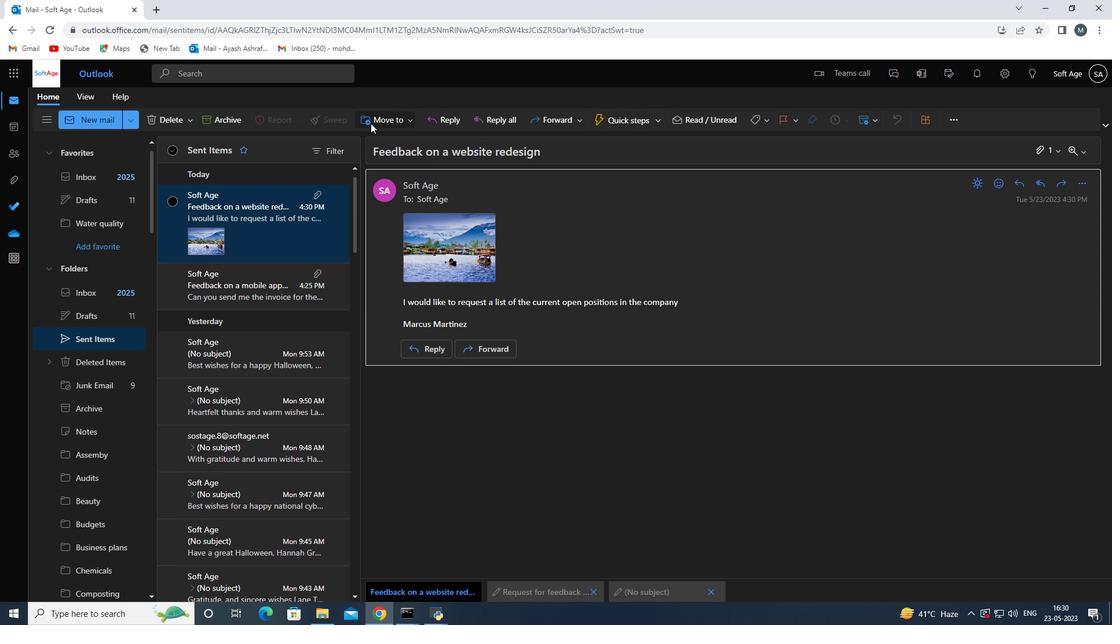 
Action: Mouse moved to (407, 141)
Screenshot: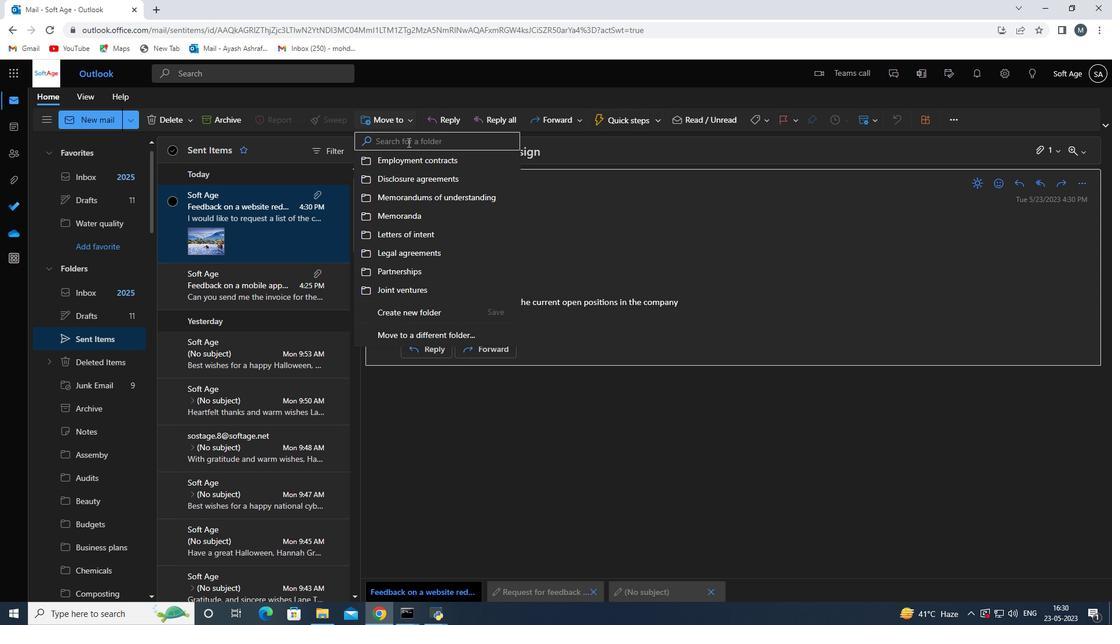 
Action: Mouse pressed left at (407, 141)
Screenshot: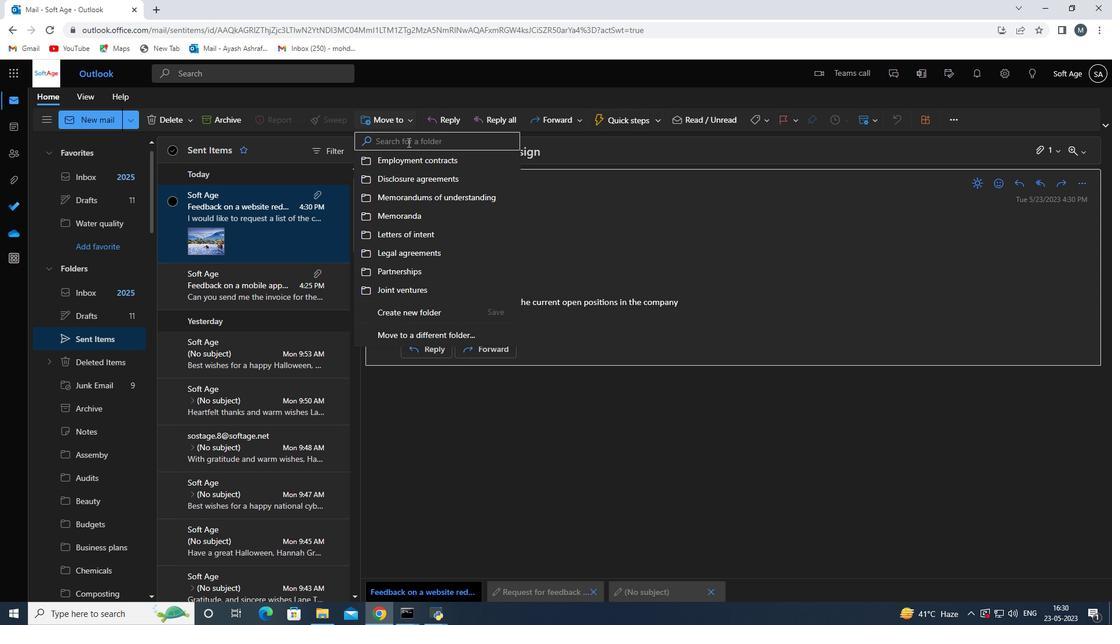 
Action: Key pressed <Key.shift>Consulting<Key.space>contracts<Key.space>
Screenshot: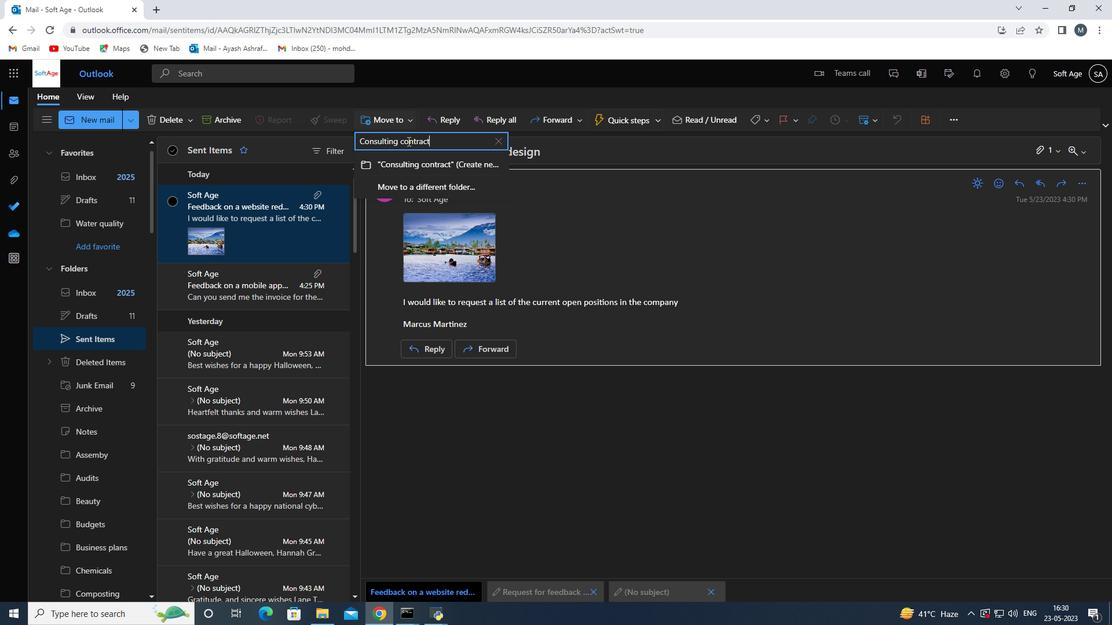 
Action: Mouse moved to (421, 167)
Screenshot: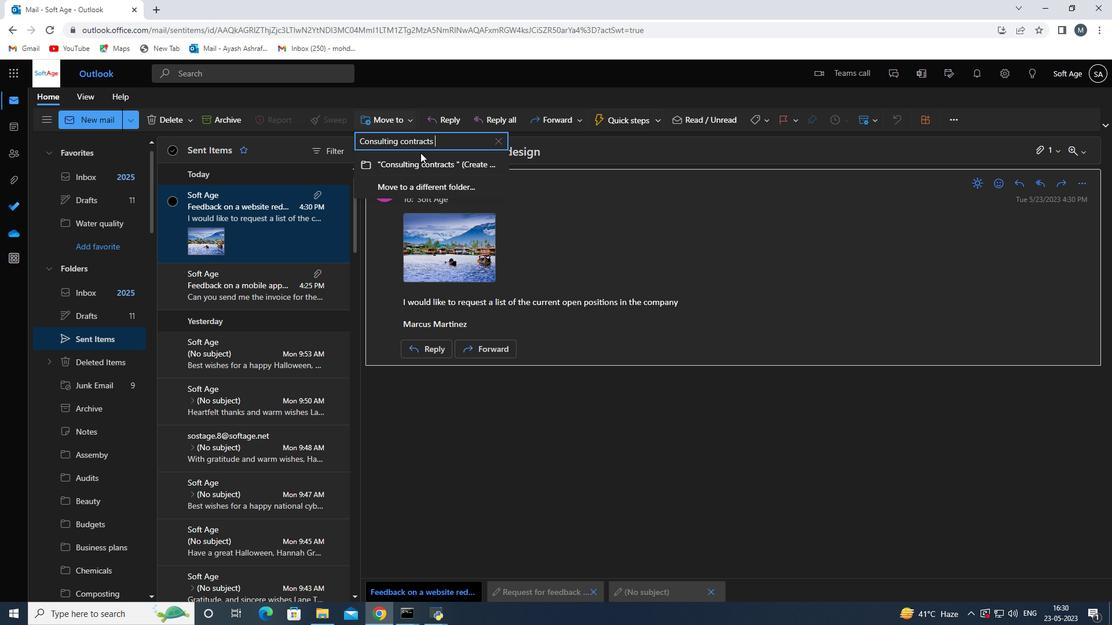
Action: Mouse pressed left at (421, 167)
Screenshot: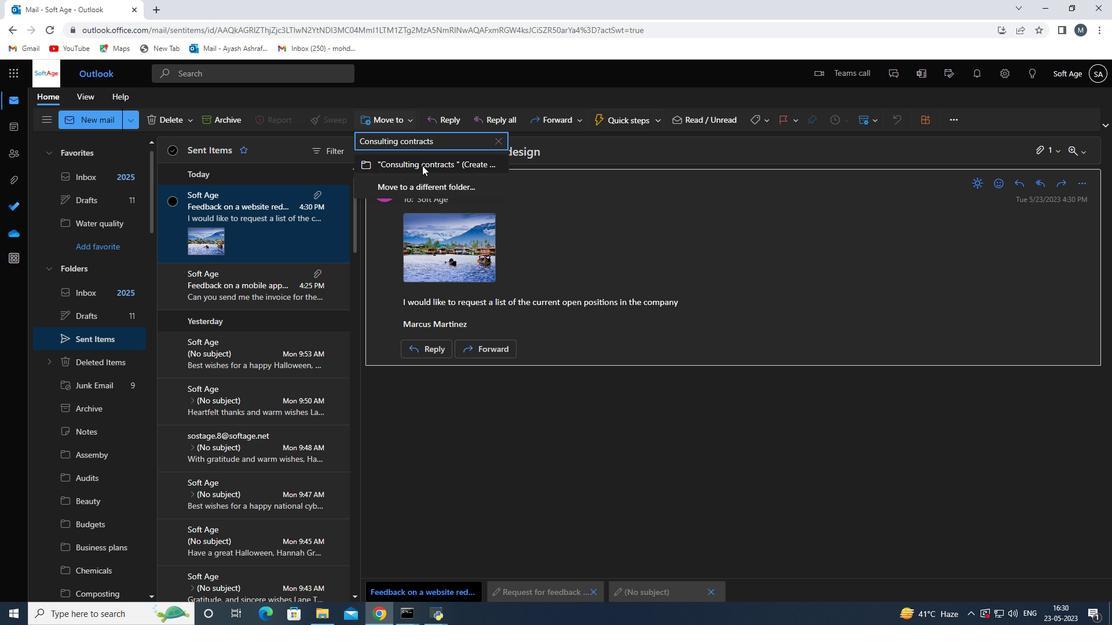 
Action: Mouse moved to (459, 339)
Screenshot: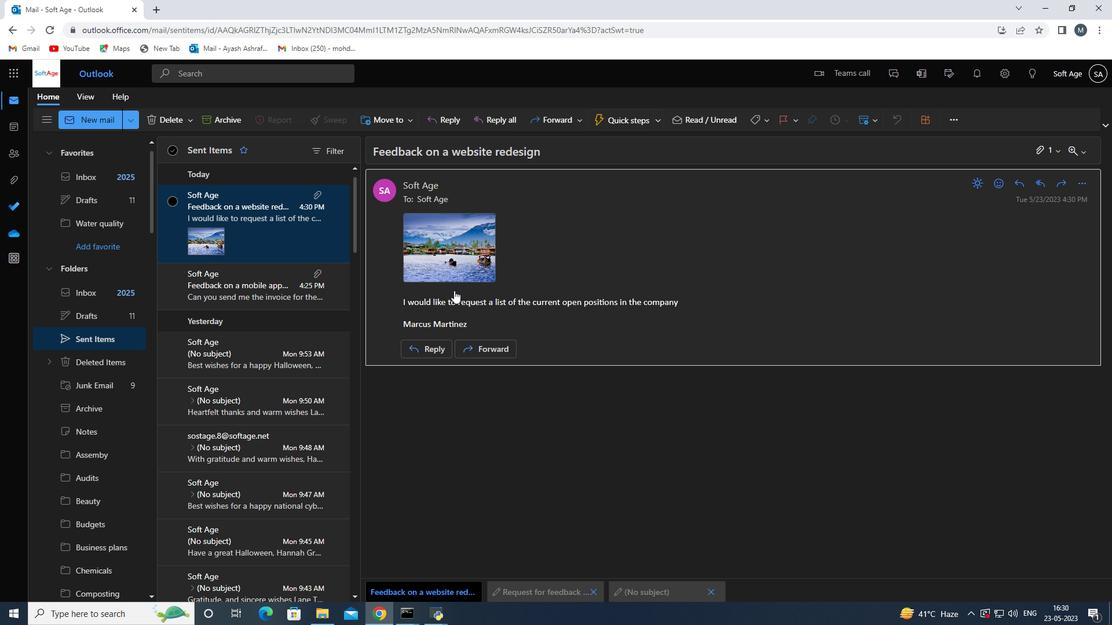 
Action: Mouse scrolled (459, 340) with delta (0, 0)
Screenshot: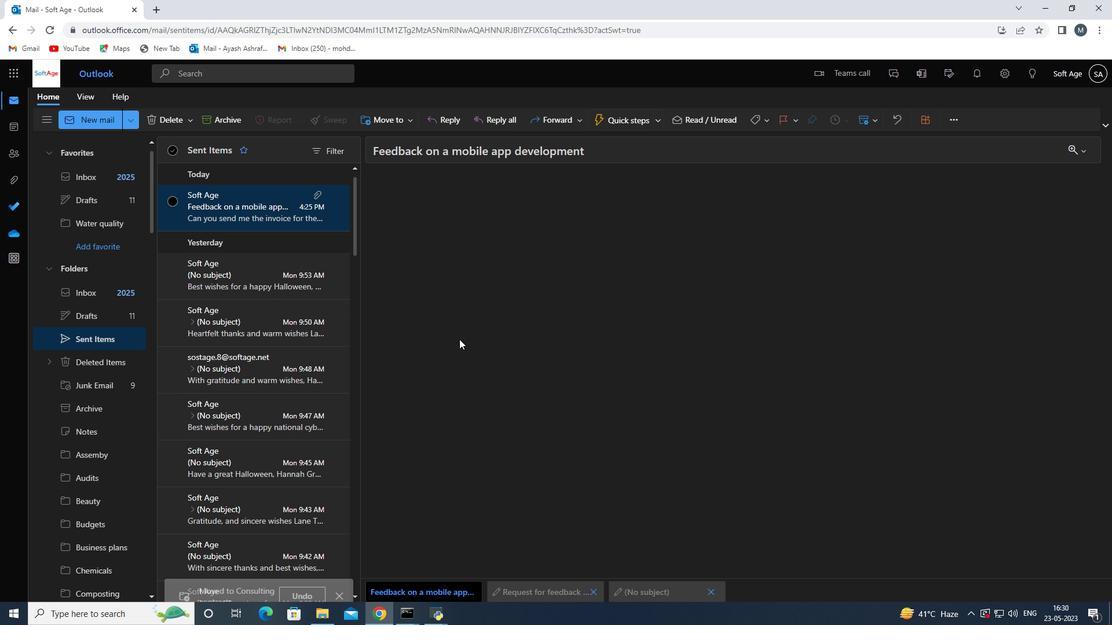 
Action: Mouse scrolled (459, 340) with delta (0, 0)
Screenshot: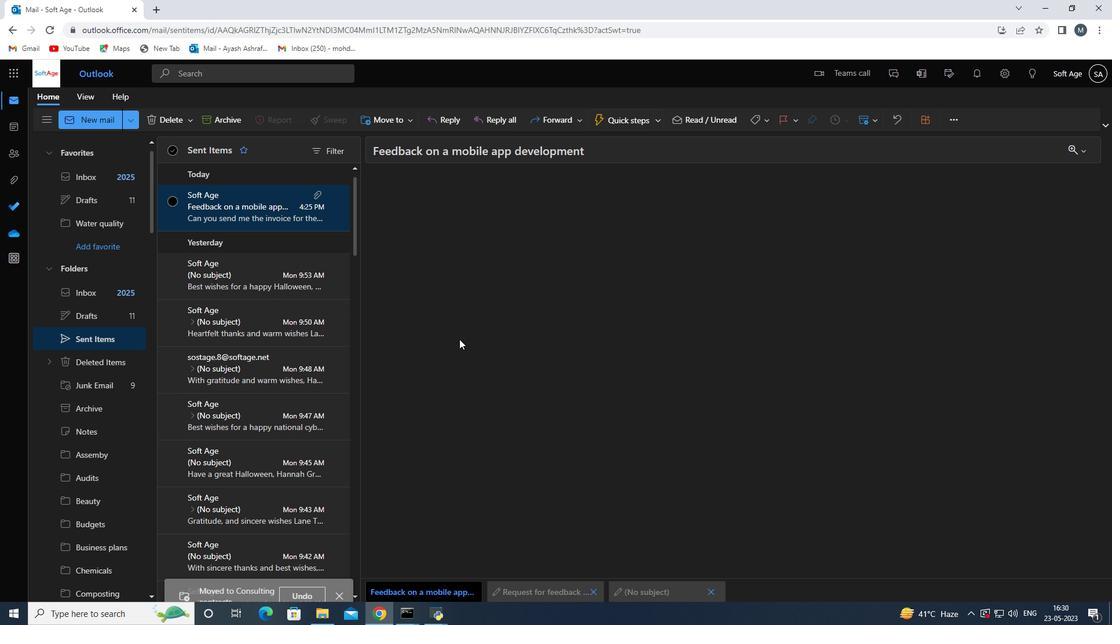 
Action: Mouse scrolled (459, 340) with delta (0, 0)
Screenshot: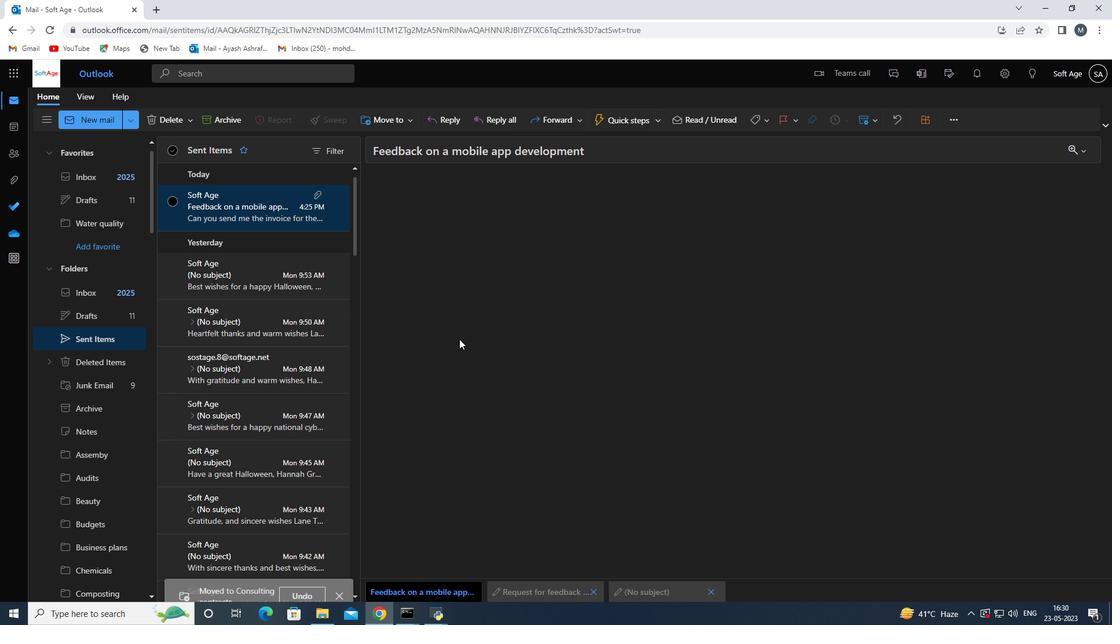 
Action: Mouse scrolled (459, 340) with delta (0, 0)
Screenshot: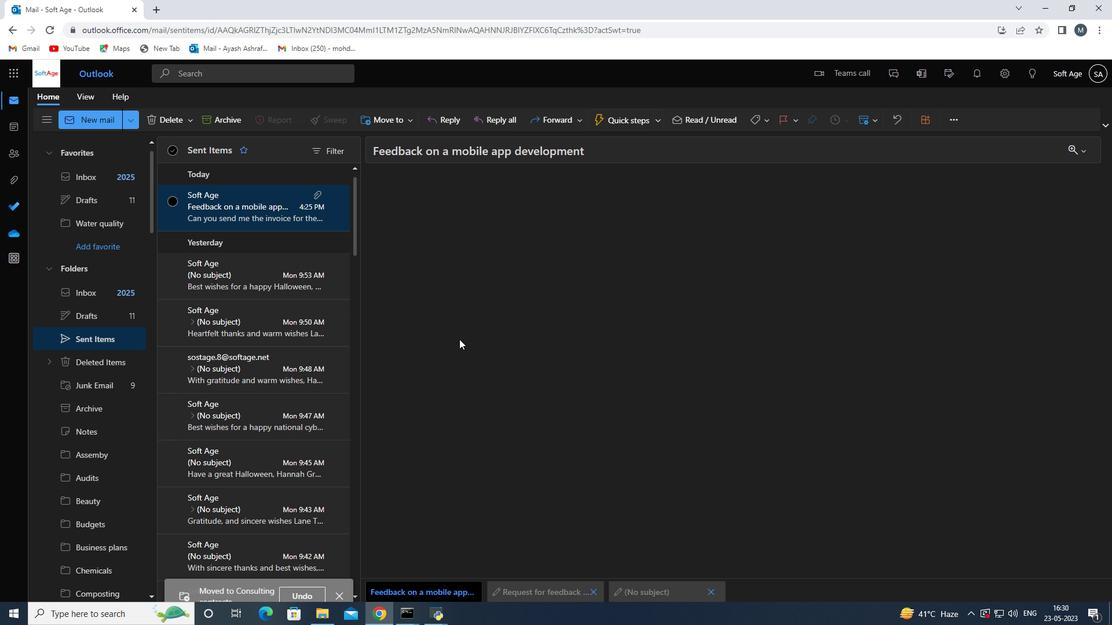 
Action: Mouse scrolled (459, 340) with delta (0, 0)
Screenshot: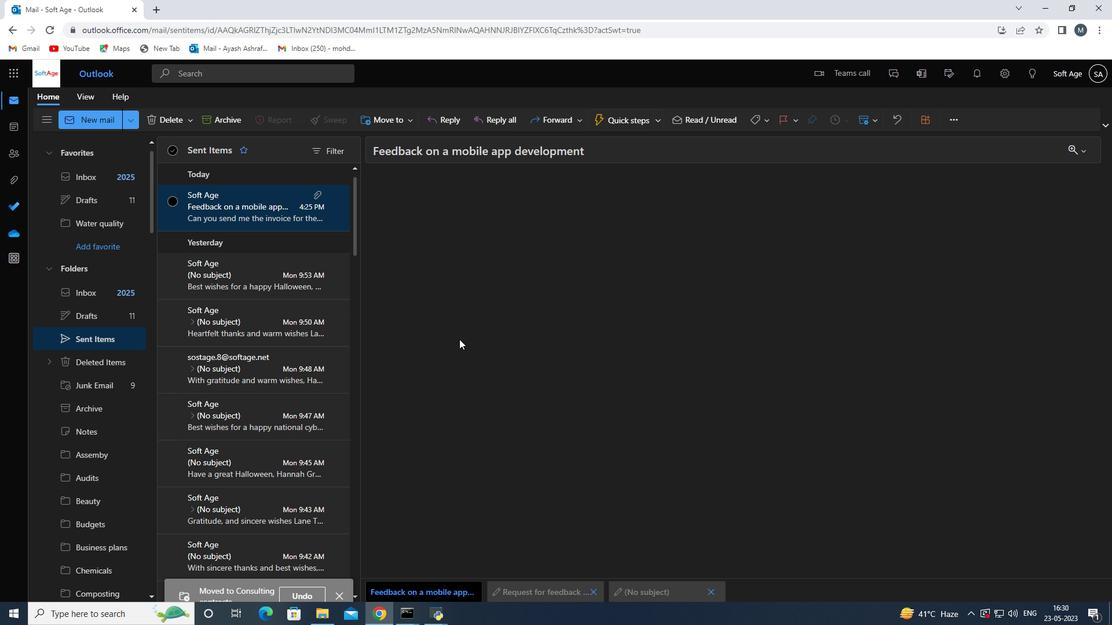 
